 Task: Look for space in Las Palmas de Gran Canaria, Spain from 12th August, 2023 to 16th August, 2023 for 8 adults in price range Rs.10000 to Rs.16000. Place can be private room with 8 bedrooms having 8 beds and 8 bathrooms. Property type can be house, flat, guest house, hotel. Amenities needed are: wifi, TV, free parkinig on premises, gym, breakfast. Booking option can be shelf check-in. Required host language is English.
Action: Mouse moved to (534, 120)
Screenshot: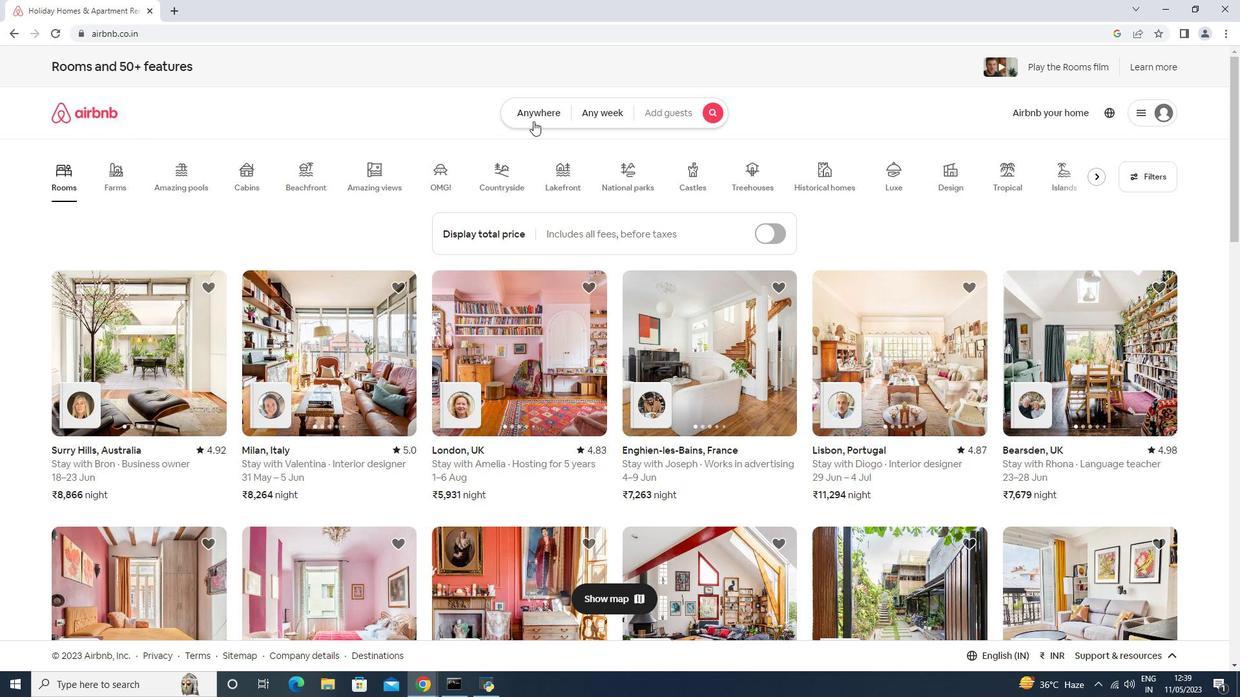 
Action: Mouse pressed left at (534, 120)
Screenshot: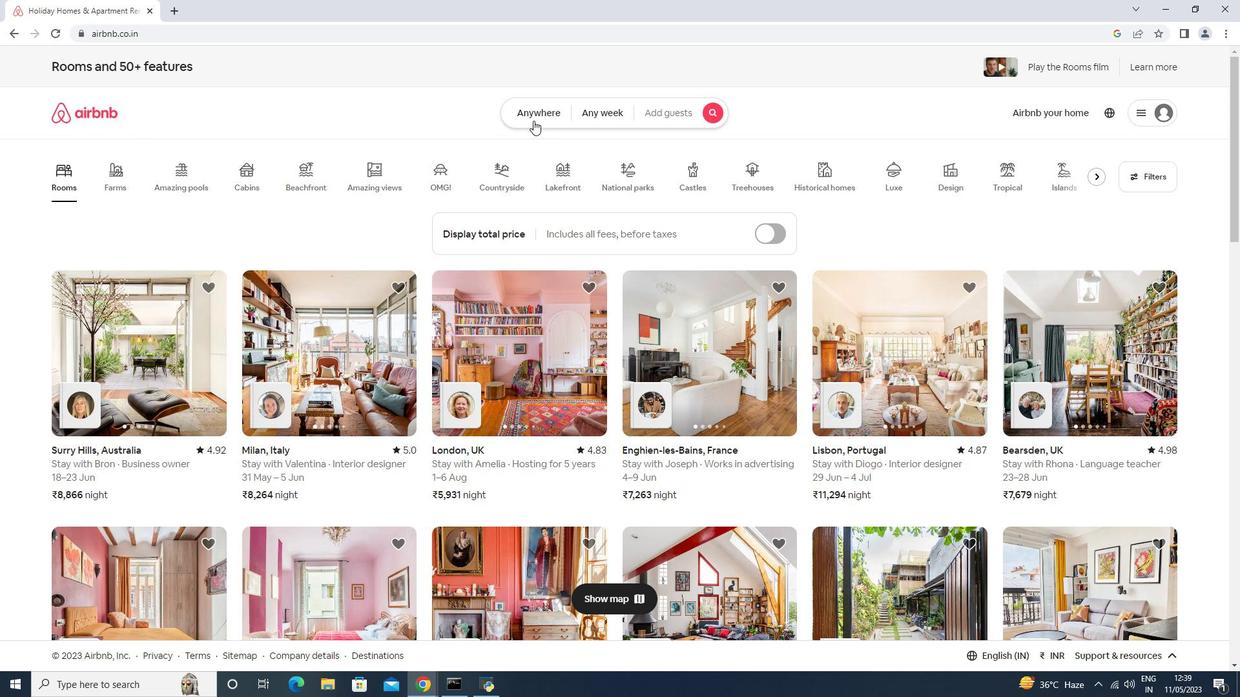 
Action: Mouse moved to (465, 158)
Screenshot: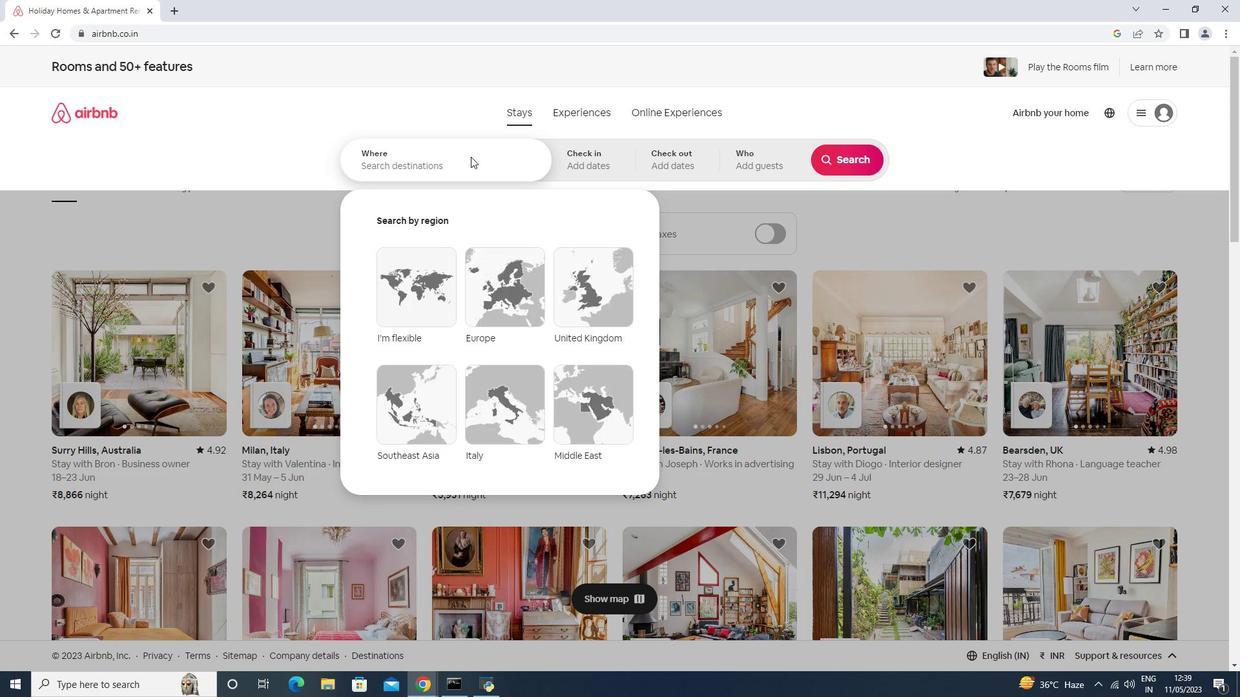 
Action: Mouse pressed left at (465, 158)
Screenshot: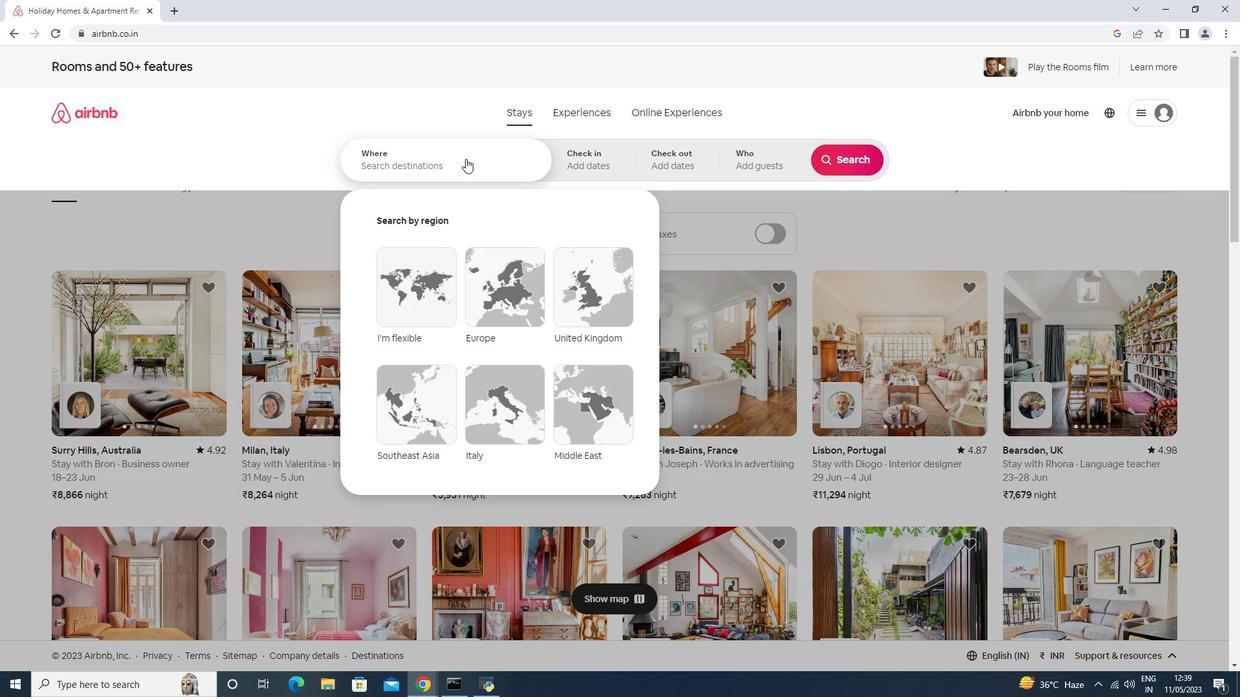 
Action: Mouse moved to (466, 143)
Screenshot: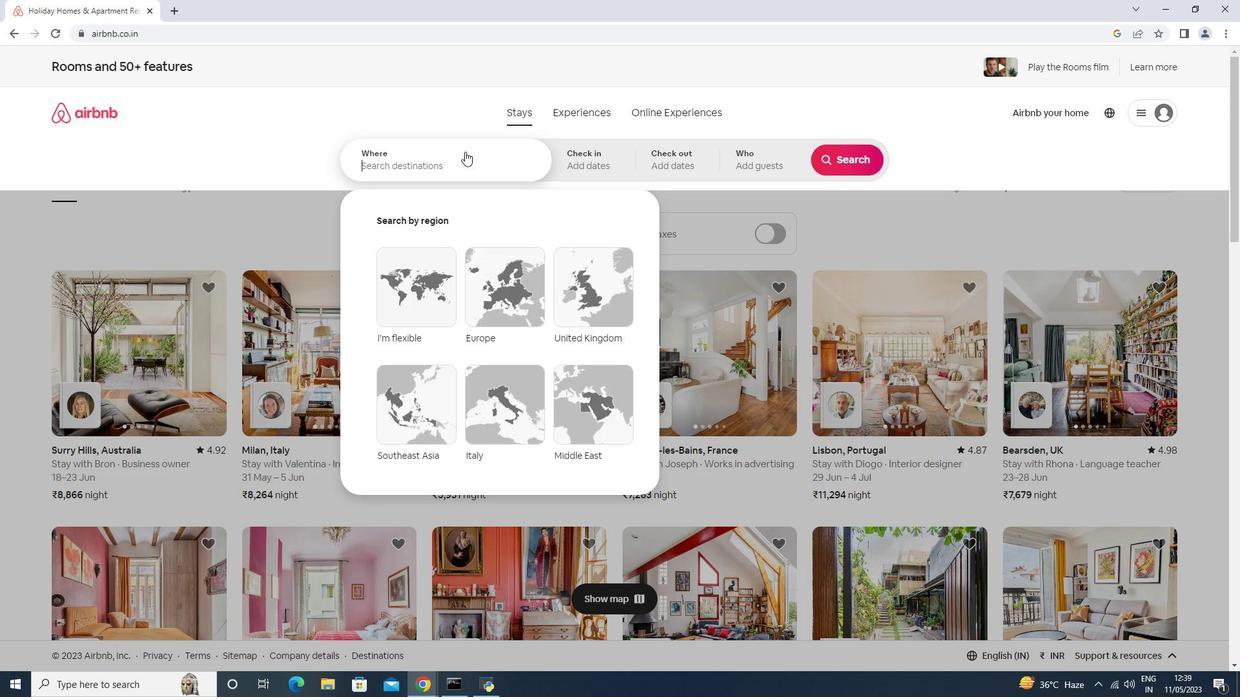 
Action: Key pressed <Key.shift>Las<Key.space><Key.shift>O<Key.backspace>palmas<Key.space><Key.shift>De<Key.space><Key.shift>Gran<Key.space><Key.shift>Canaria<Key.space><Key.enter>
Screenshot: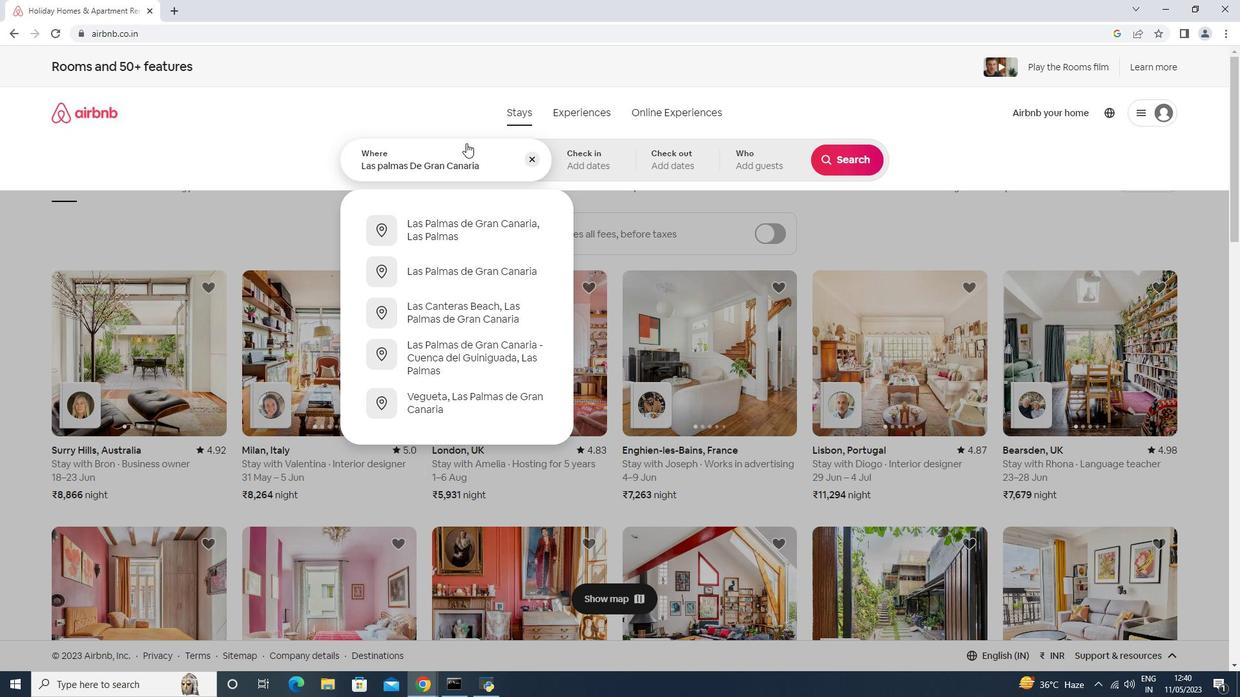 
Action: Mouse moved to (489, 152)
Screenshot: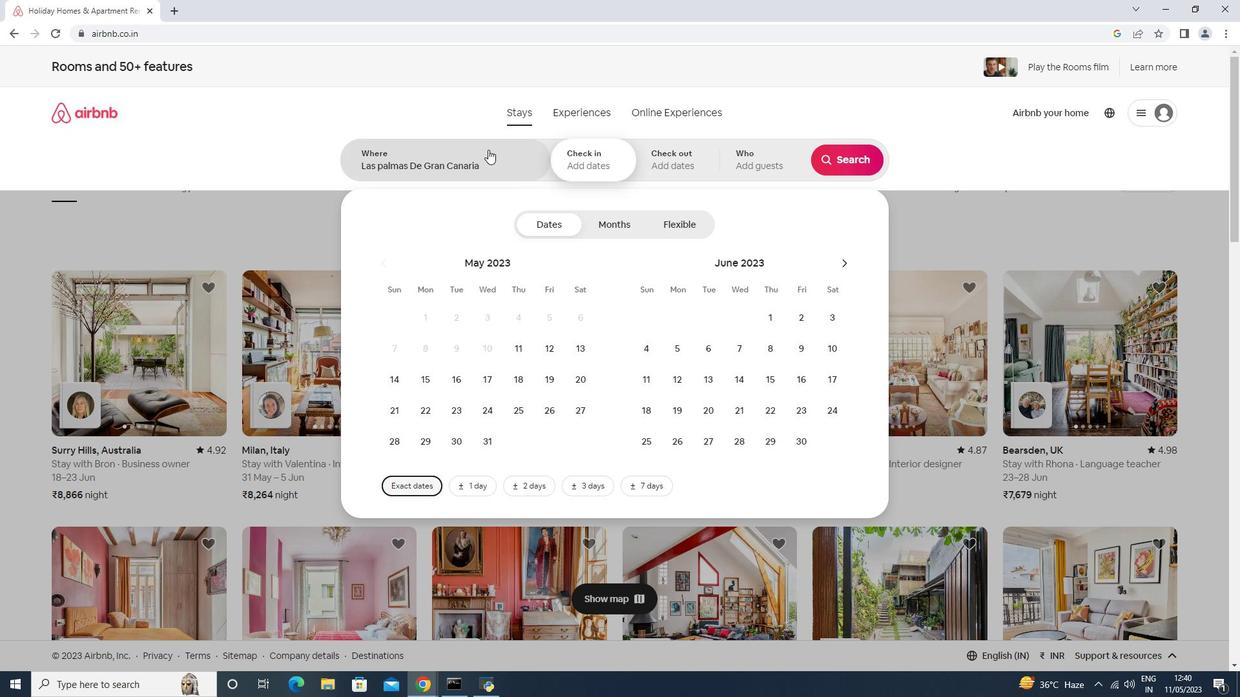 
Action: Mouse pressed left at (489, 152)
Screenshot: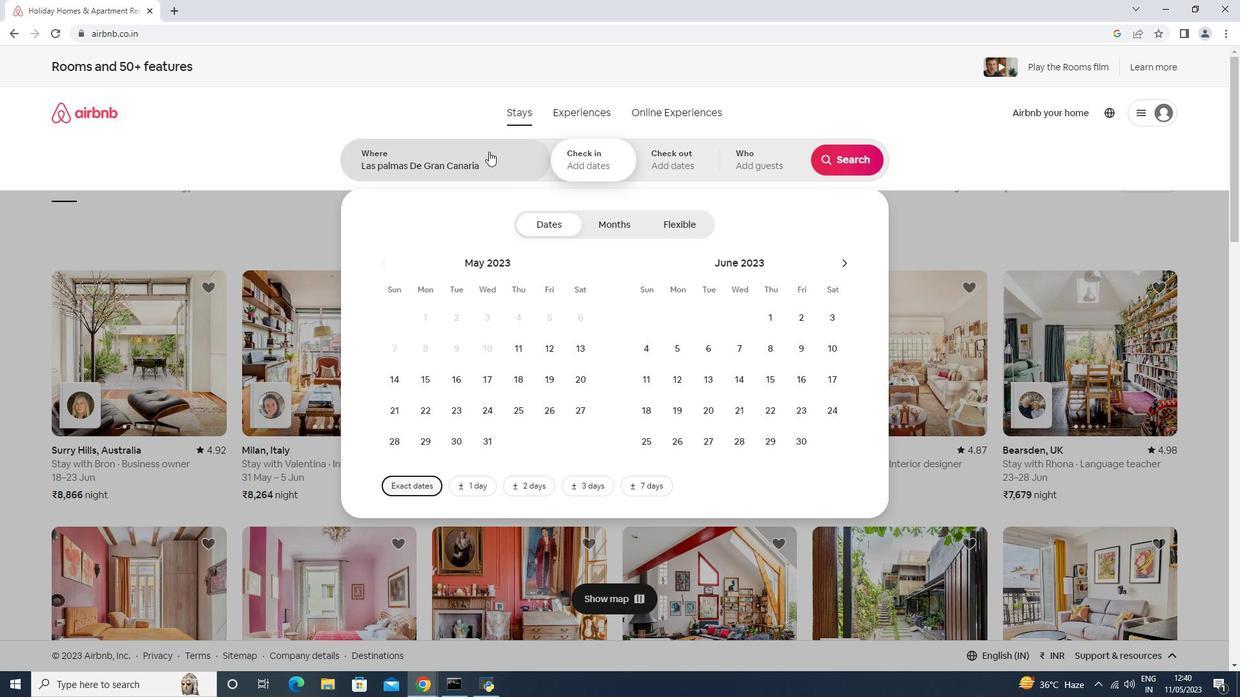 
Action: Mouse moved to (490, 152)
Screenshot: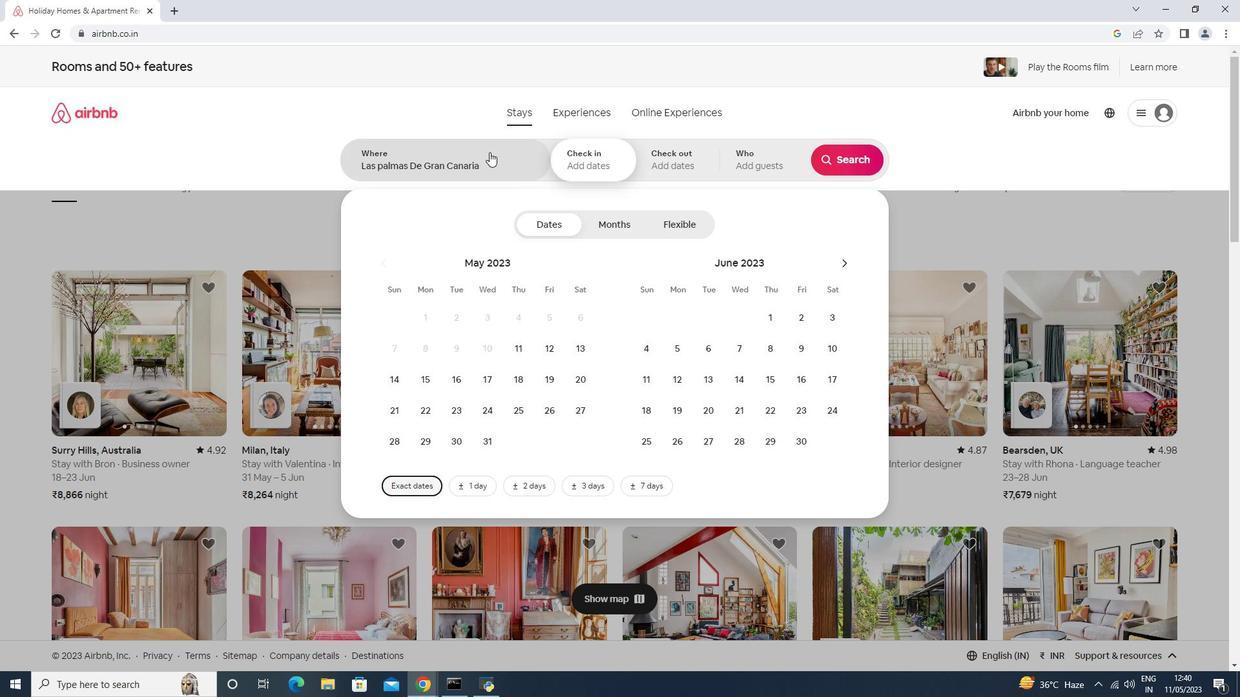 
Action: Key pressed <Key.backspace>,<Key.space><Key.shift>Spain<Key.space><Key.enter>
Screenshot: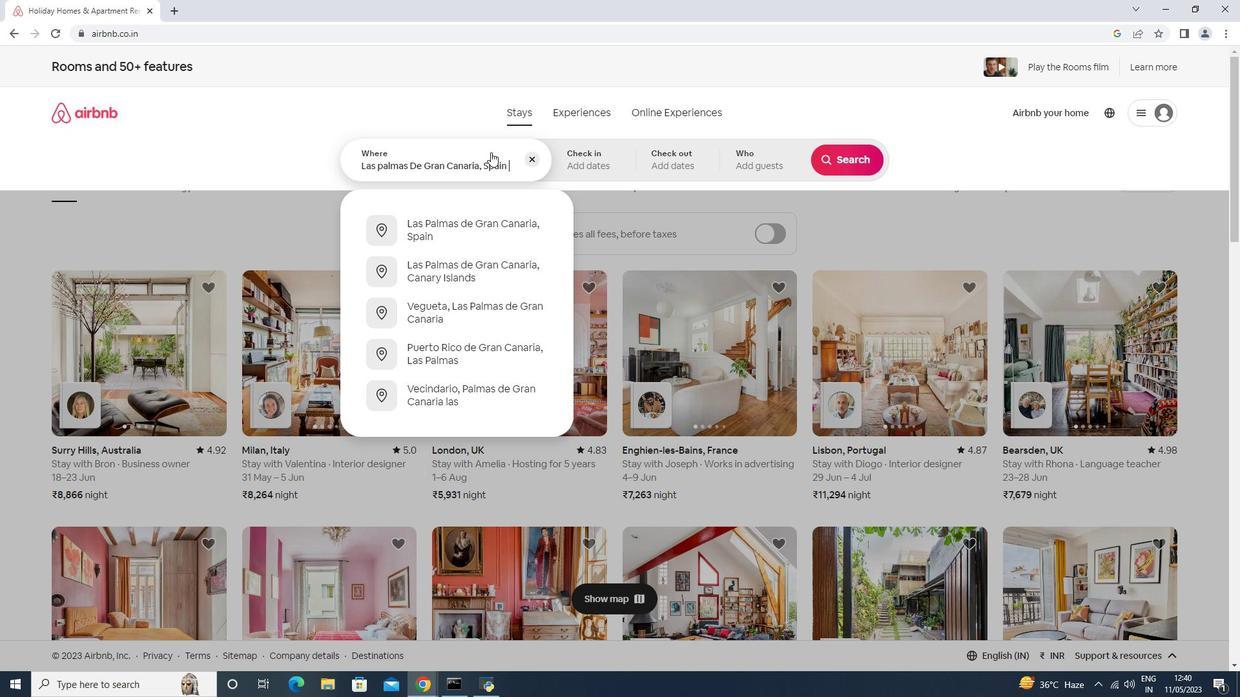 
Action: Mouse moved to (848, 269)
Screenshot: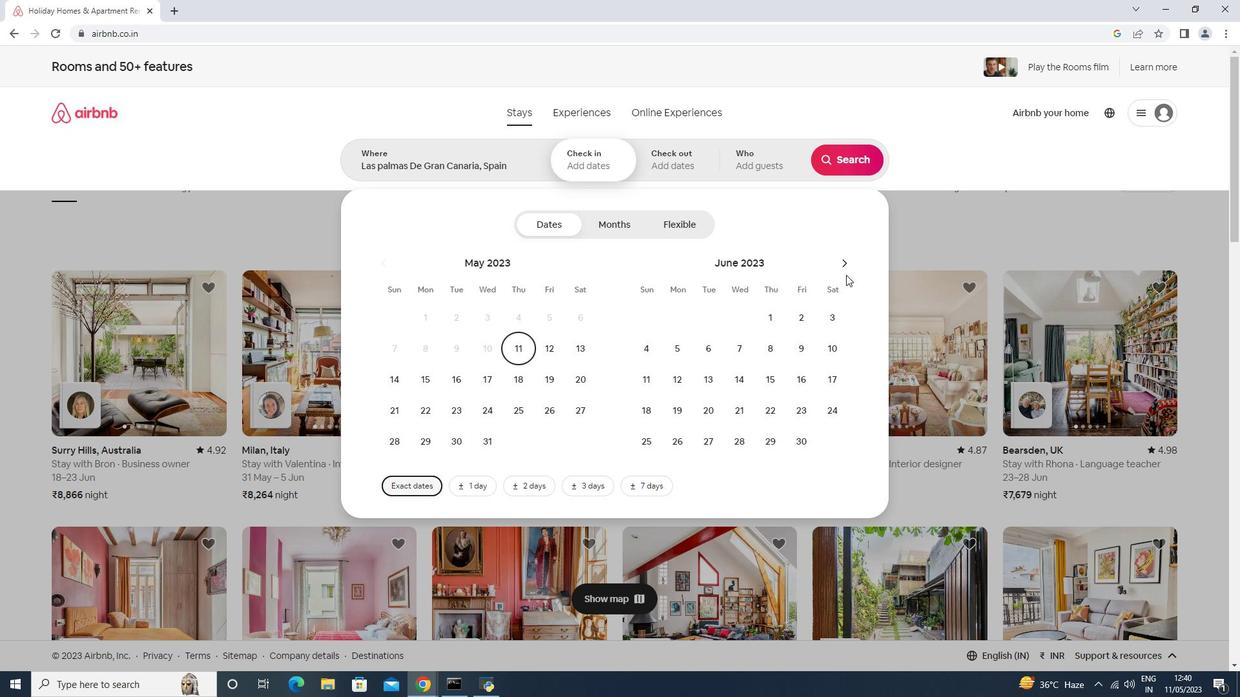 
Action: Mouse pressed left at (848, 269)
Screenshot: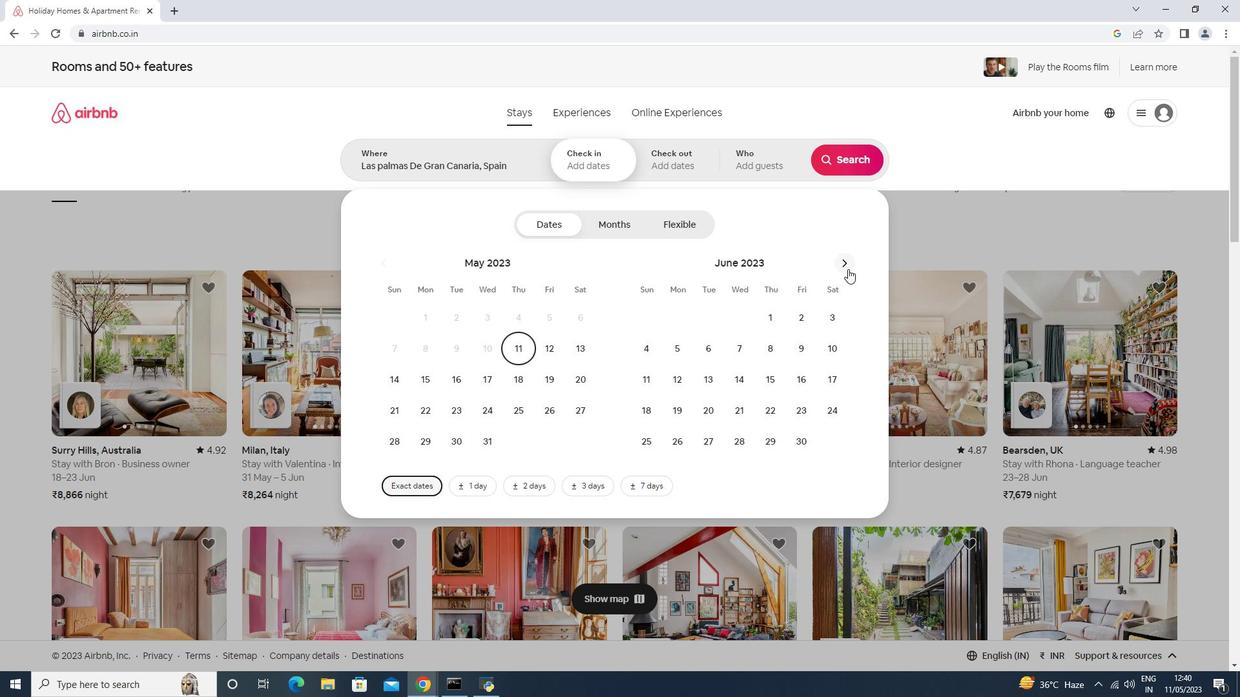 
Action: Mouse pressed left at (848, 269)
Screenshot: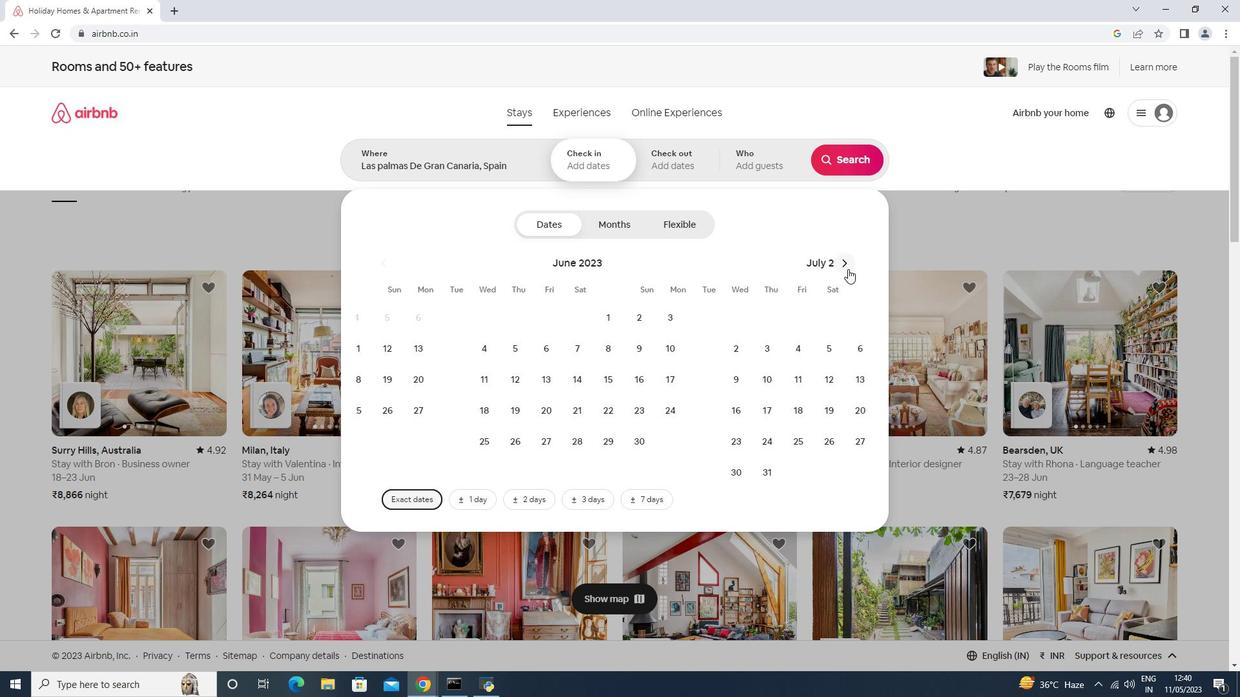 
Action: Mouse moved to (824, 350)
Screenshot: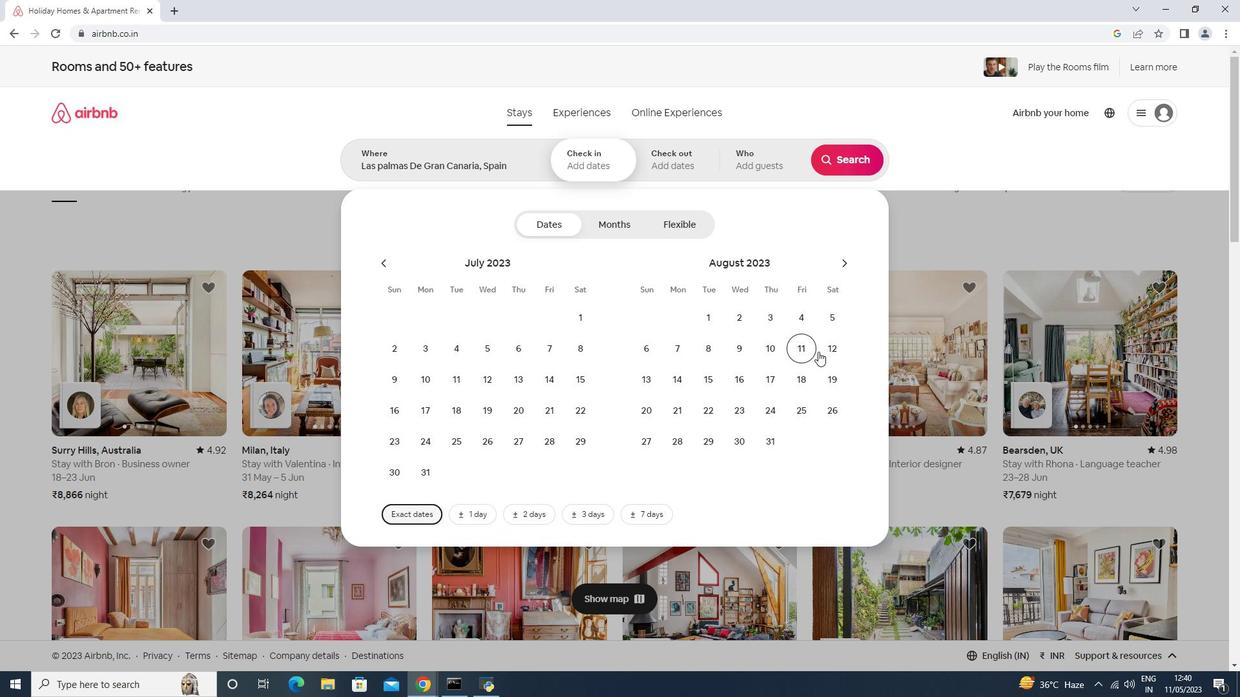 
Action: Mouse pressed left at (824, 350)
Screenshot: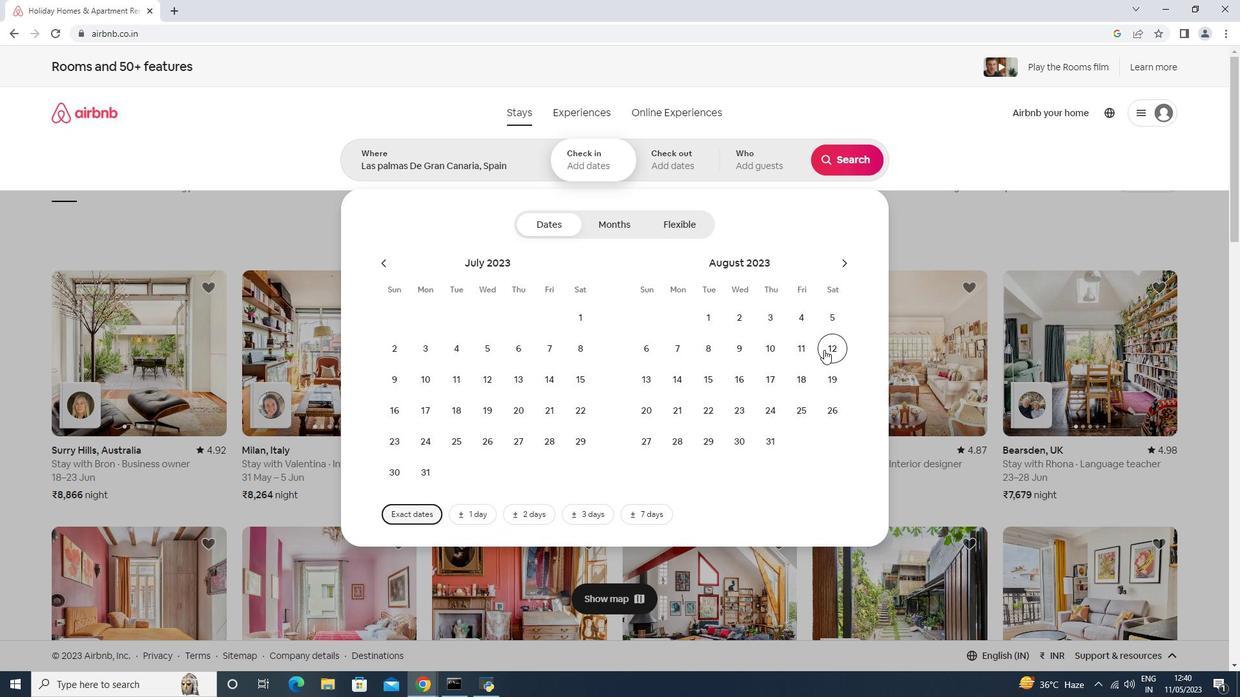 
Action: Mouse moved to (729, 386)
Screenshot: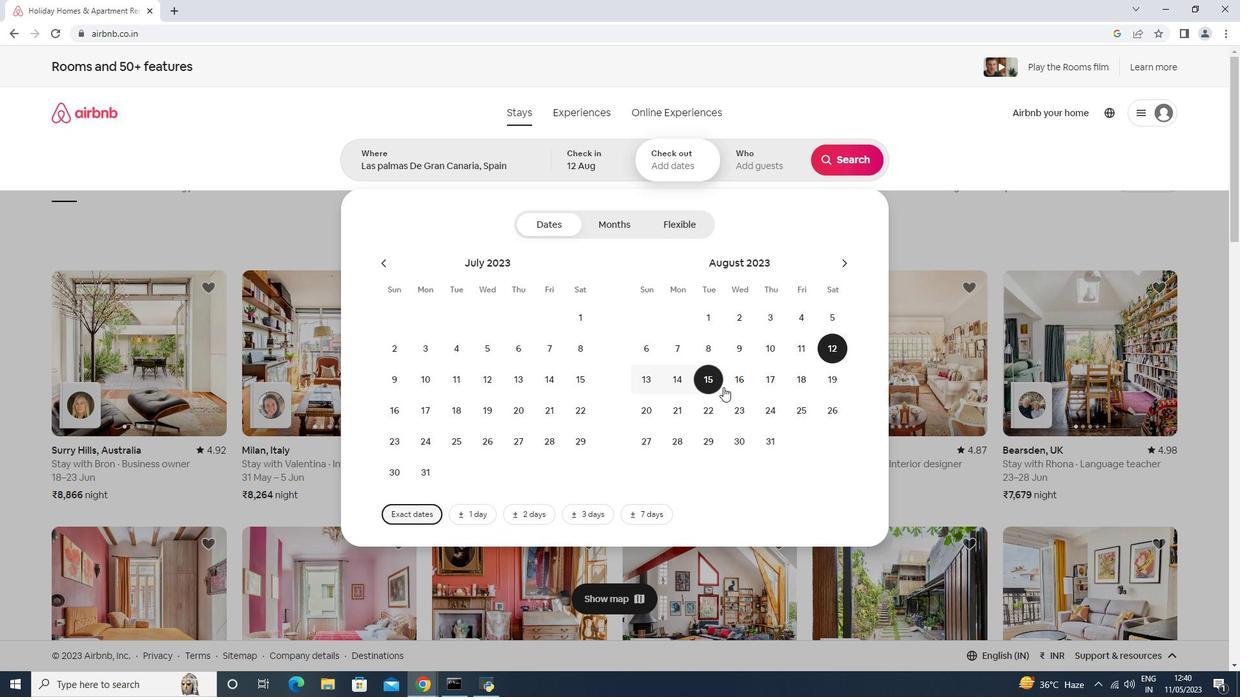 
Action: Mouse pressed left at (729, 386)
Screenshot: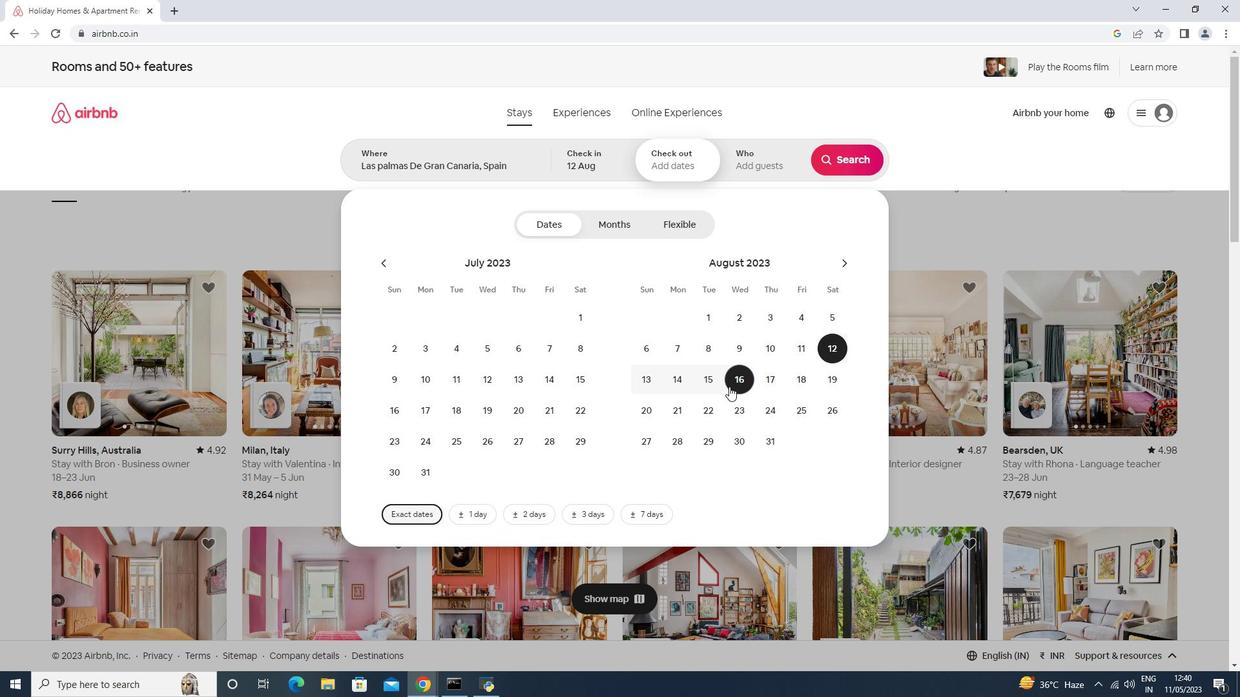 
Action: Mouse moved to (749, 176)
Screenshot: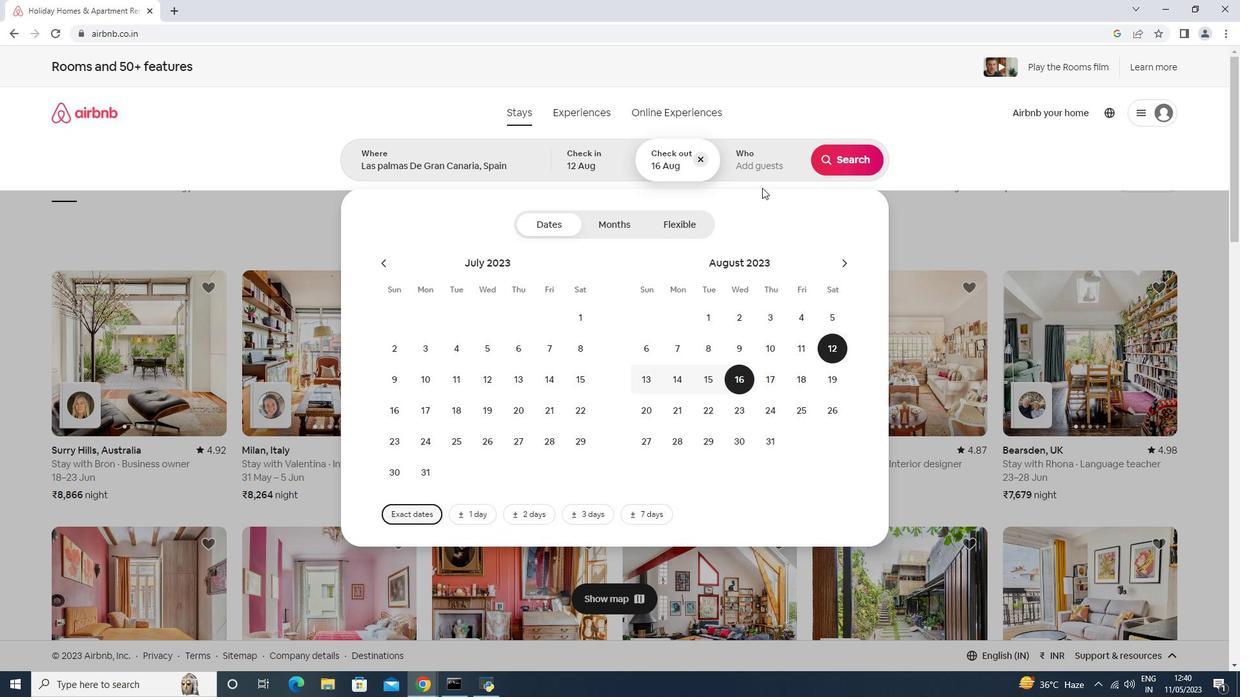 
Action: Mouse pressed left at (749, 176)
Screenshot: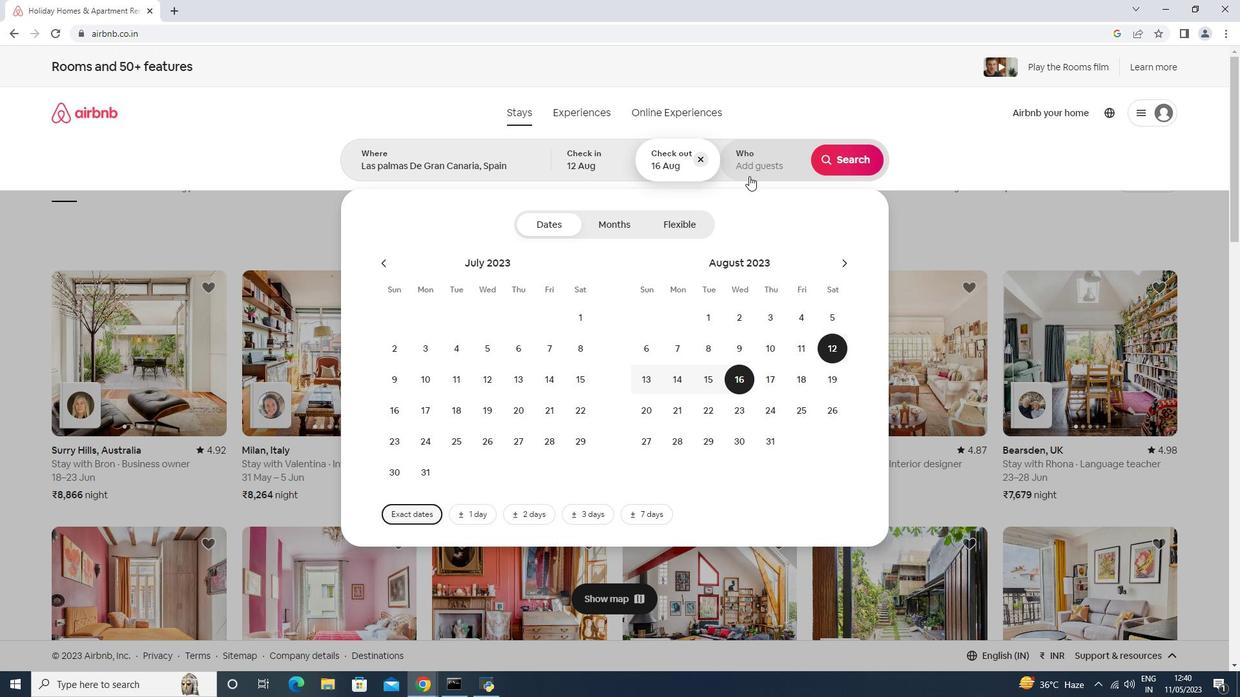 
Action: Mouse moved to (844, 229)
Screenshot: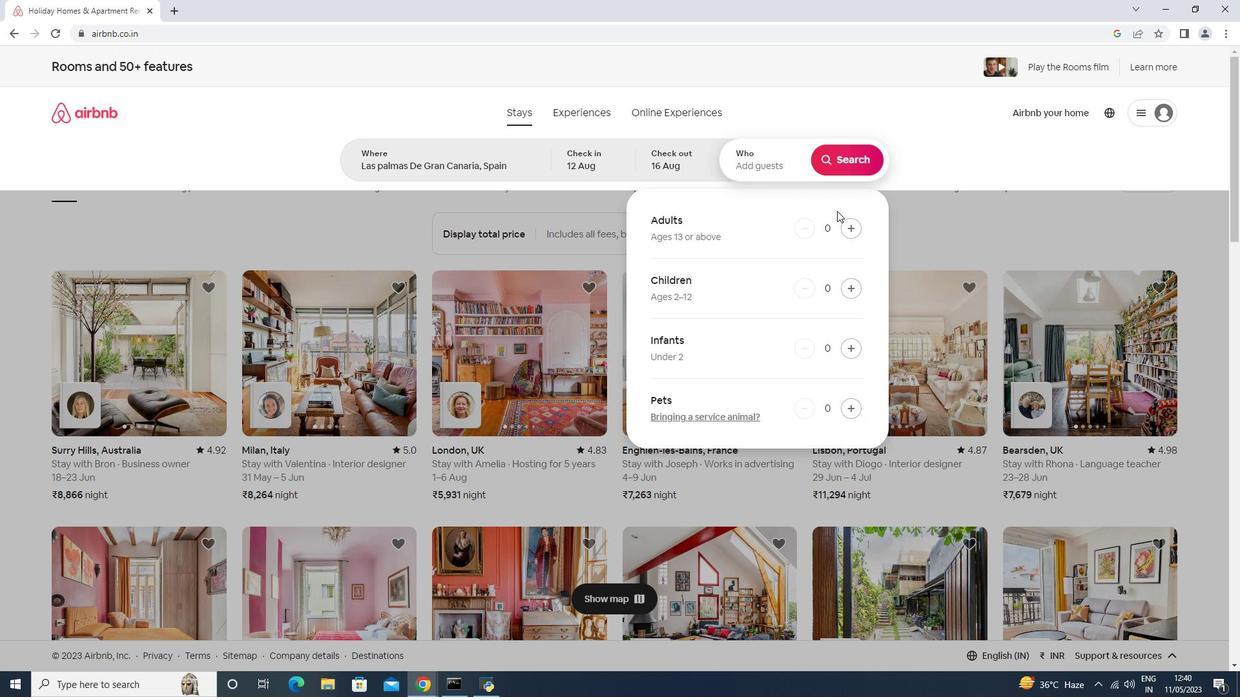 
Action: Mouse pressed left at (844, 229)
Screenshot: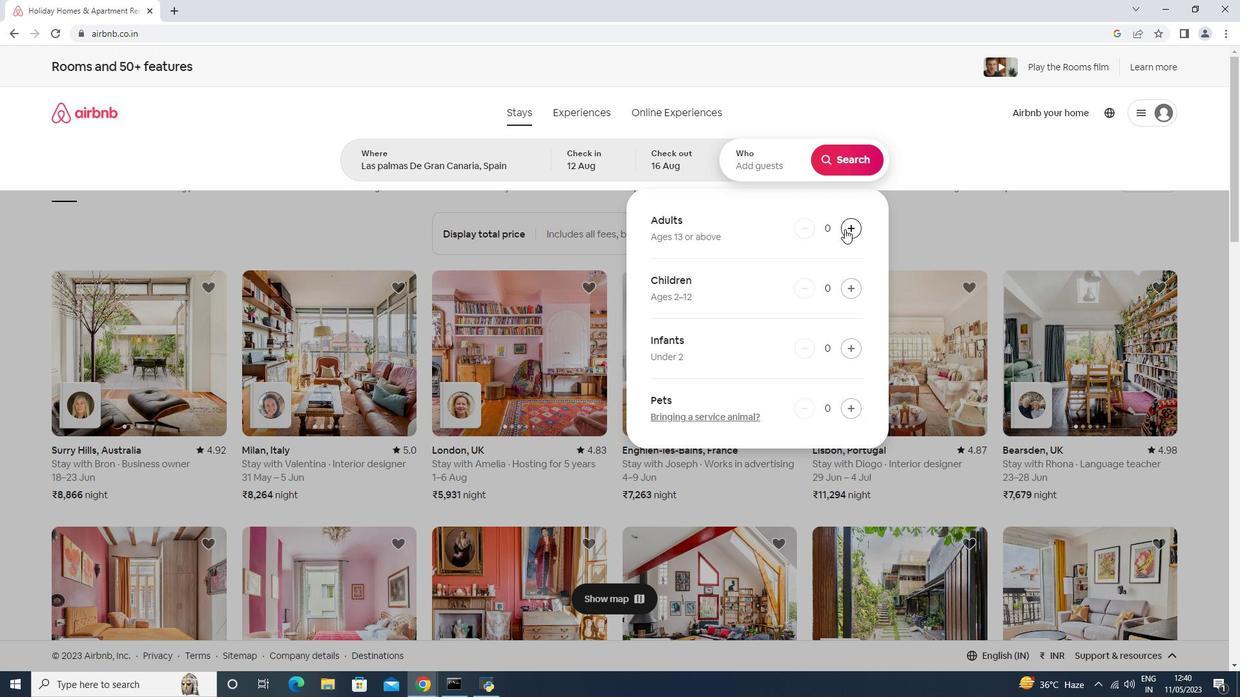 
Action: Mouse pressed left at (844, 229)
Screenshot: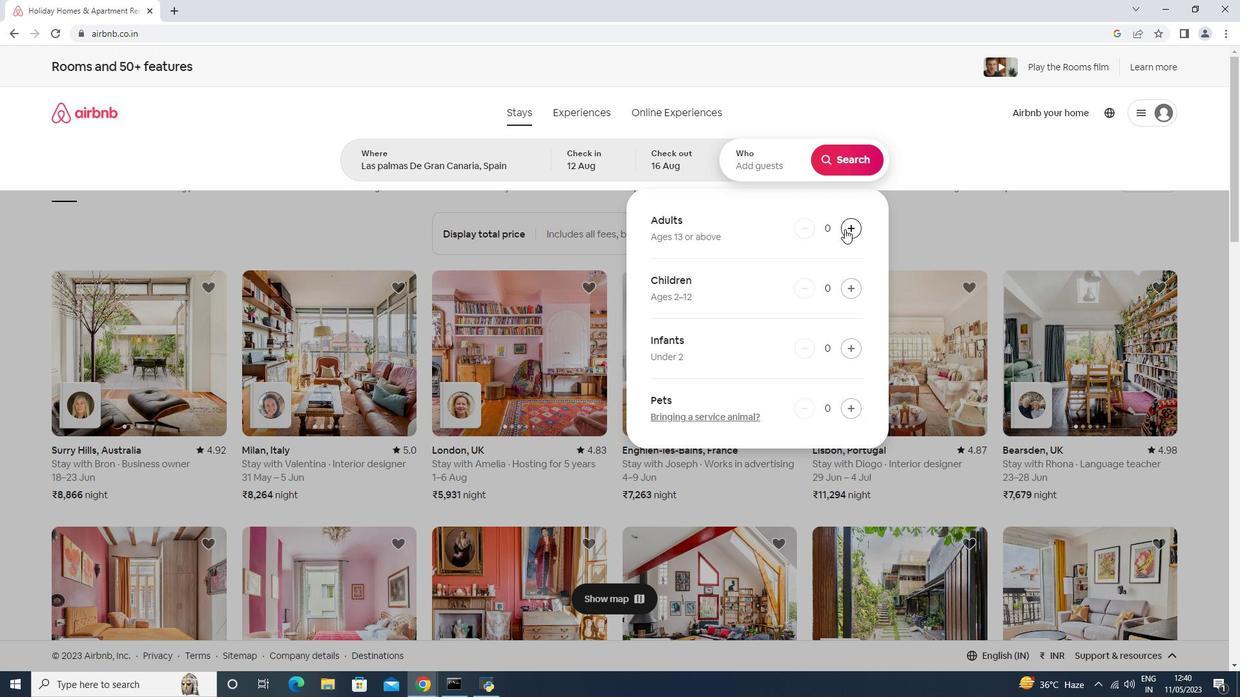 
Action: Mouse pressed left at (844, 229)
Screenshot: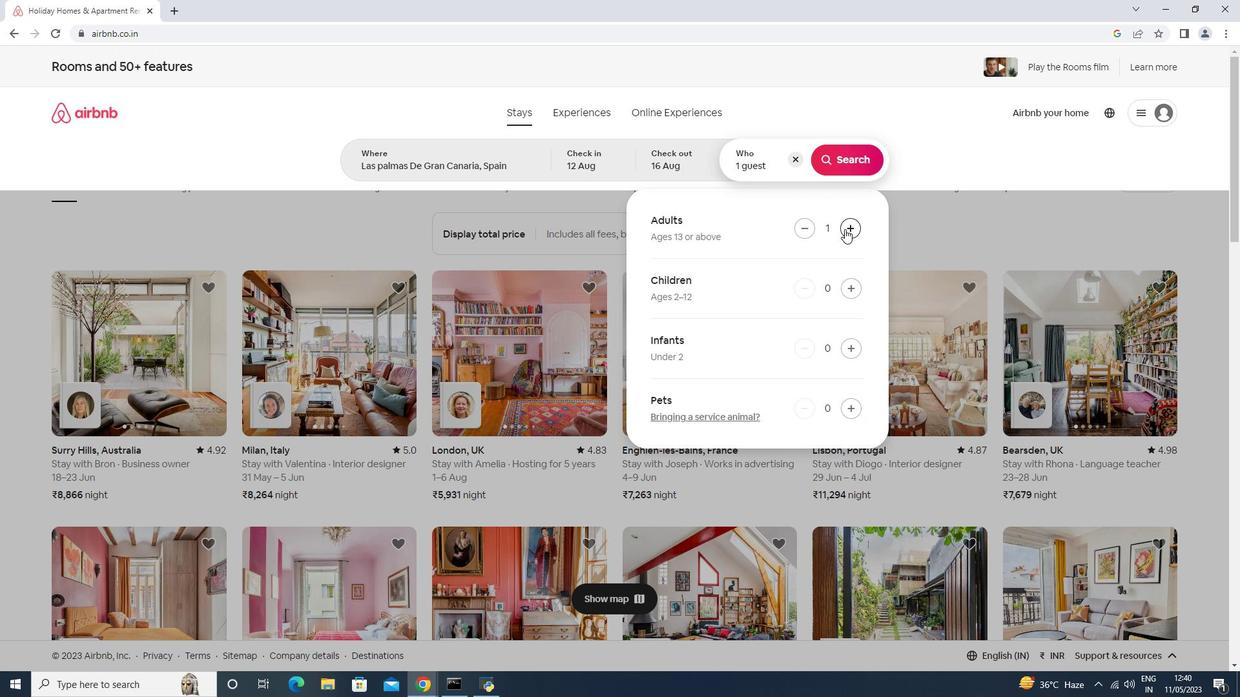 
Action: Mouse pressed left at (844, 229)
Screenshot: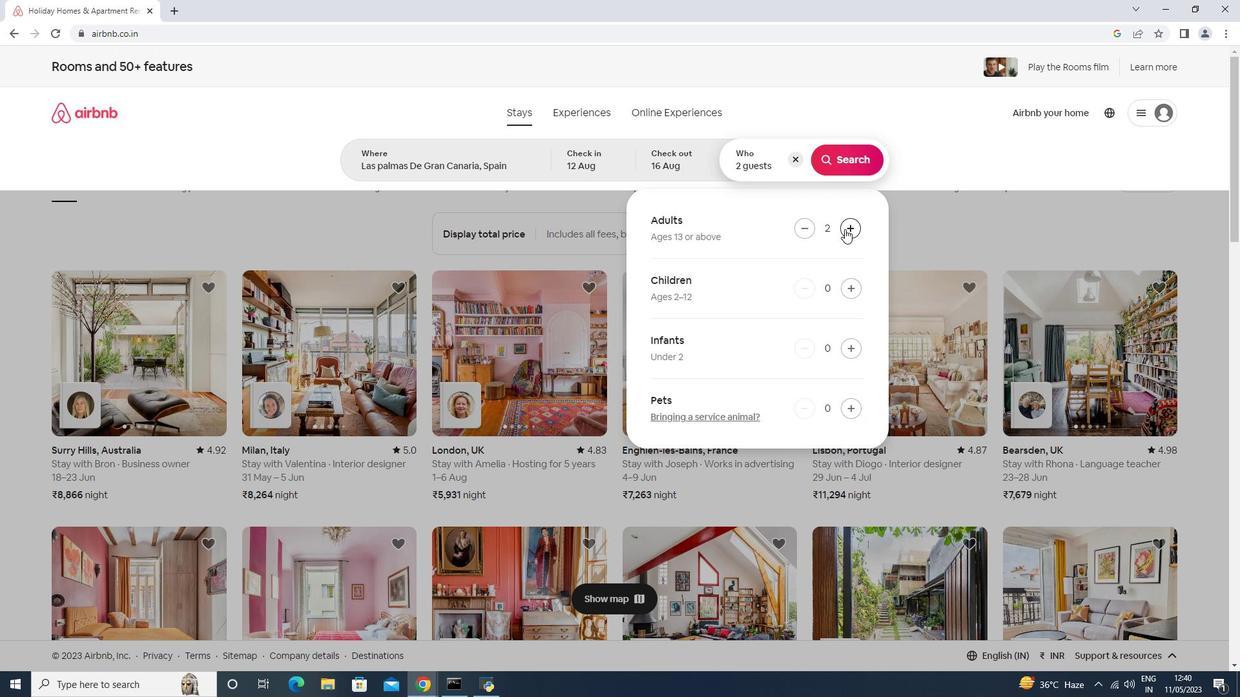 
Action: Mouse pressed left at (844, 229)
Screenshot: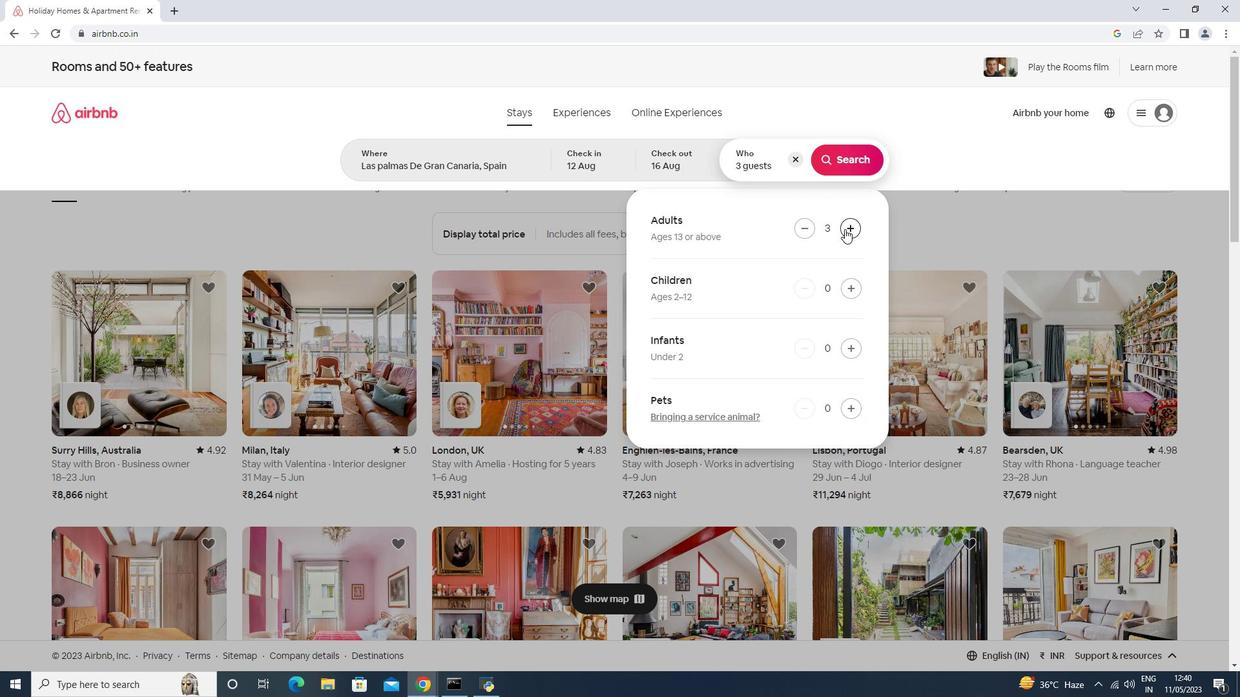 
Action: Mouse pressed left at (844, 229)
Screenshot: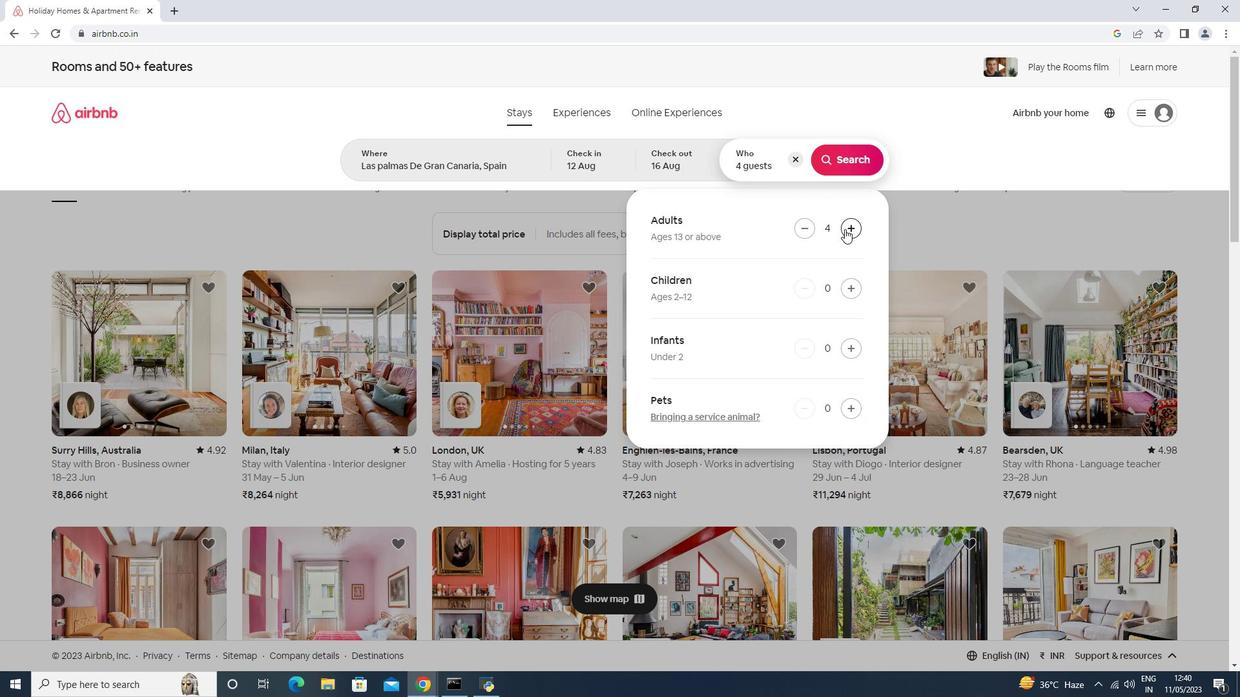 
Action: Mouse pressed left at (844, 229)
Screenshot: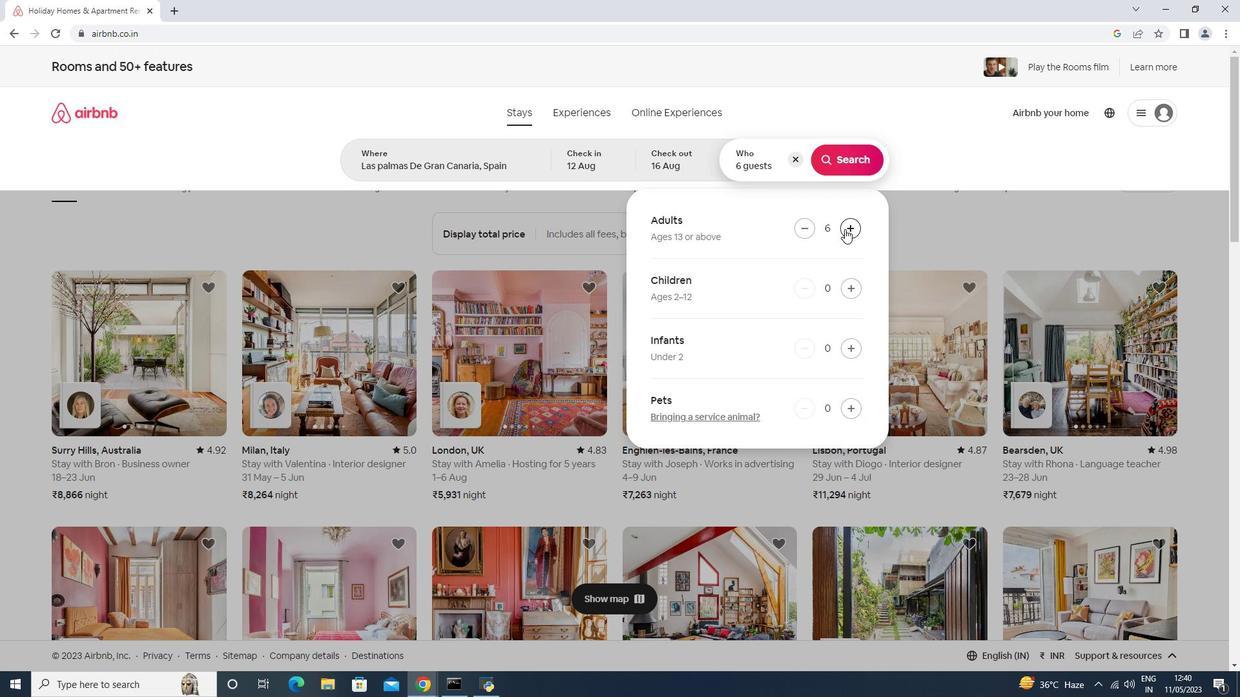 
Action: Mouse pressed left at (844, 229)
Screenshot: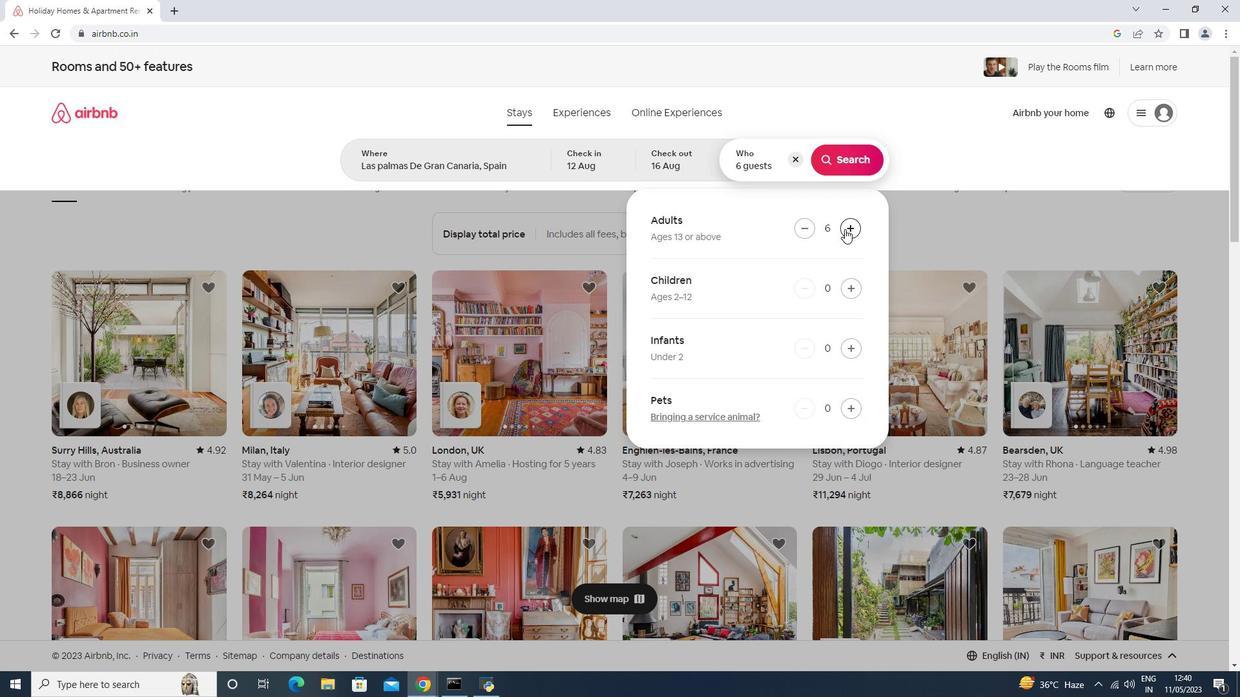 
Action: Mouse moved to (844, 166)
Screenshot: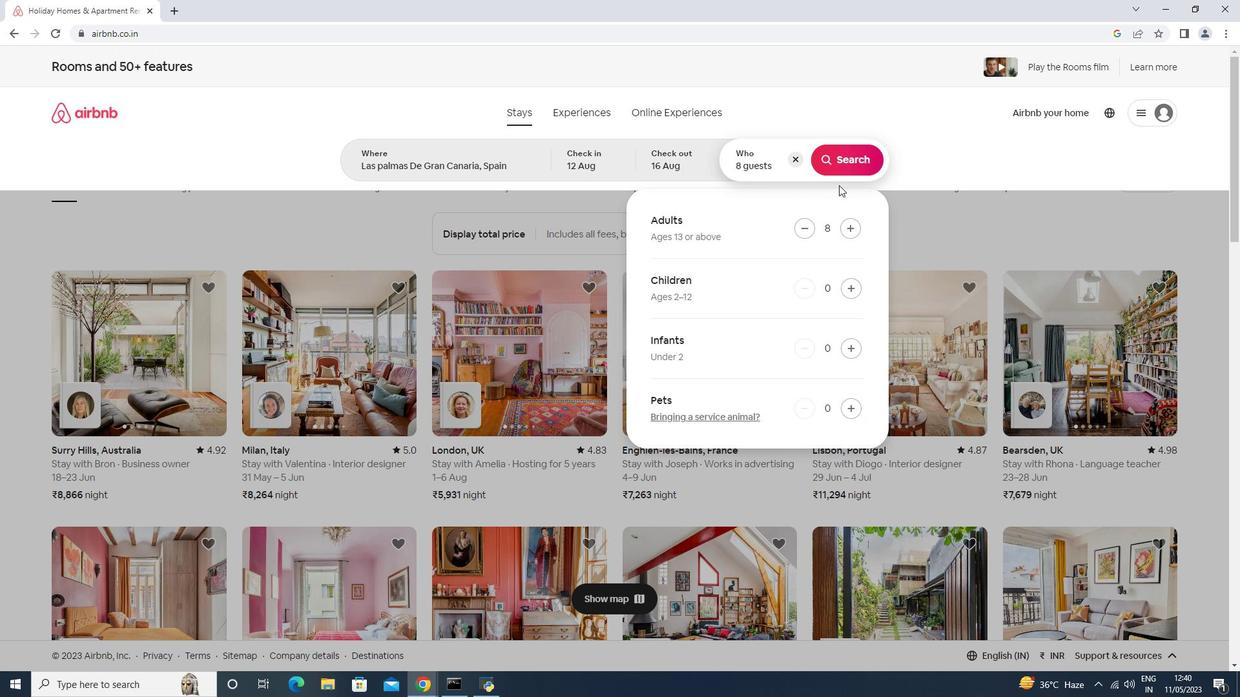 
Action: Mouse pressed left at (844, 166)
Screenshot: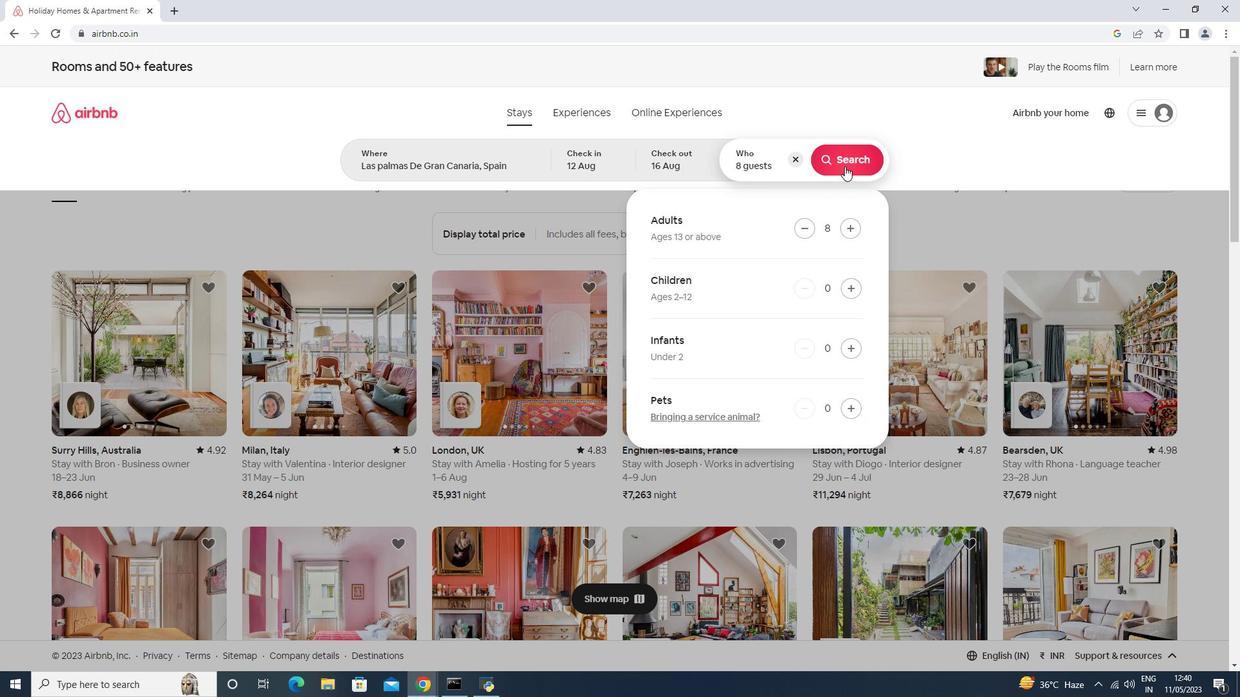 
Action: Mouse moved to (1215, 127)
Screenshot: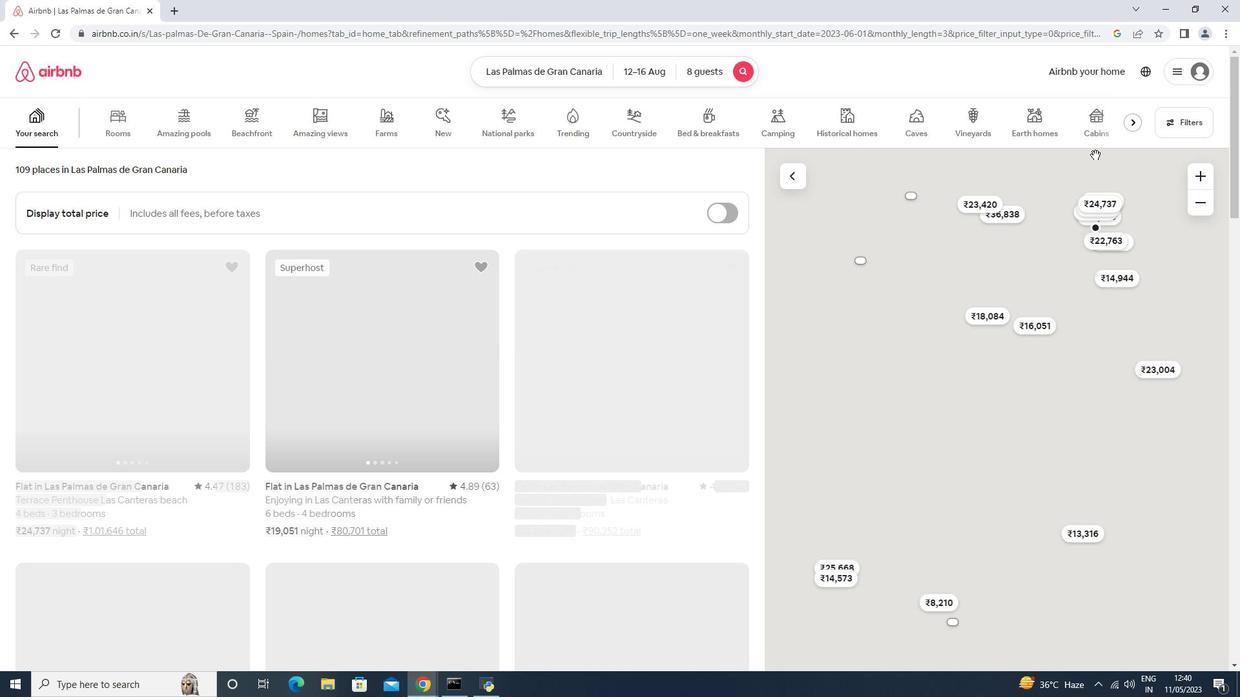 
Action: Mouse pressed left at (1222, 113)
Screenshot: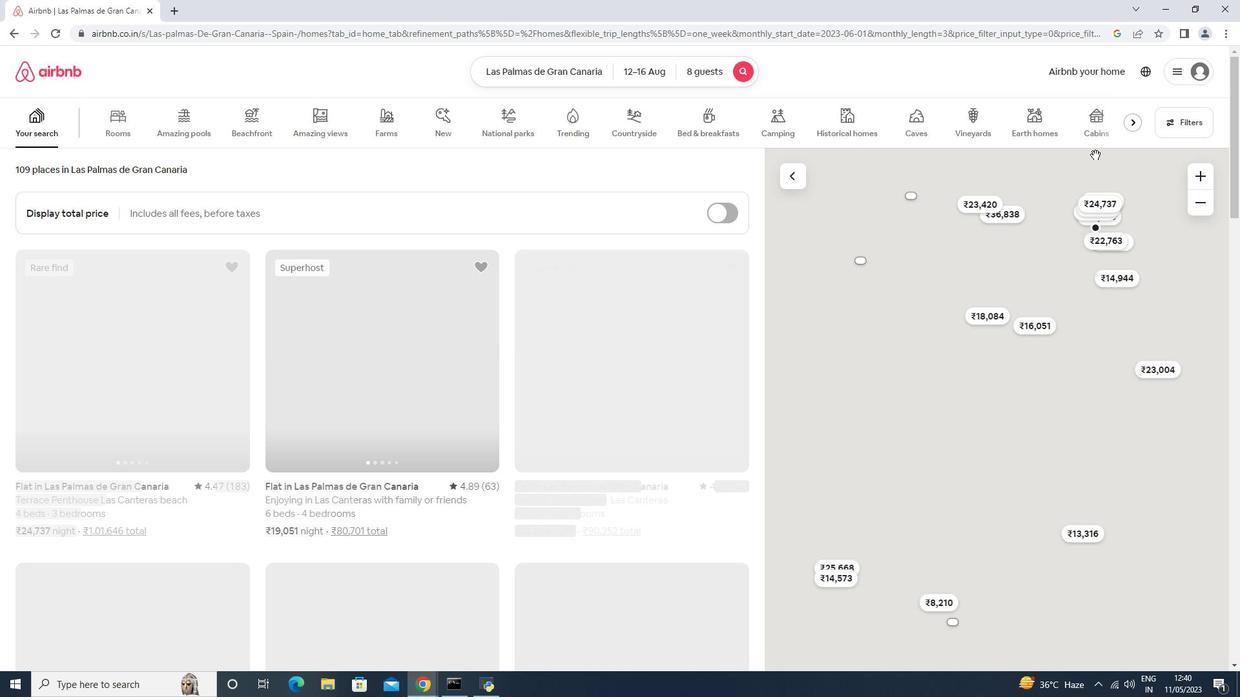 
Action: Mouse moved to (1193, 128)
Screenshot: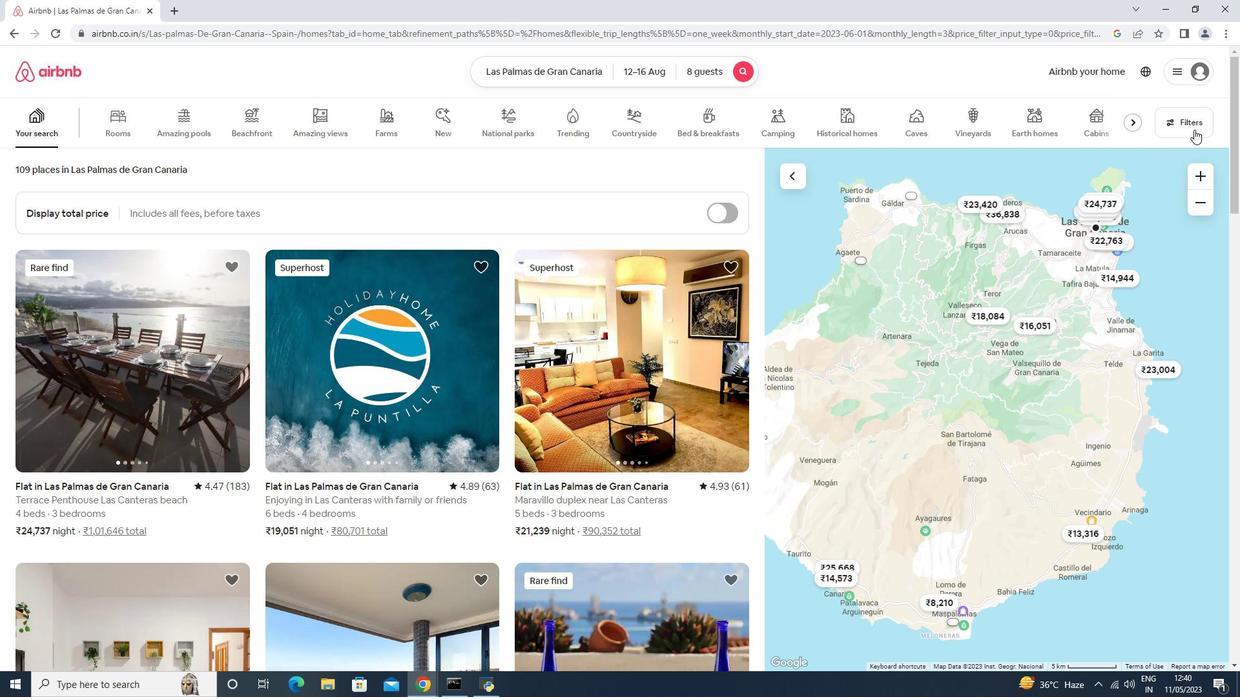 
Action: Mouse pressed left at (1193, 128)
Screenshot: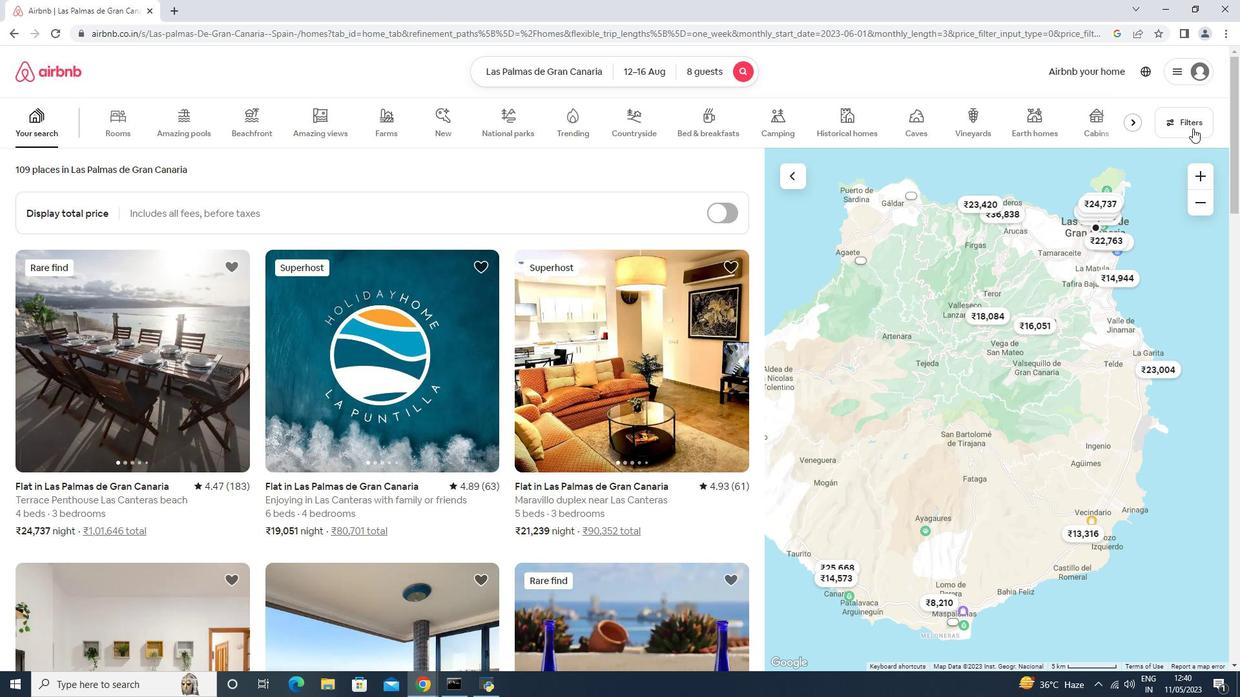 
Action: Mouse moved to (549, 428)
Screenshot: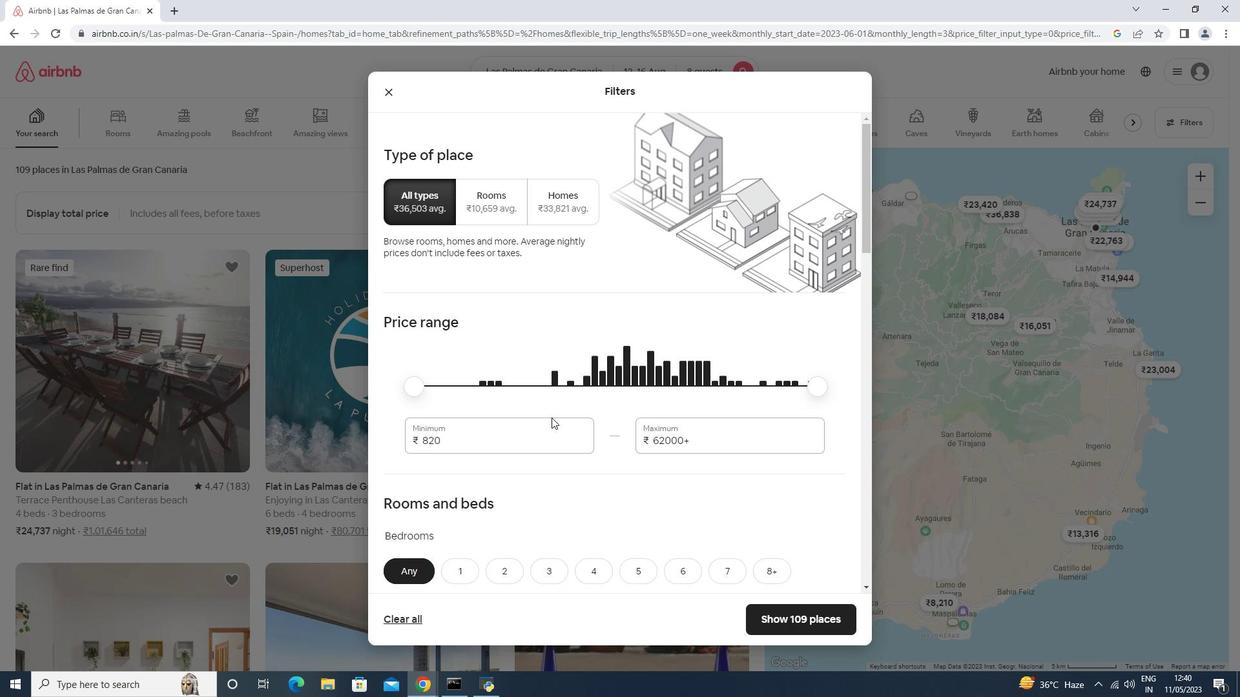 
Action: Mouse pressed left at (549, 428)
Screenshot: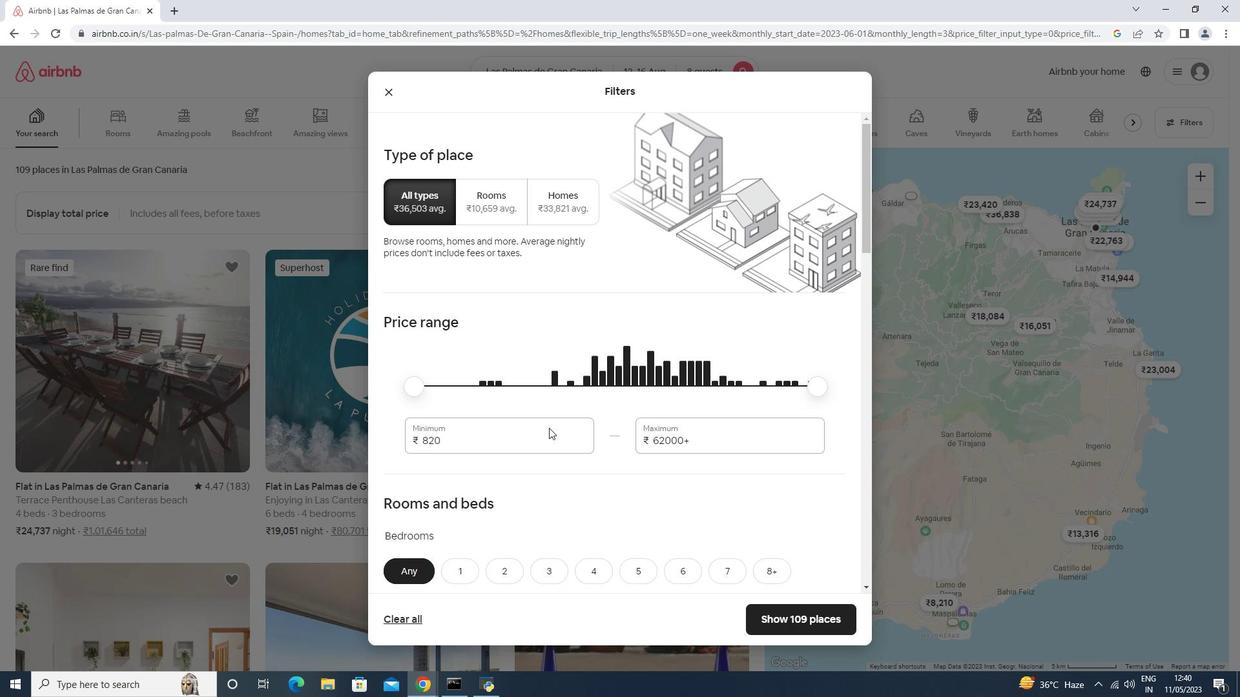 
Action: Key pressed <Key.backspace><Key.backspace><Key.backspace>10000<Key.tab>16000
Screenshot: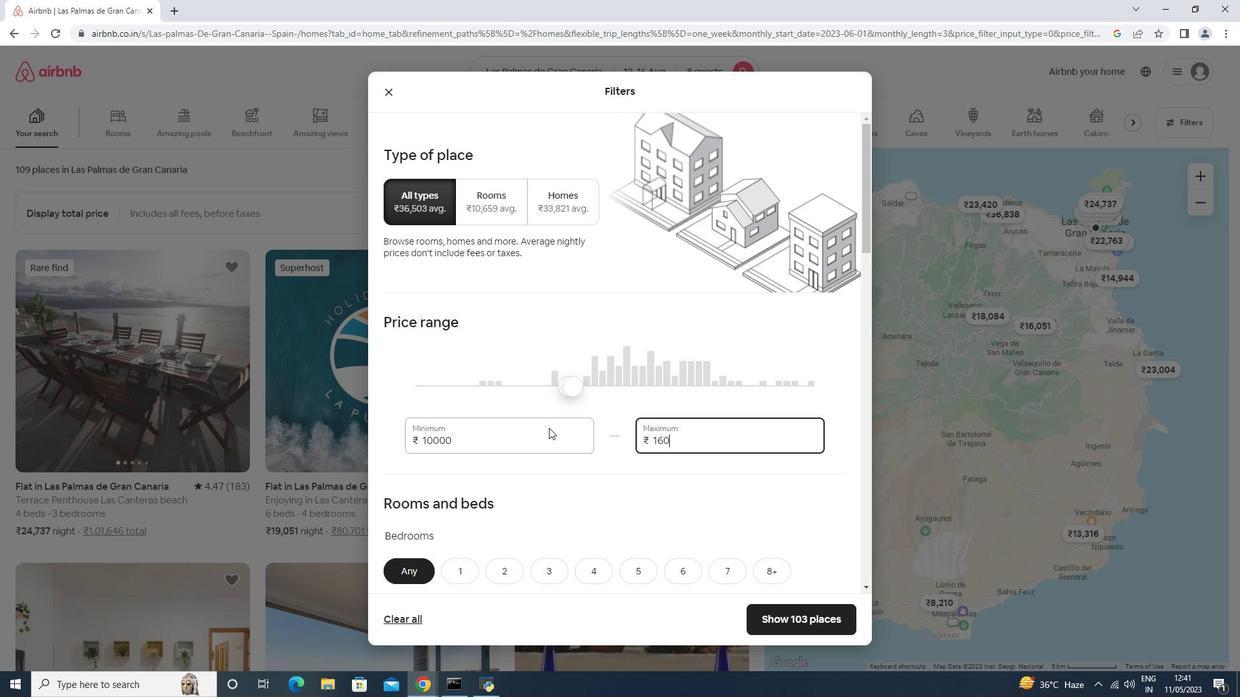 
Action: Mouse moved to (549, 428)
Screenshot: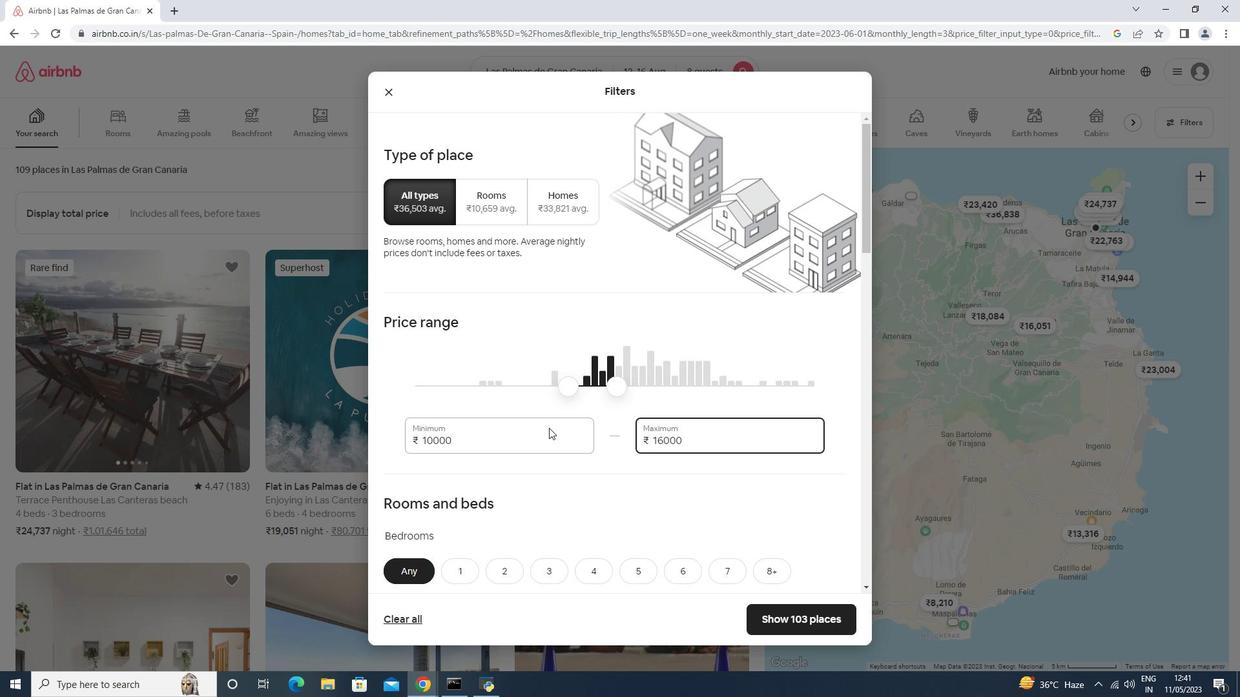 
Action: Mouse scrolled (549, 428) with delta (0, 0)
Screenshot: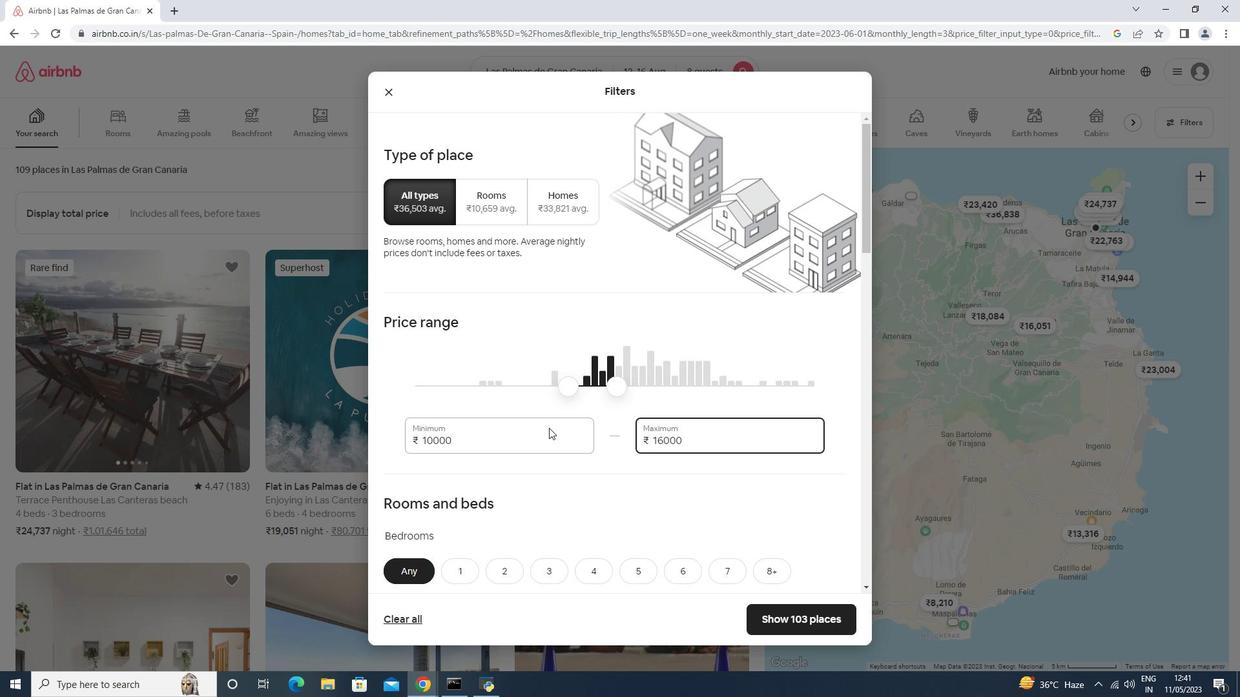 
Action: Mouse moved to (550, 428)
Screenshot: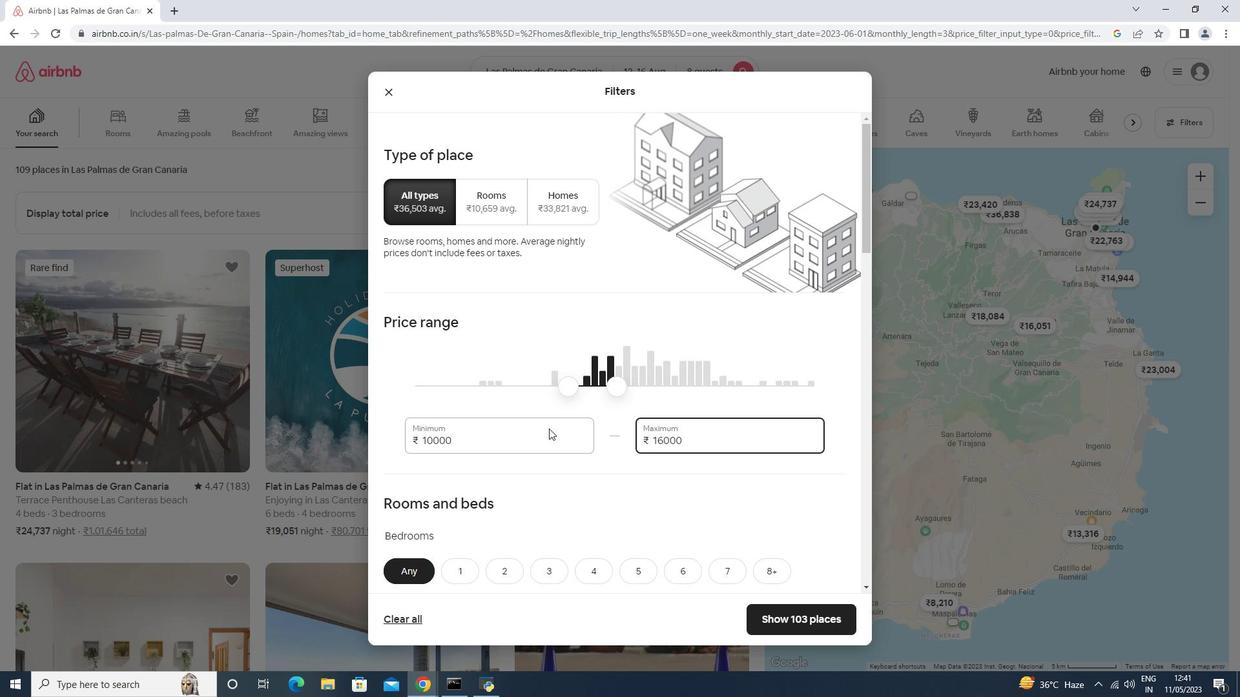 
Action: Mouse scrolled (550, 428) with delta (0, 0)
Screenshot: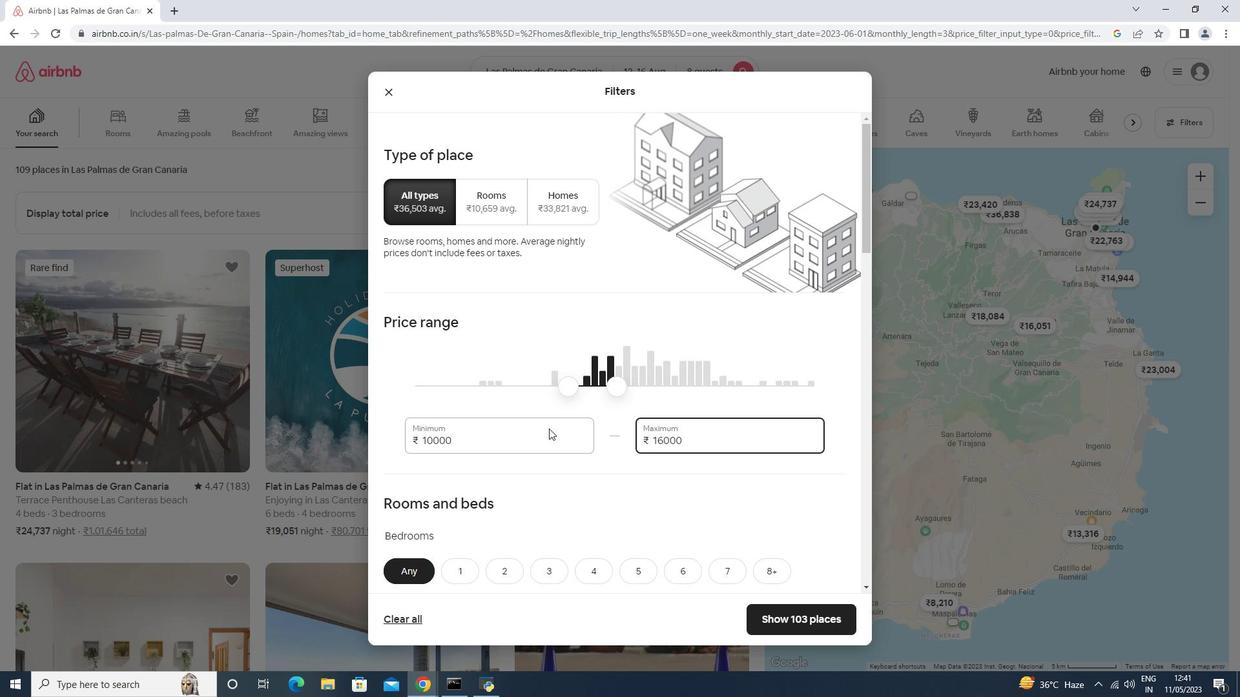 
Action: Mouse moved to (551, 428)
Screenshot: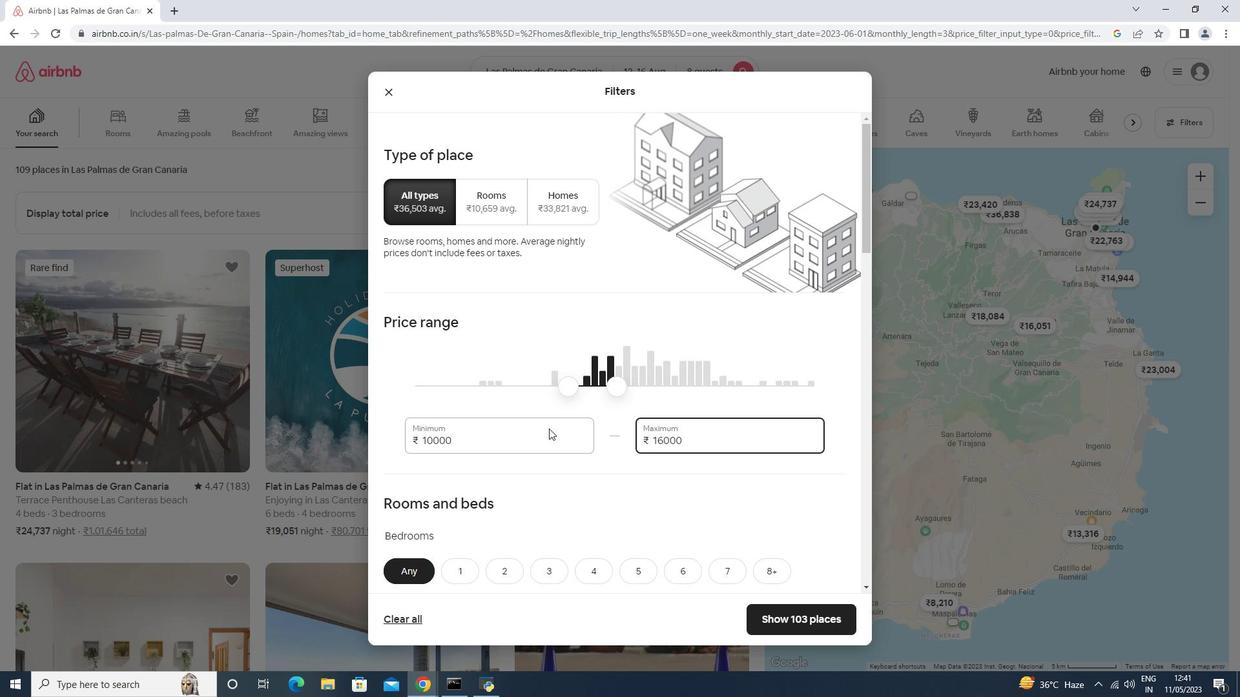 
Action: Mouse scrolled (550, 428) with delta (0, 0)
Screenshot: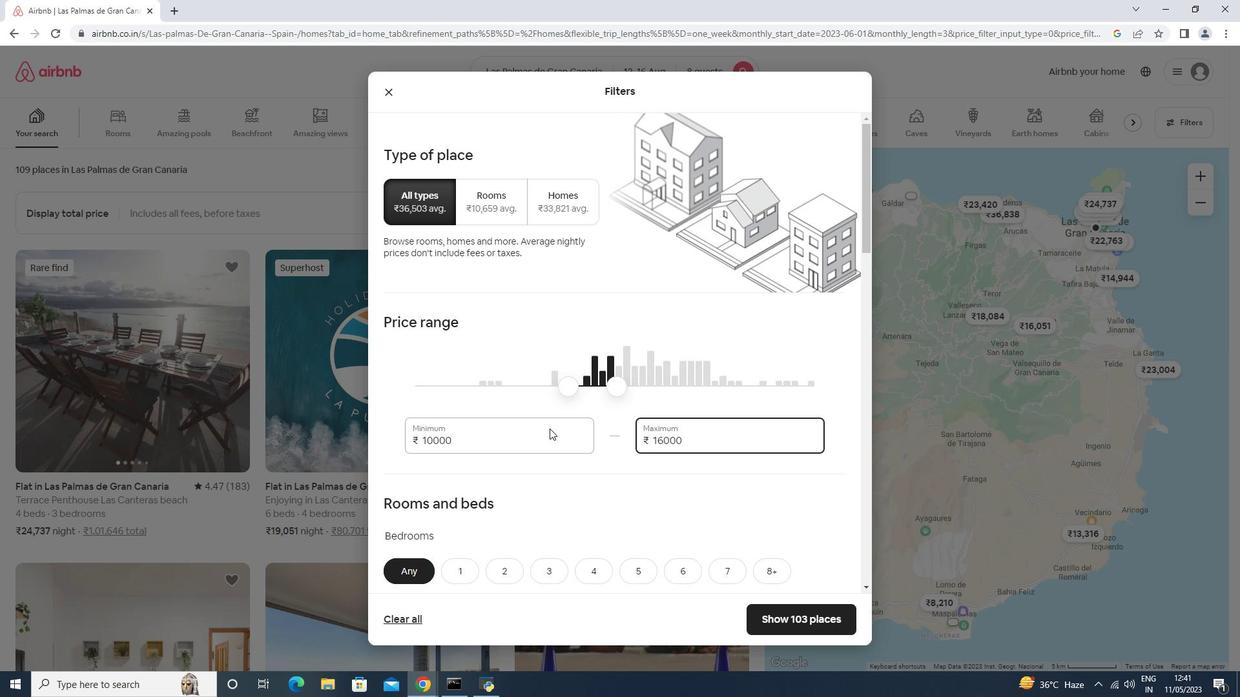 
Action: Mouse moved to (551, 428)
Screenshot: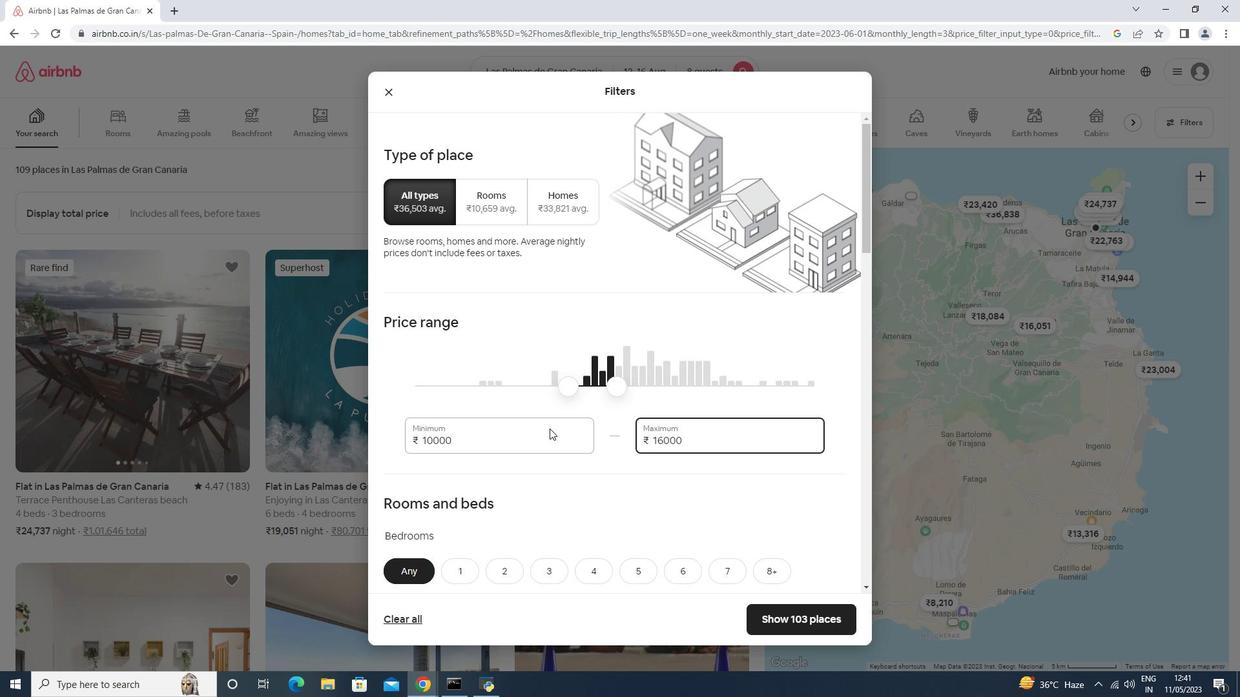 
Action: Mouse scrolled (551, 428) with delta (0, 0)
Screenshot: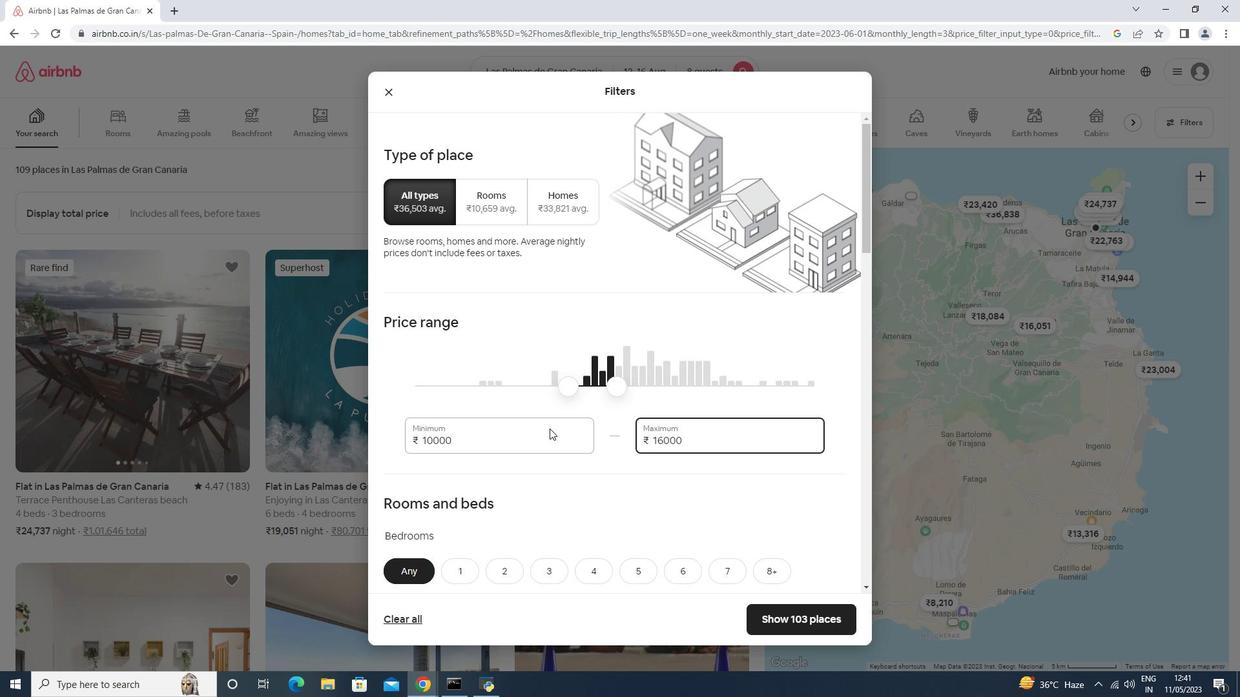 
Action: Mouse scrolled (551, 428) with delta (0, 0)
Screenshot: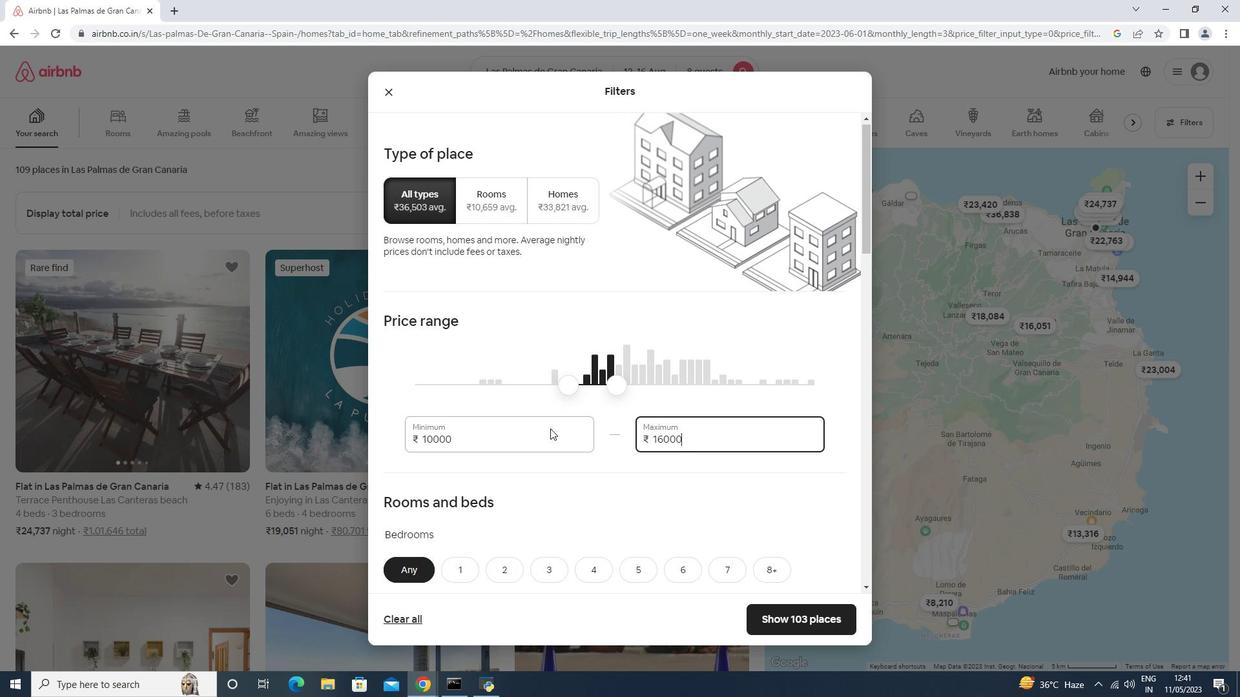 
Action: Mouse moved to (761, 244)
Screenshot: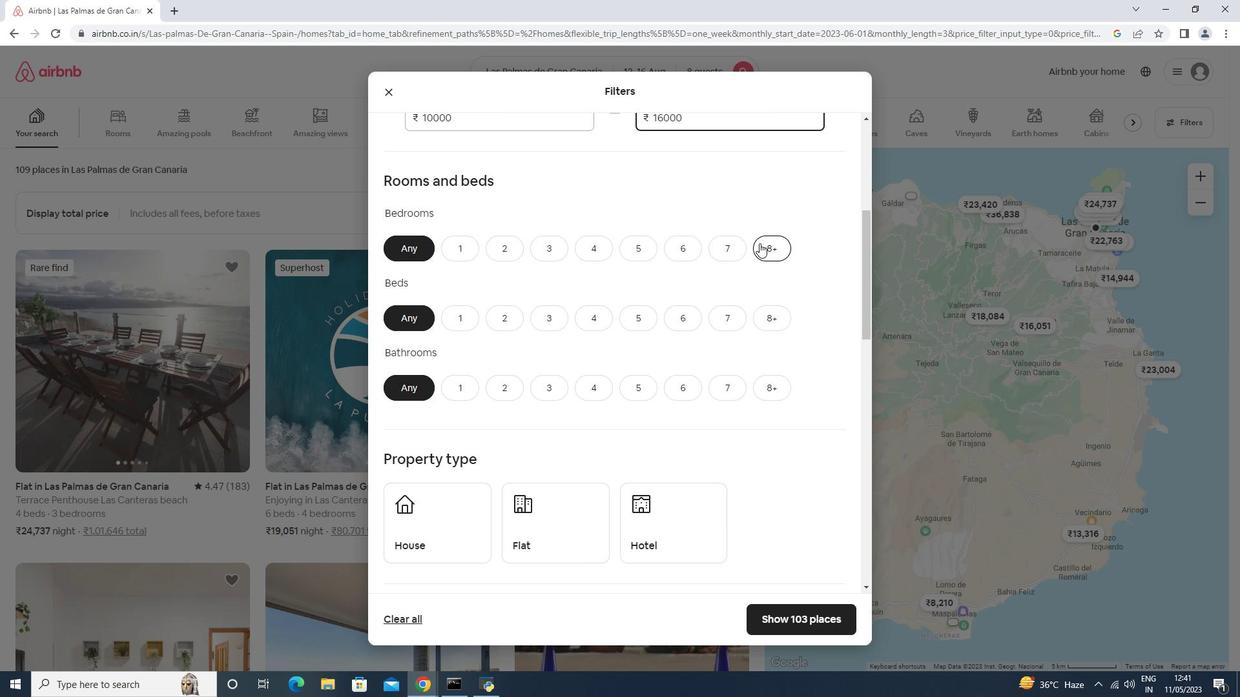 
Action: Mouse pressed left at (761, 244)
Screenshot: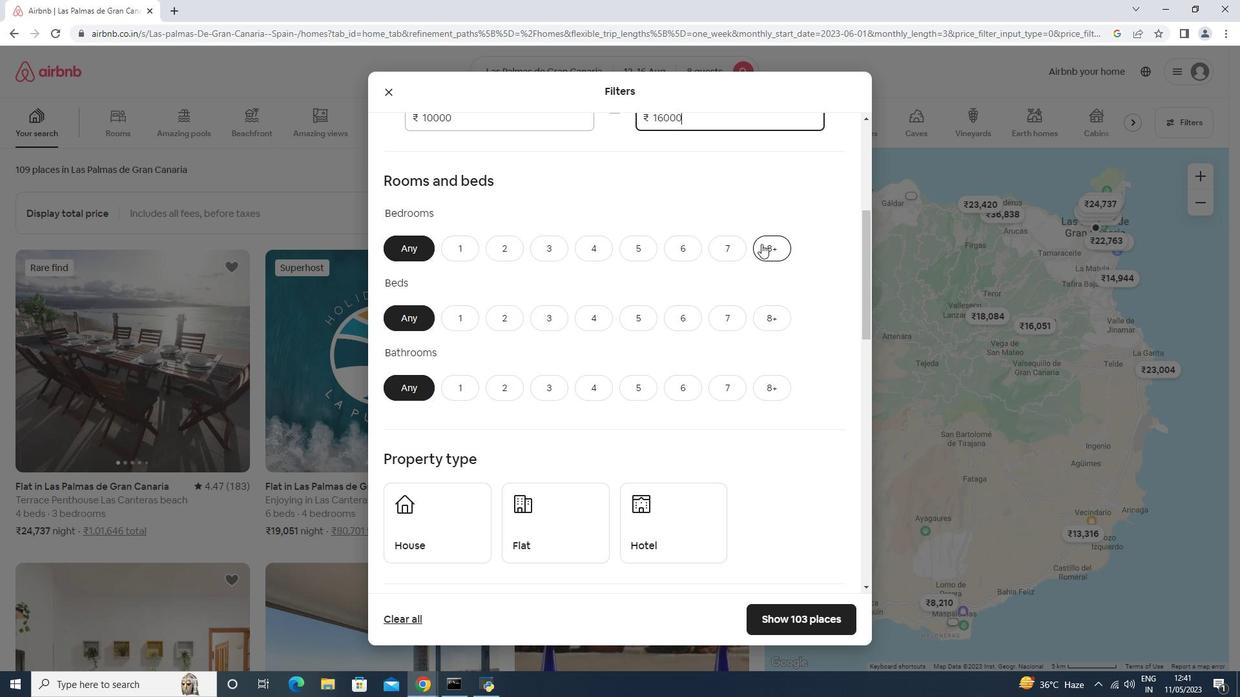 
Action: Mouse moved to (766, 314)
Screenshot: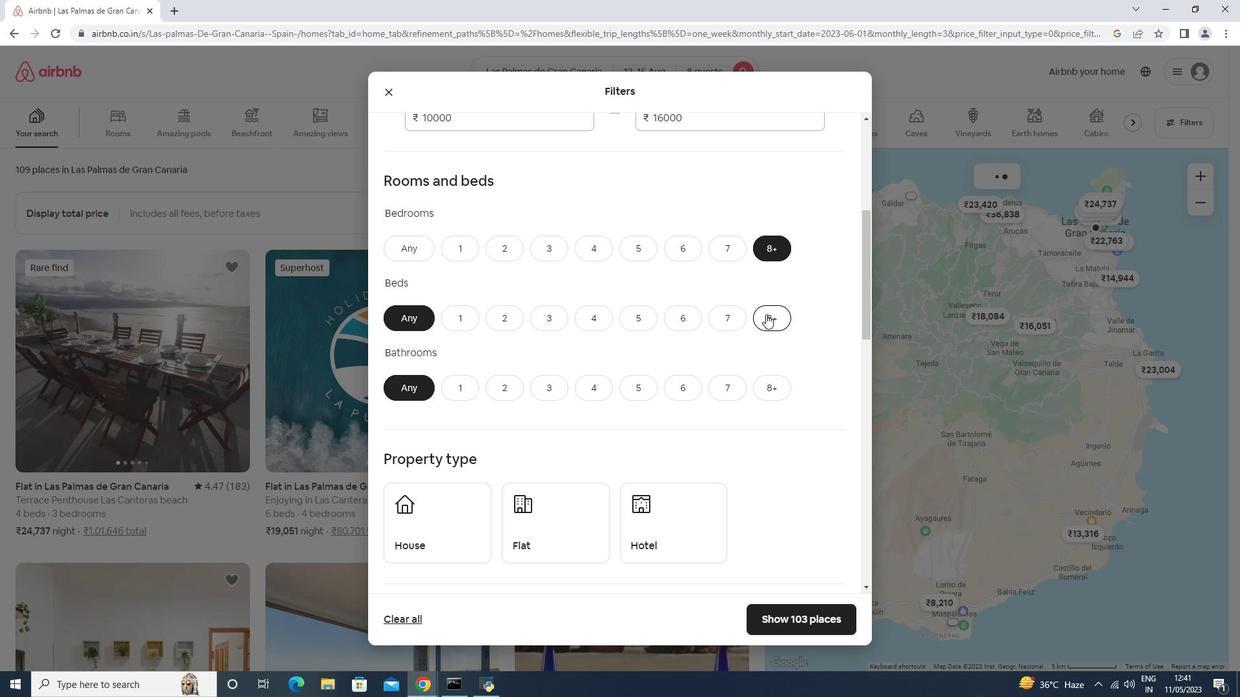
Action: Mouse pressed left at (766, 314)
Screenshot: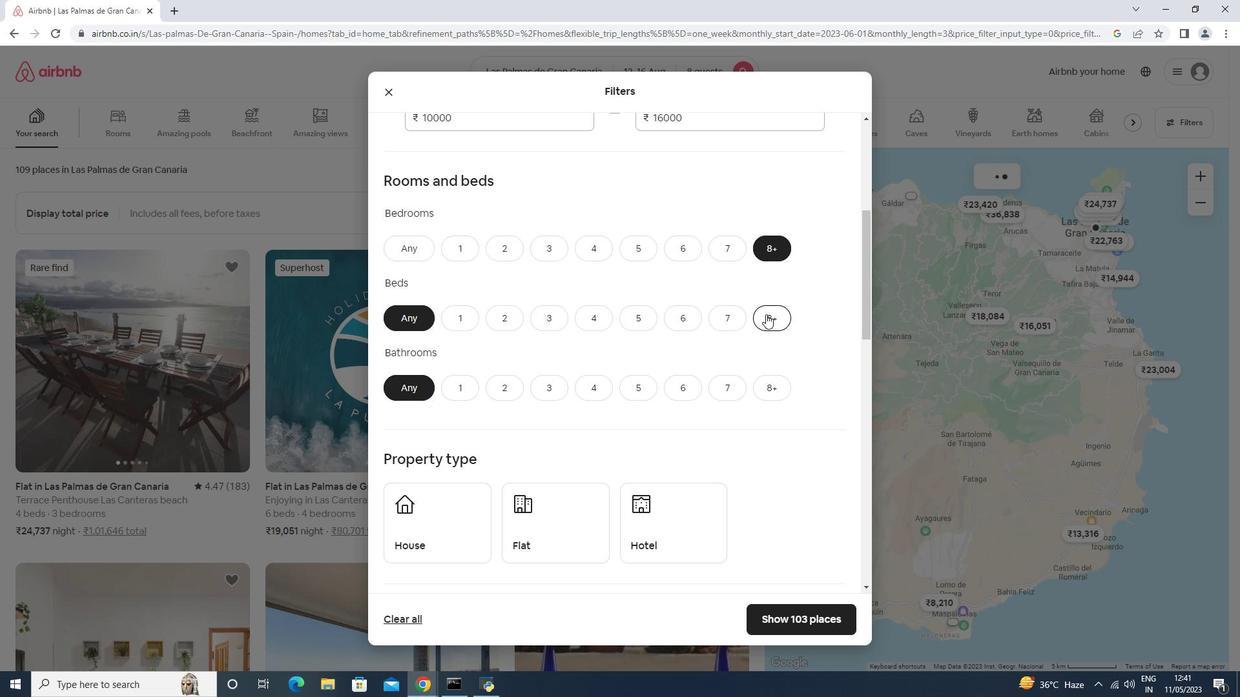 
Action: Mouse moved to (770, 378)
Screenshot: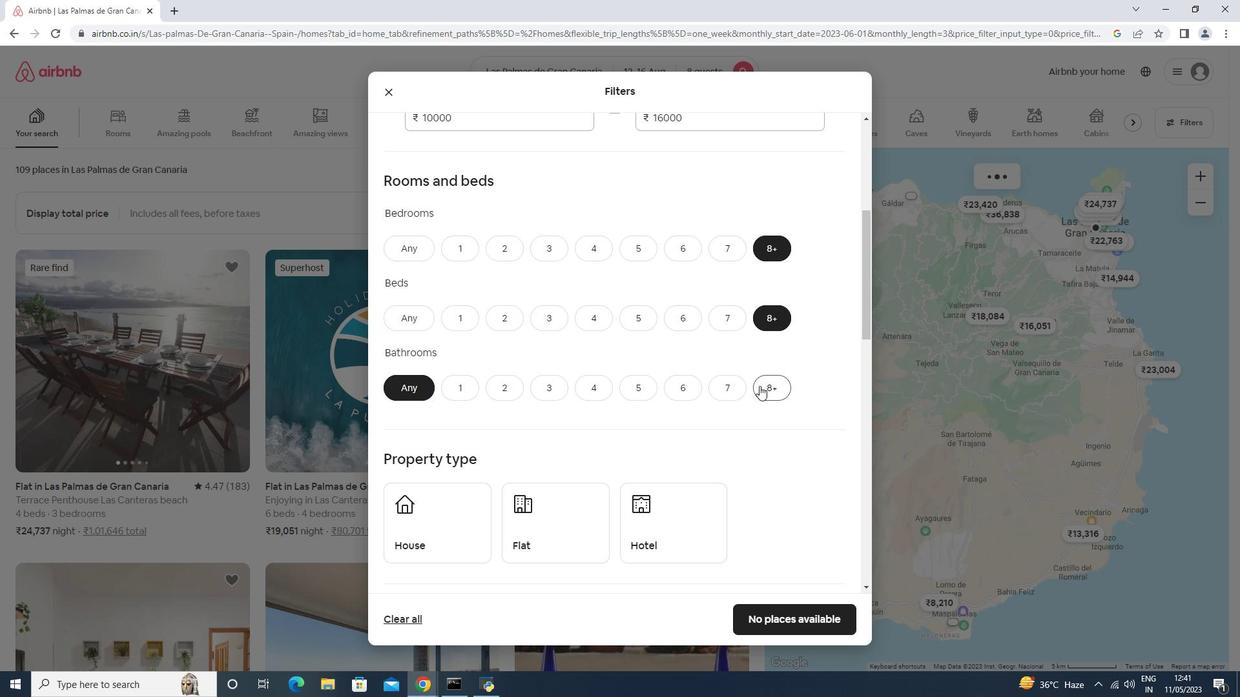 
Action: Mouse pressed left at (770, 378)
Screenshot: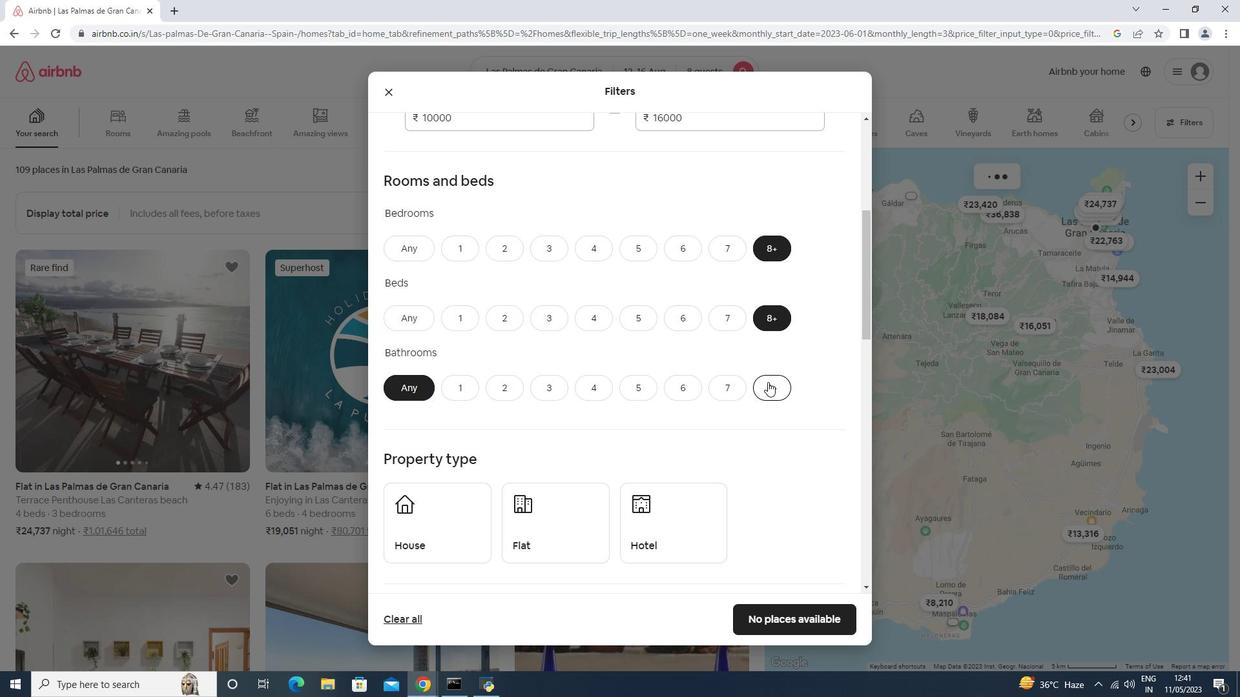 
Action: Mouse moved to (769, 378)
Screenshot: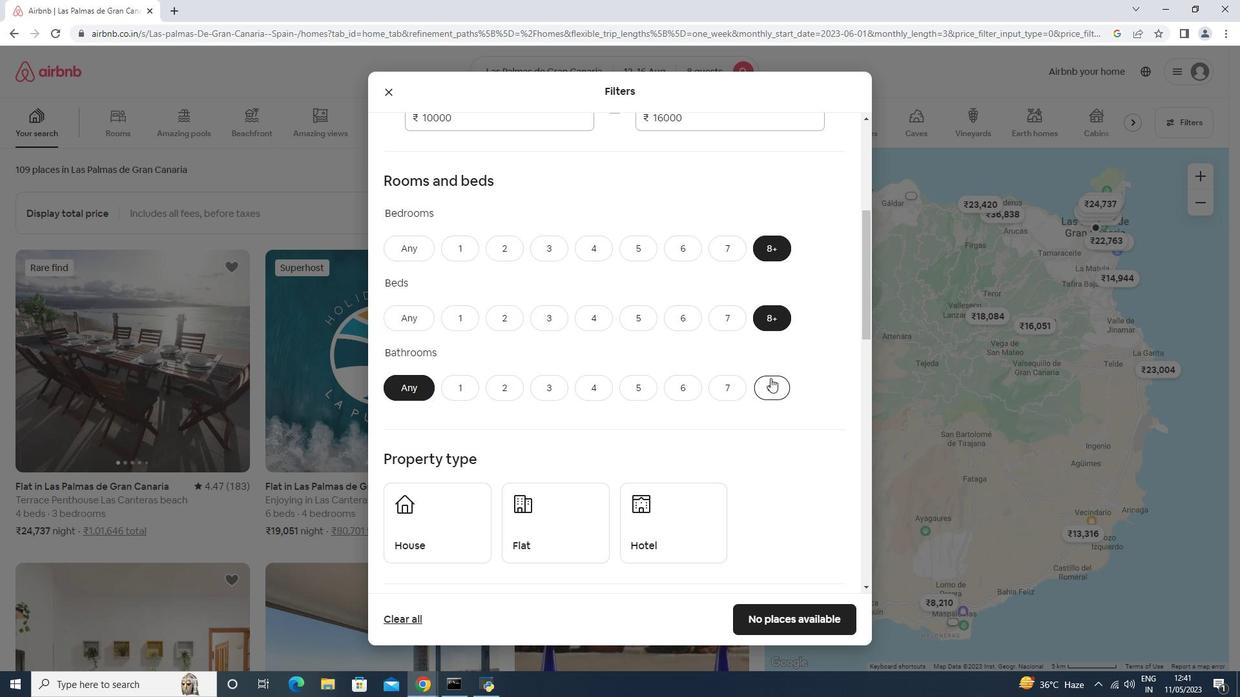 
Action: Mouse scrolled (769, 377) with delta (0, 0)
Screenshot: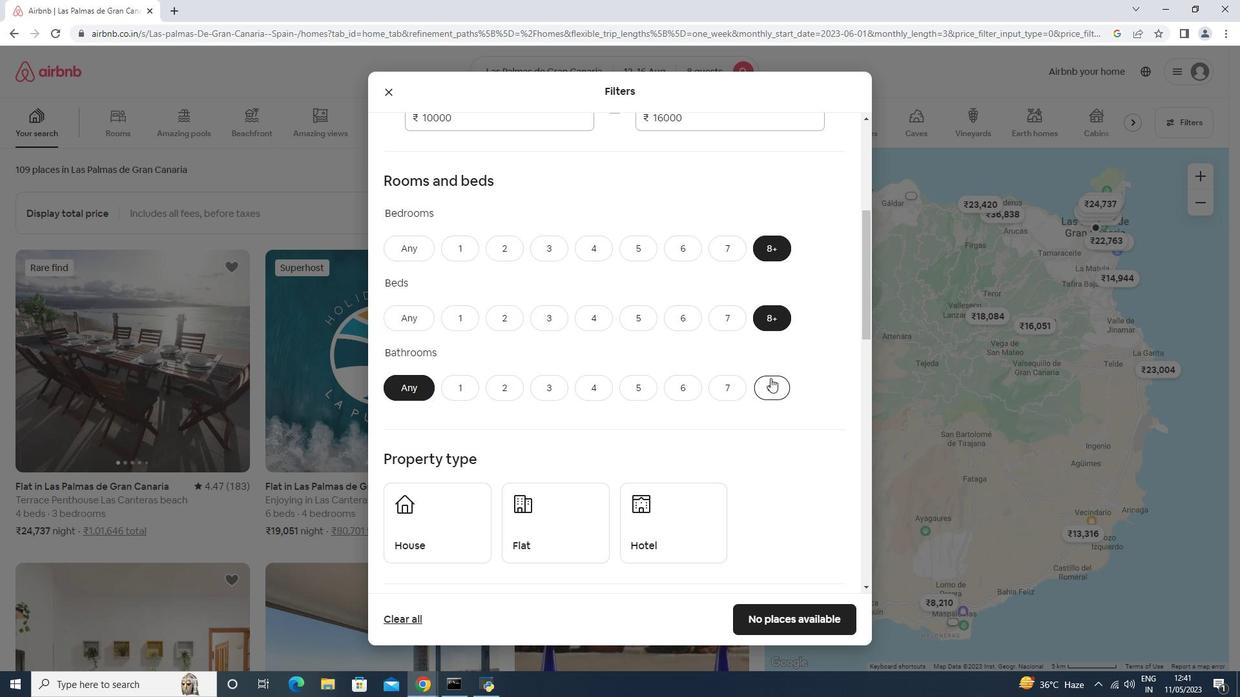 
Action: Mouse moved to (768, 378)
Screenshot: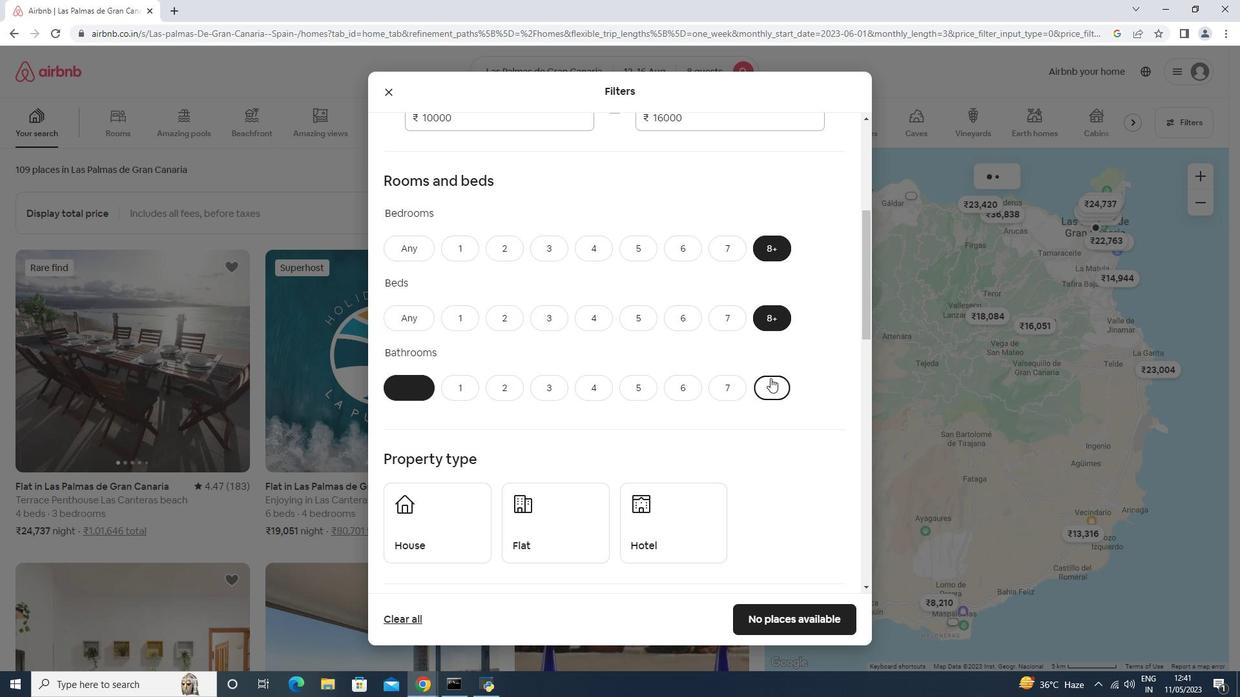 
Action: Mouse scrolled (768, 377) with delta (0, 0)
Screenshot: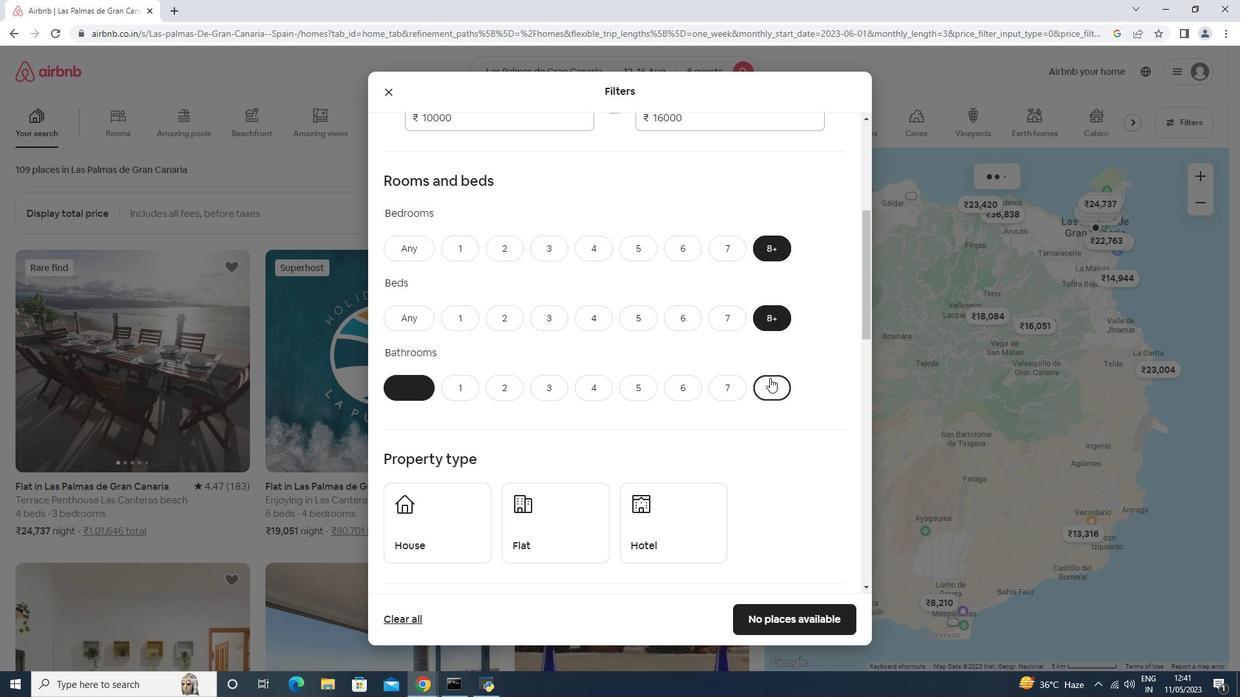 
Action: Mouse scrolled (768, 377) with delta (0, 0)
Screenshot: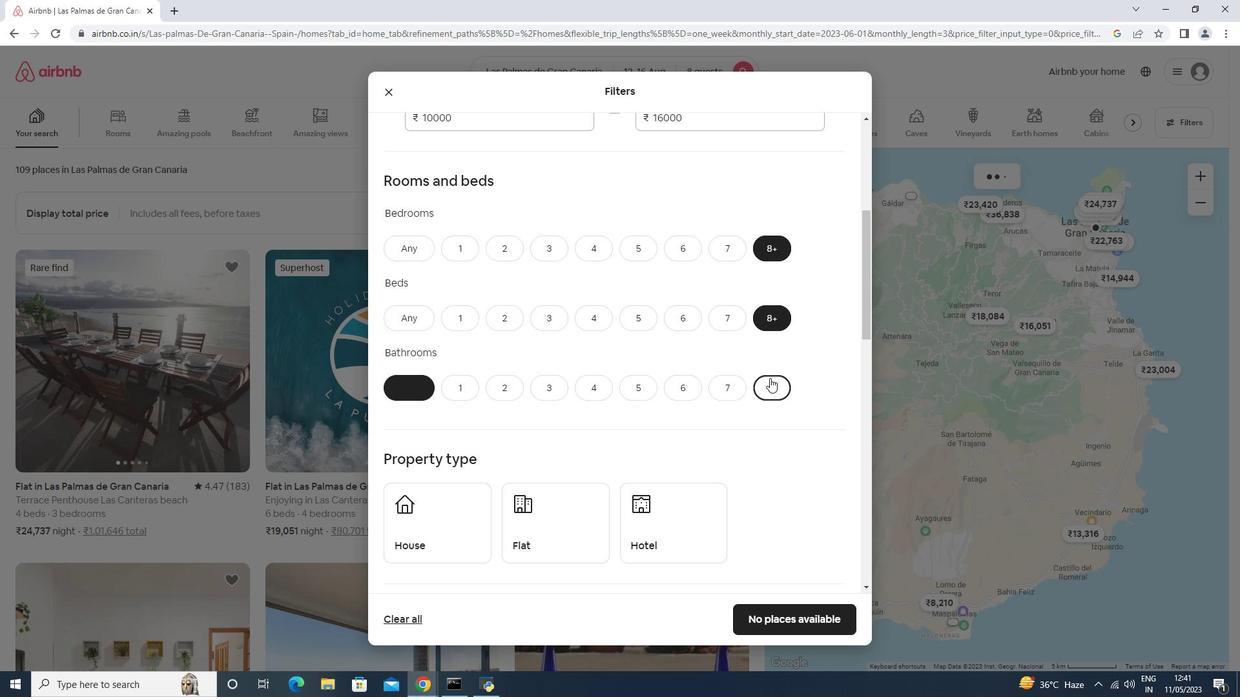 
Action: Mouse scrolled (768, 377) with delta (0, 0)
Screenshot: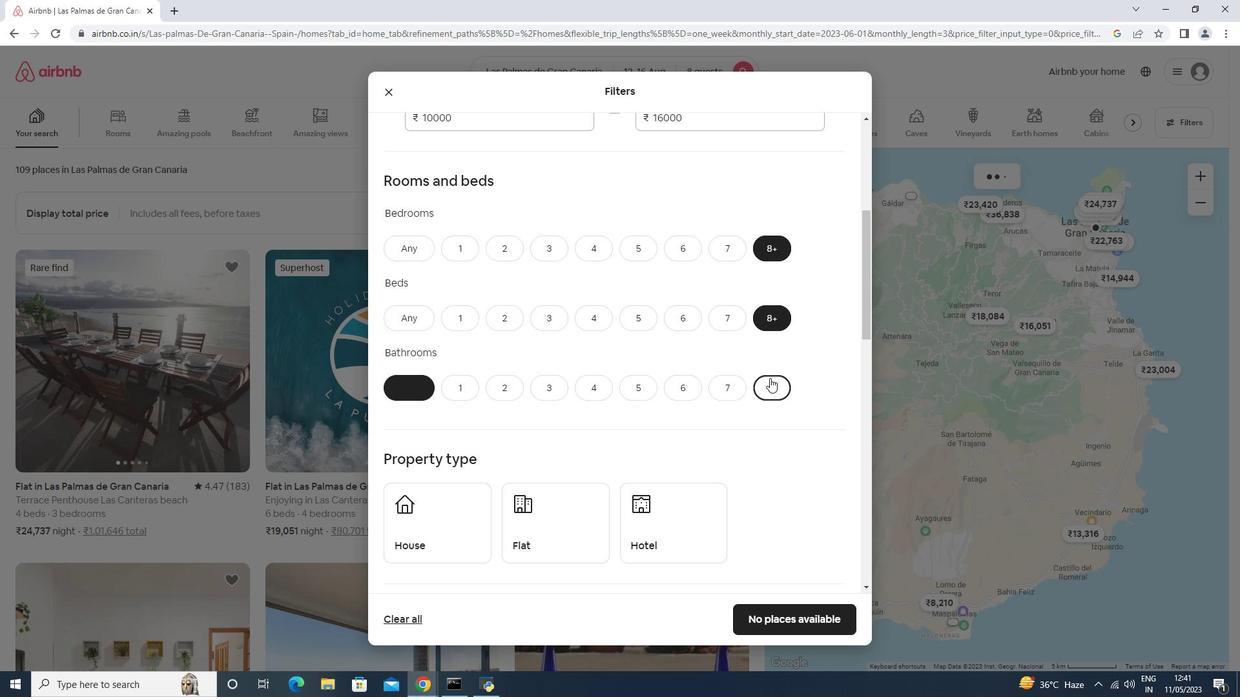
Action: Mouse moved to (476, 291)
Screenshot: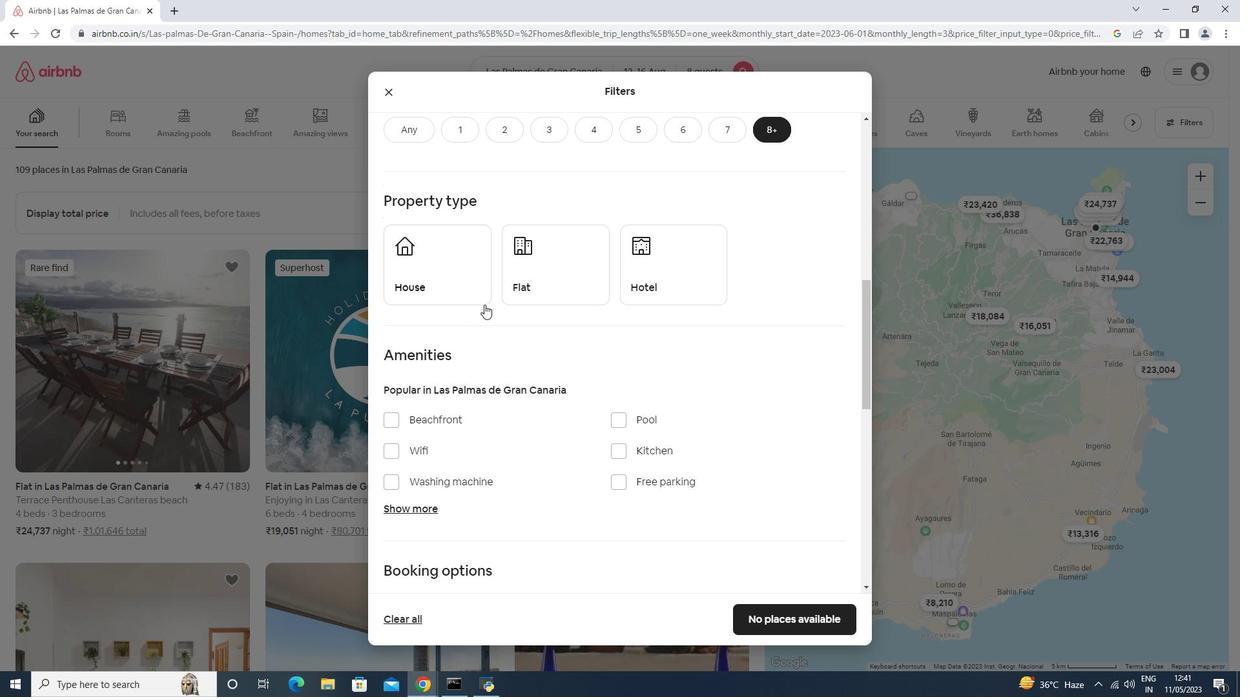 
Action: Mouse pressed left at (476, 291)
Screenshot: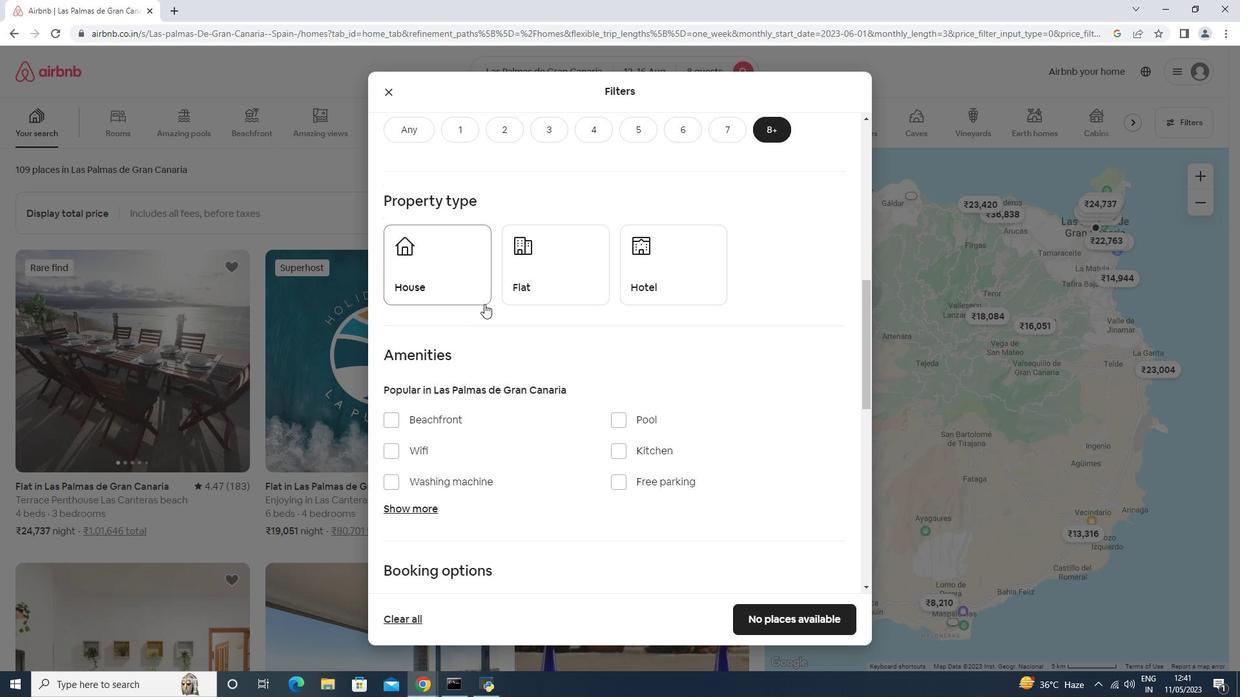 
Action: Mouse moved to (590, 284)
Screenshot: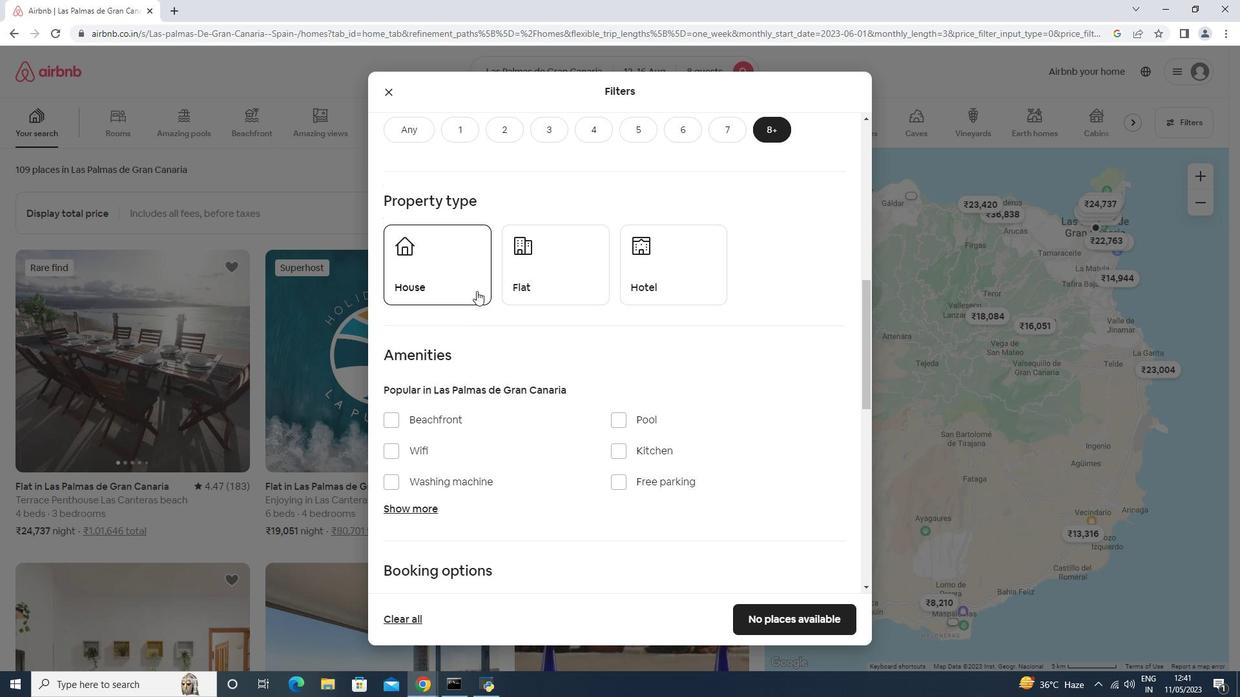 
Action: Mouse pressed left at (590, 284)
Screenshot: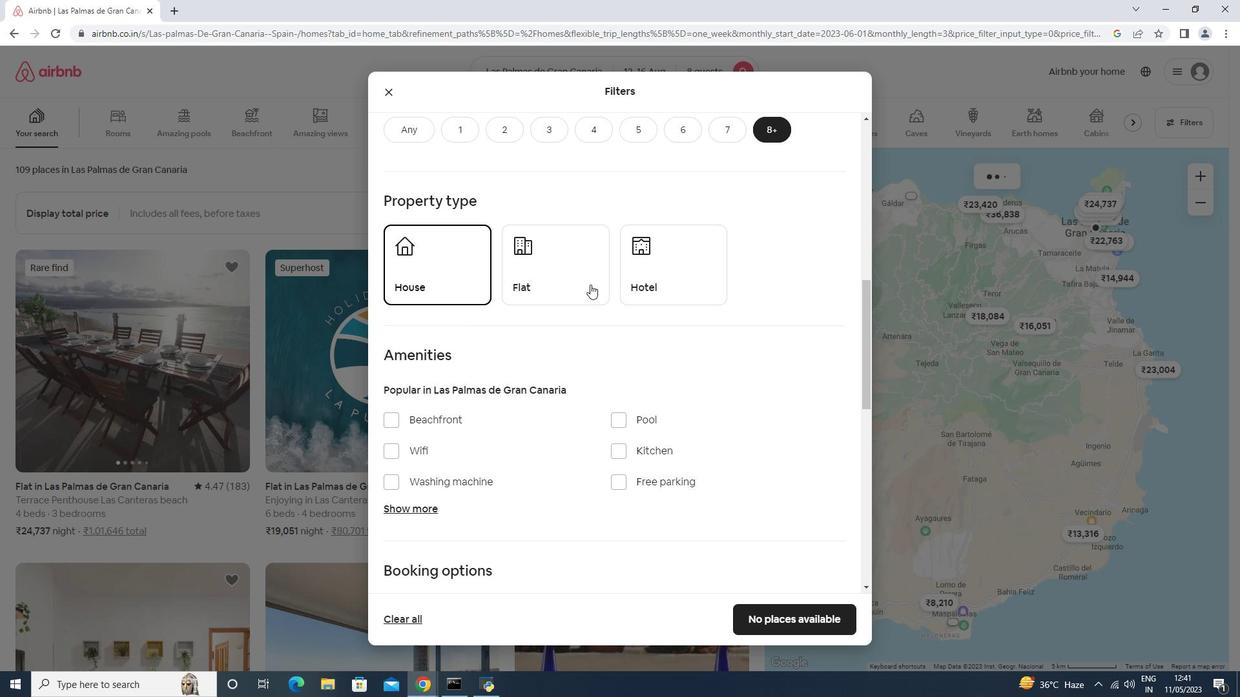 
Action: Mouse moved to (591, 313)
Screenshot: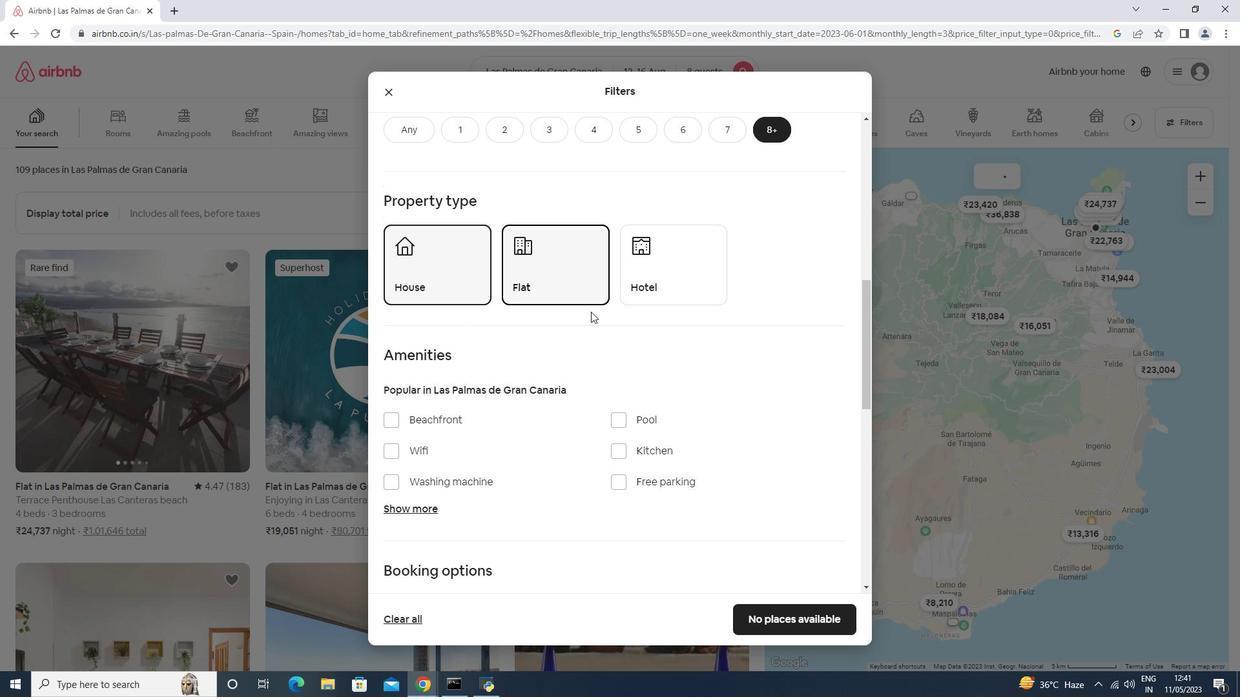 
Action: Mouse scrolled (591, 312) with delta (0, 0)
Screenshot: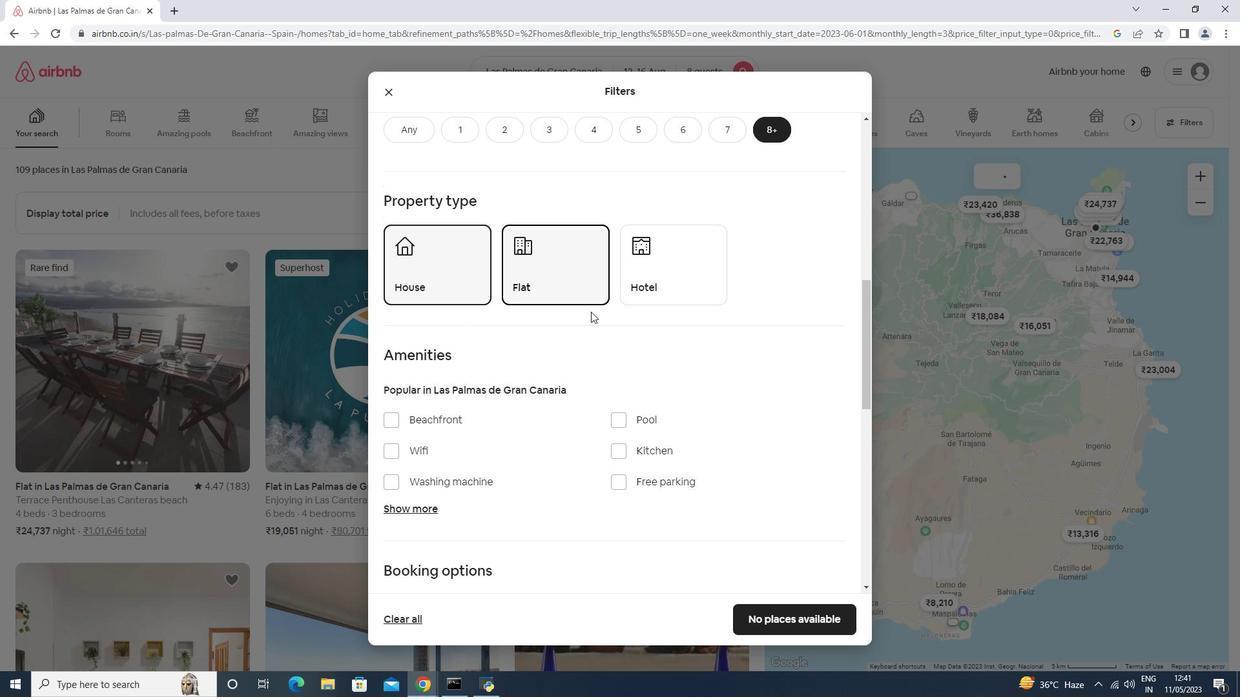 
Action: Mouse scrolled (591, 313) with delta (0, 0)
Screenshot: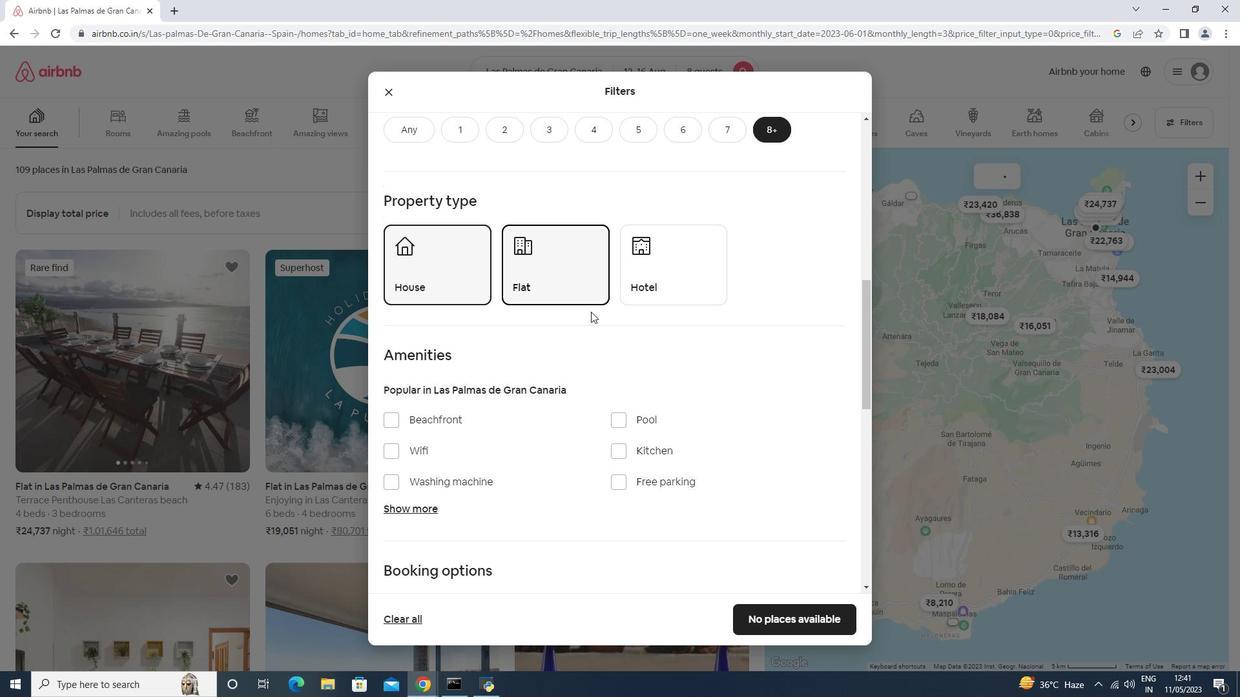 
Action: Mouse scrolled (591, 313) with delta (0, 0)
Screenshot: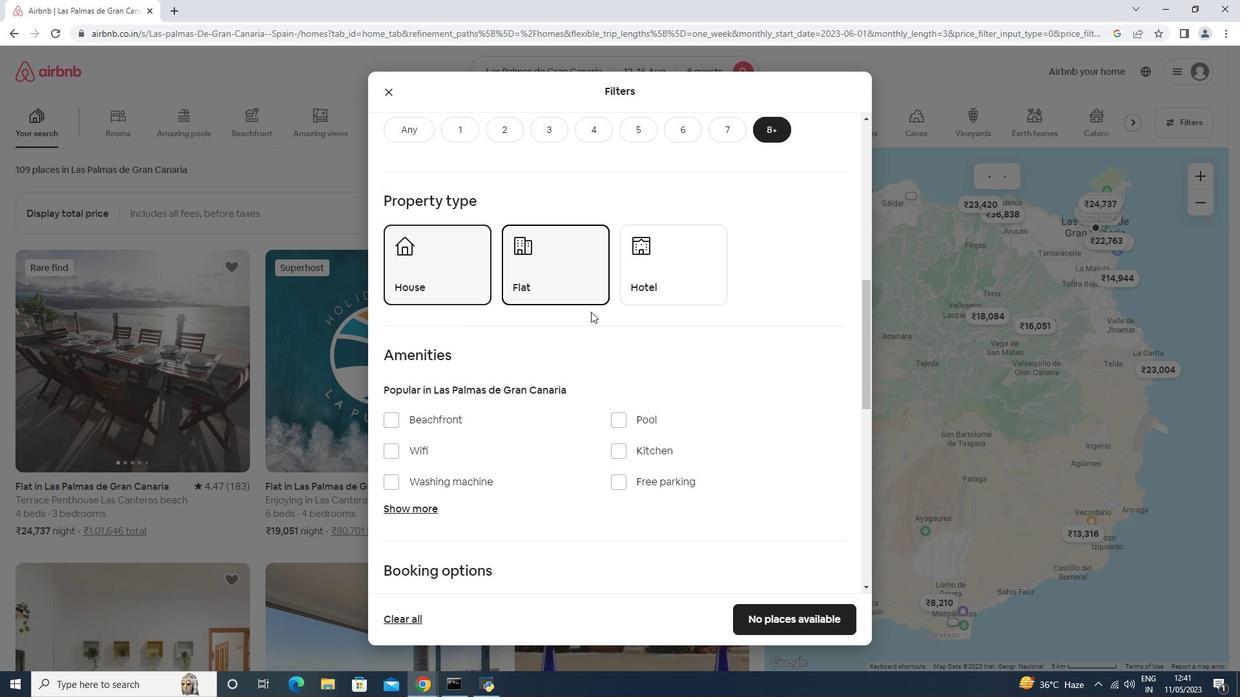 
Action: Mouse moved to (580, 344)
Screenshot: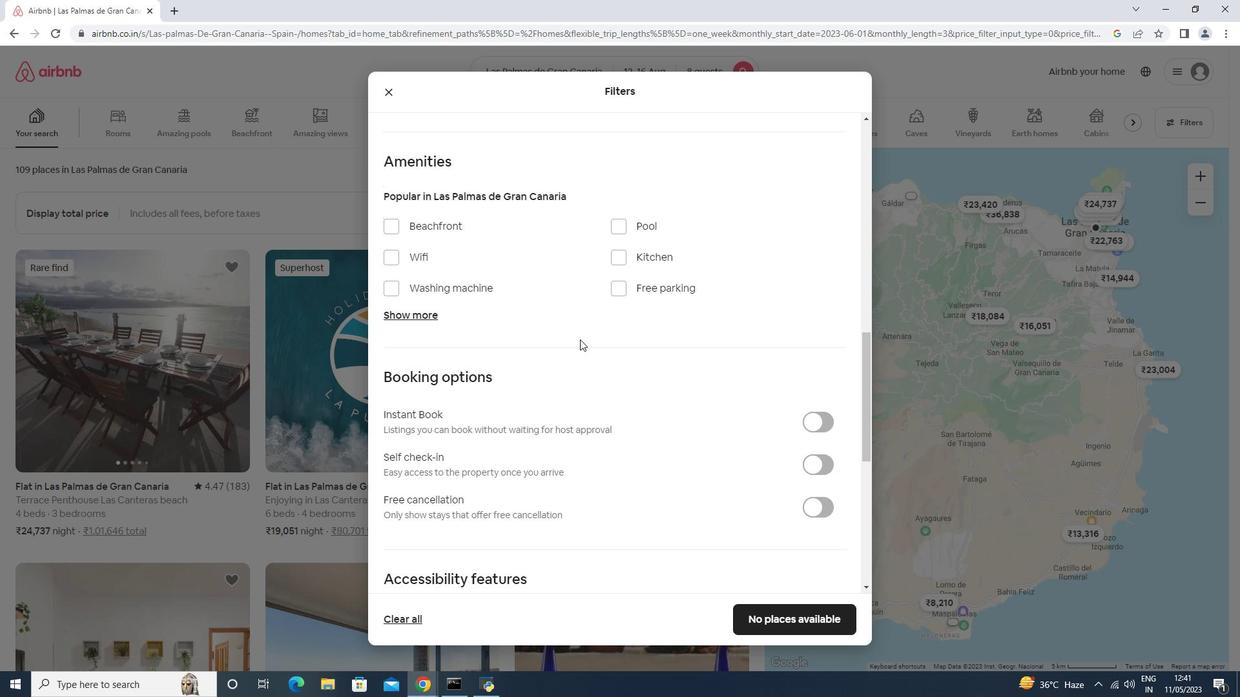 
Action: Mouse scrolled (580, 344) with delta (0, 0)
Screenshot: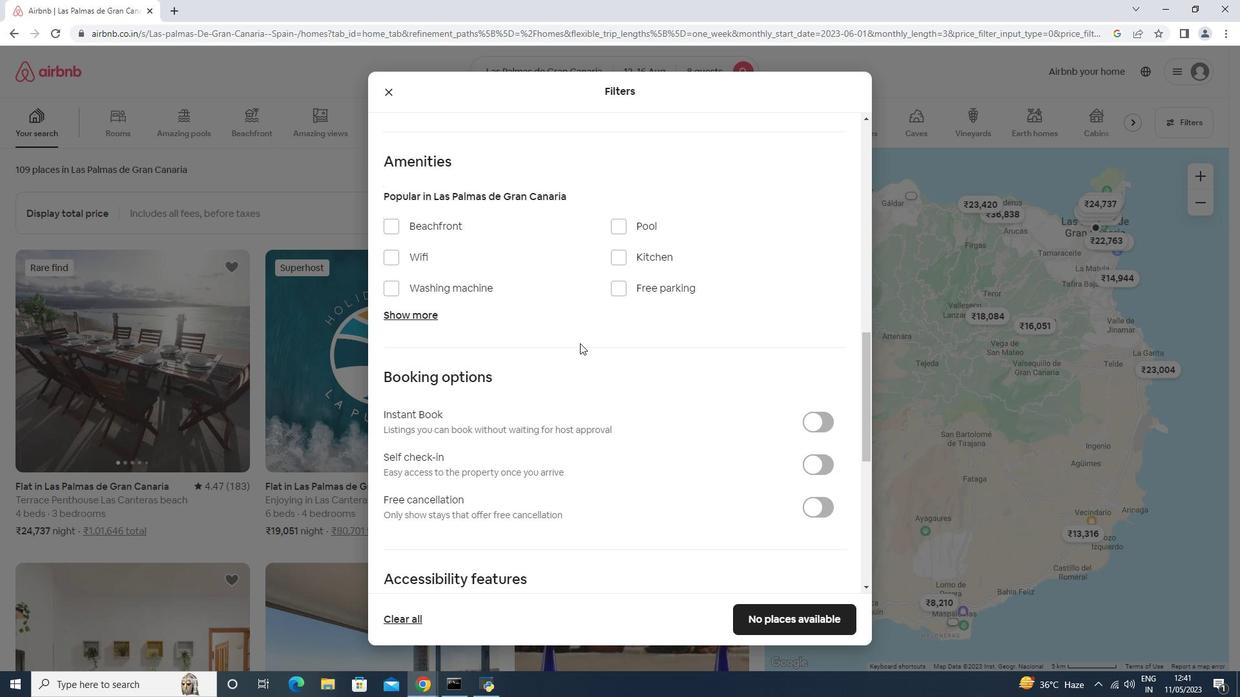 
Action: Mouse scrolled (580, 344) with delta (0, 0)
Screenshot: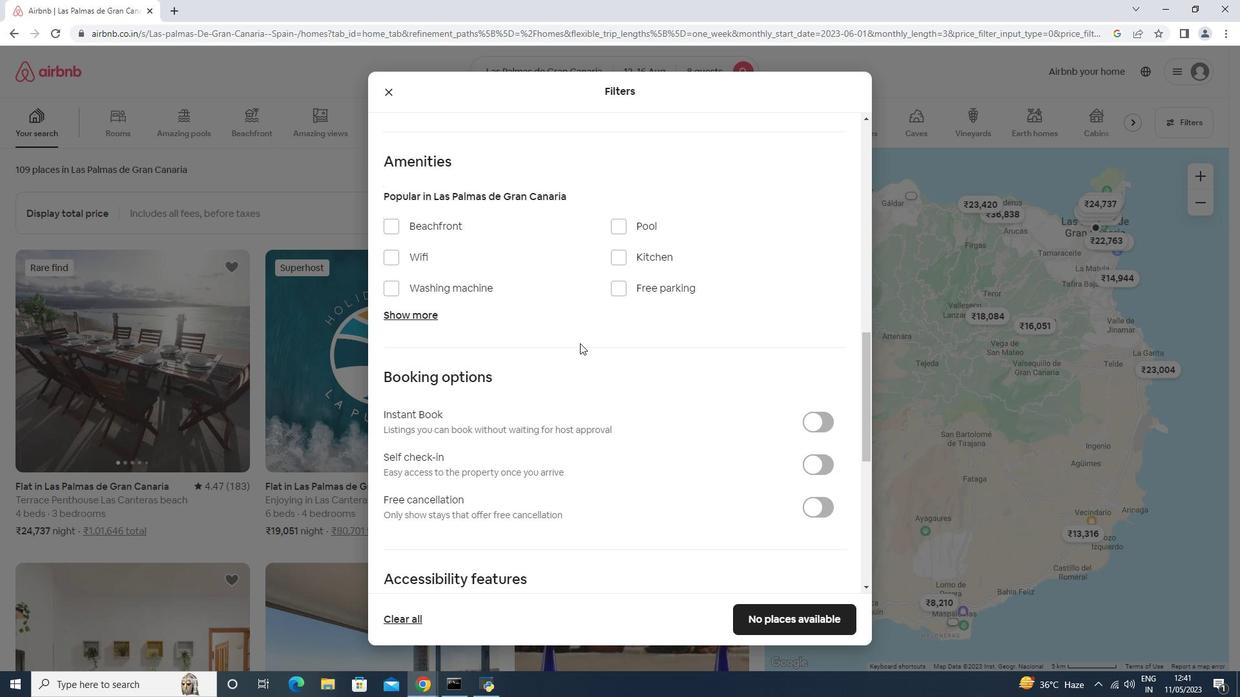 
Action: Mouse moved to (678, 231)
Screenshot: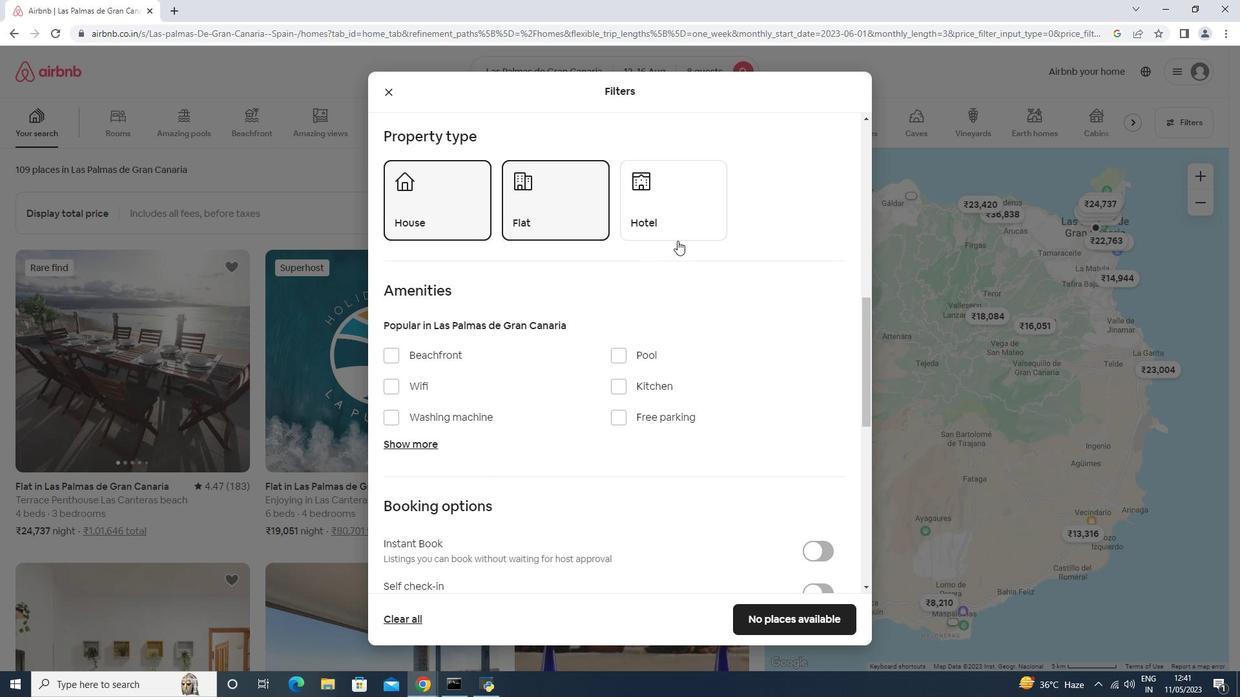 
Action: Mouse pressed left at (678, 231)
Screenshot: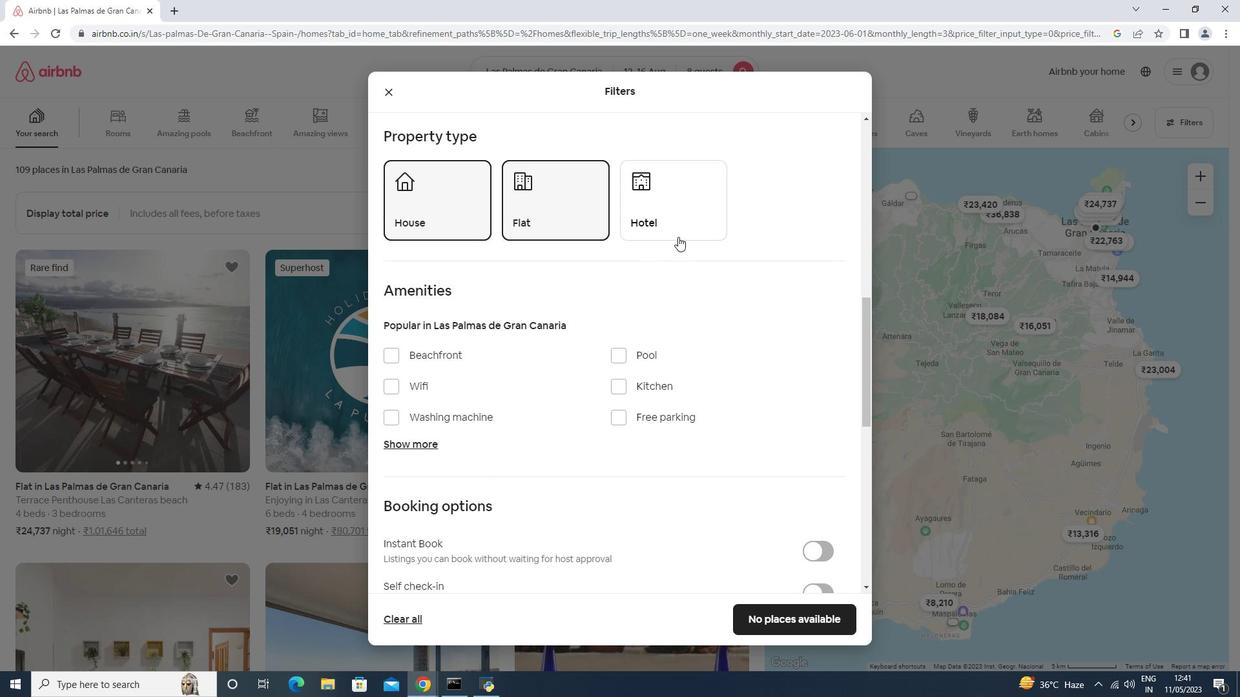 
Action: Mouse moved to (401, 446)
Screenshot: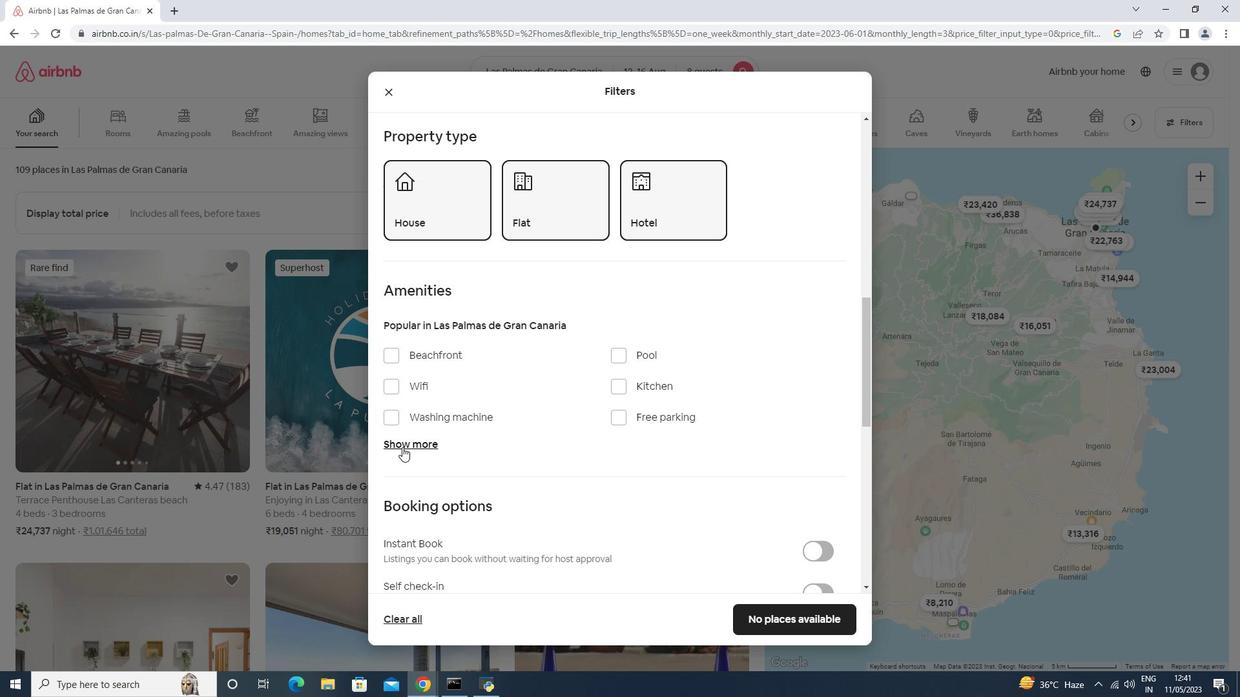 
Action: Mouse pressed left at (401, 446)
Screenshot: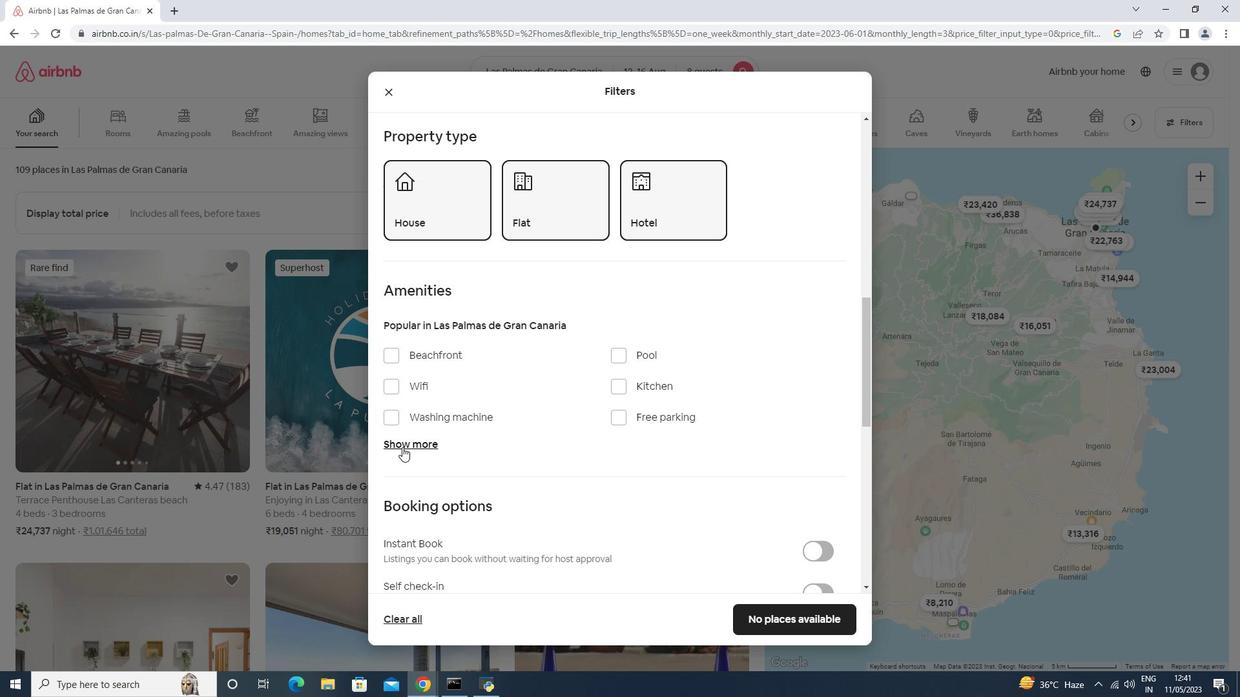 
Action: Mouse moved to (442, 381)
Screenshot: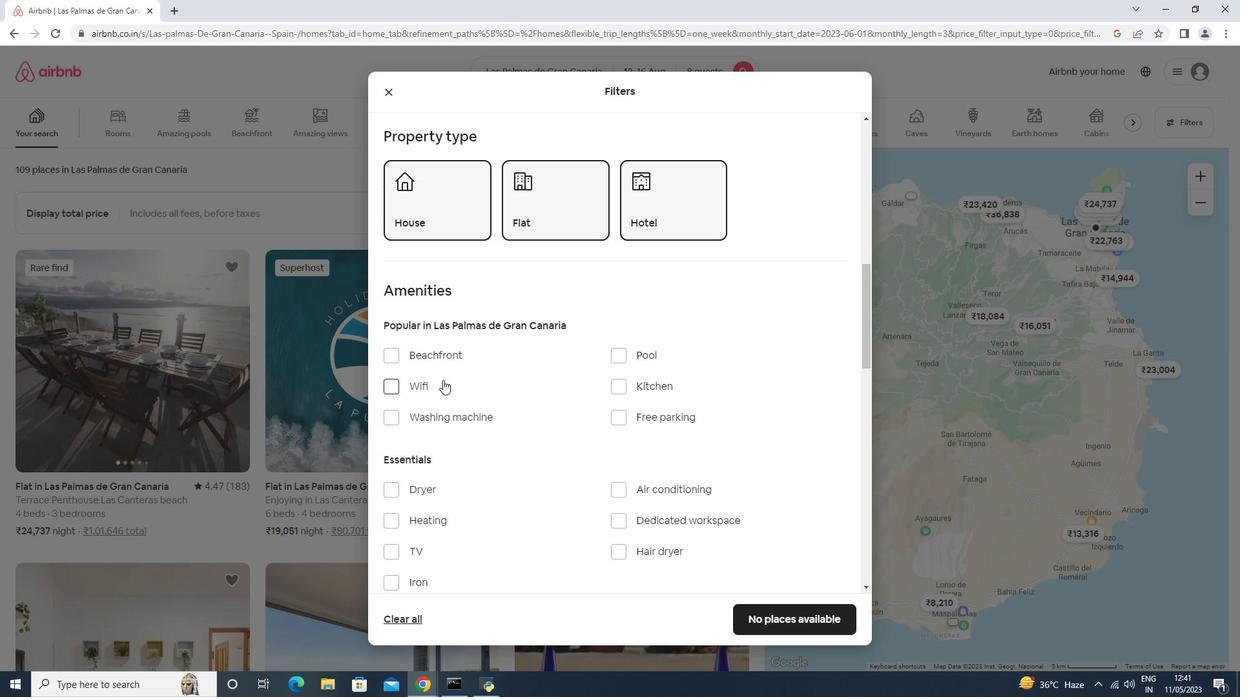 
Action: Mouse pressed left at (442, 381)
Screenshot: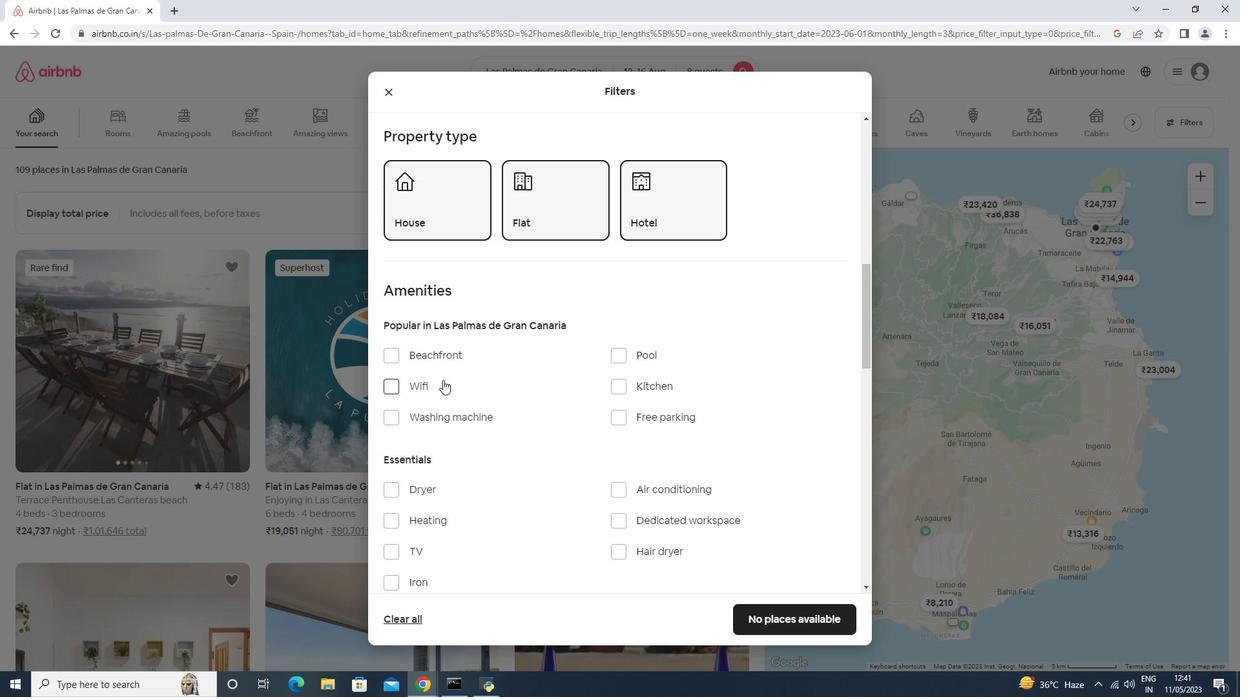 
Action: Mouse moved to (428, 390)
Screenshot: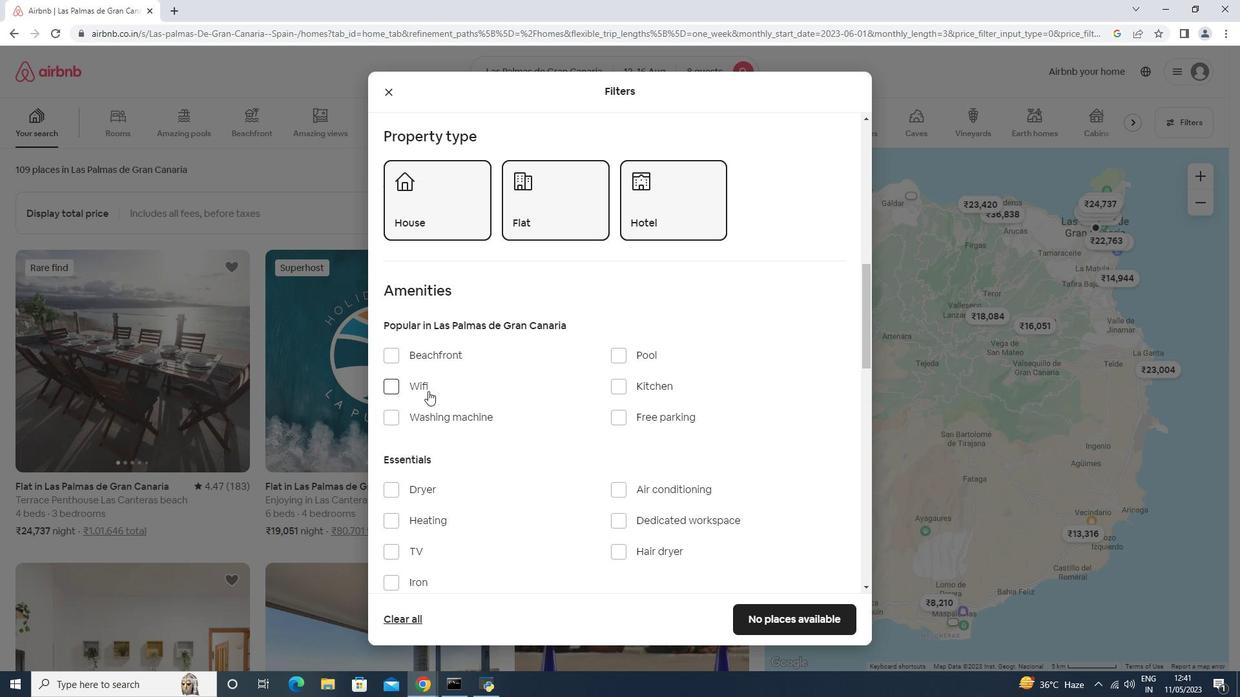 
Action: Mouse pressed left at (428, 390)
Screenshot: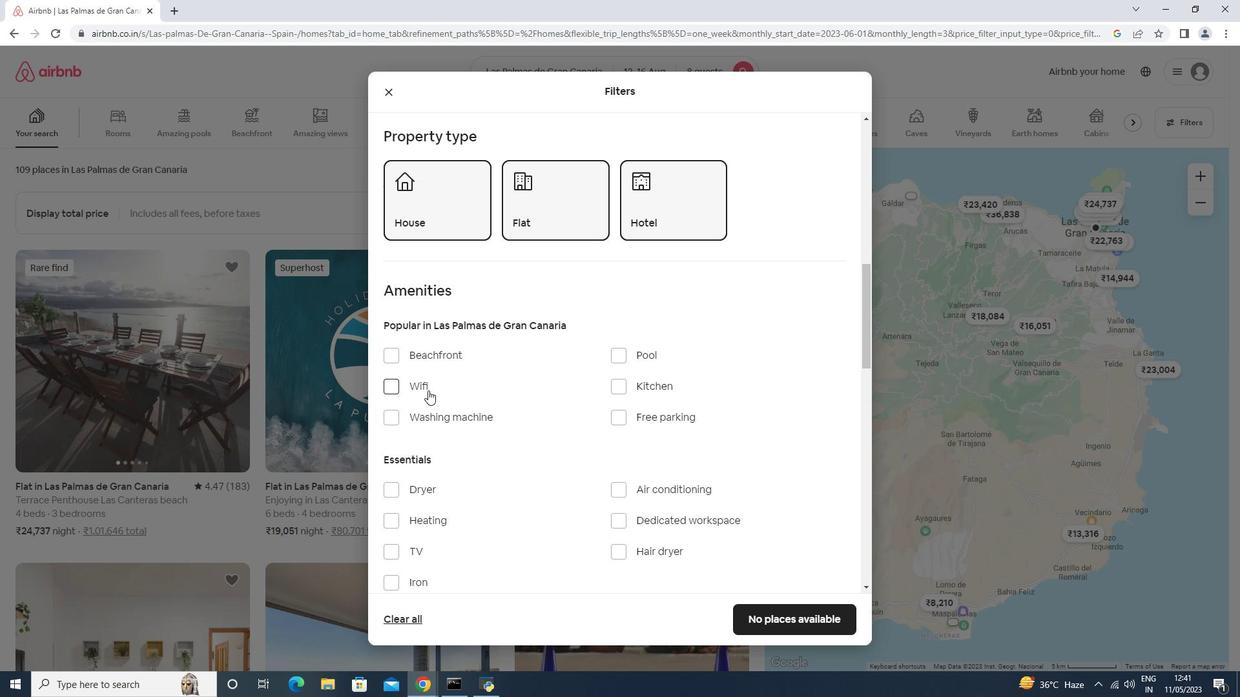 
Action: Mouse moved to (630, 495)
Screenshot: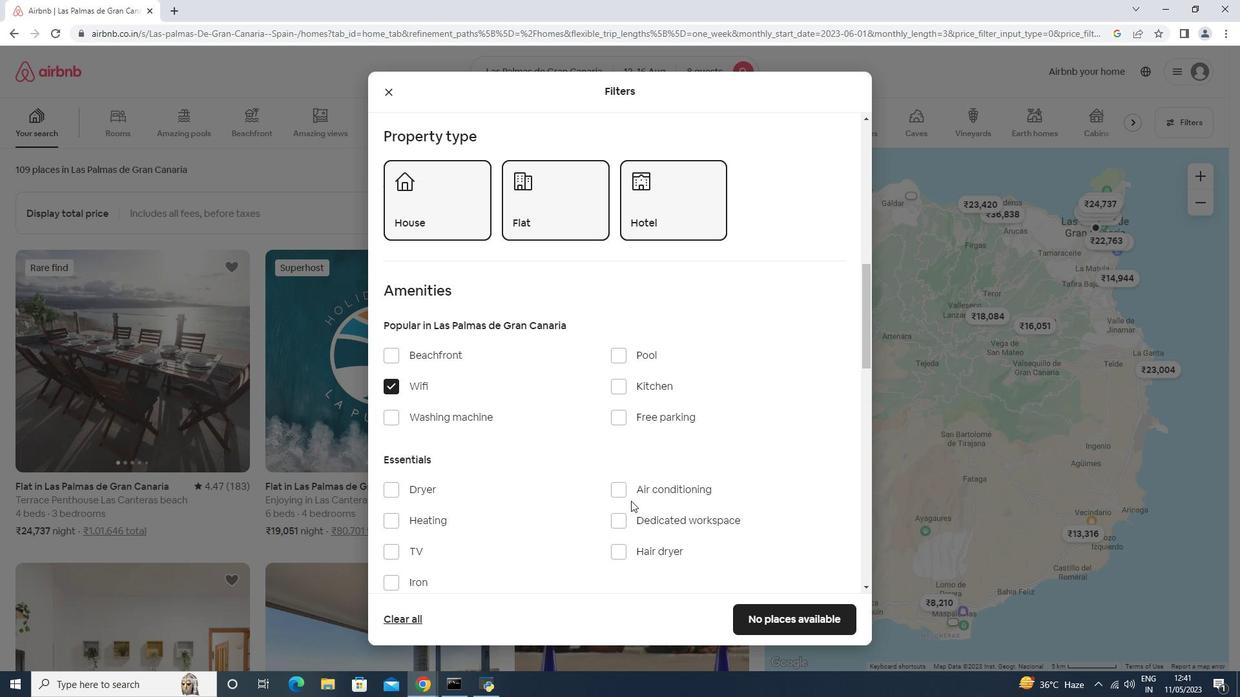 
Action: Mouse scrolled (630, 494) with delta (0, 0)
Screenshot: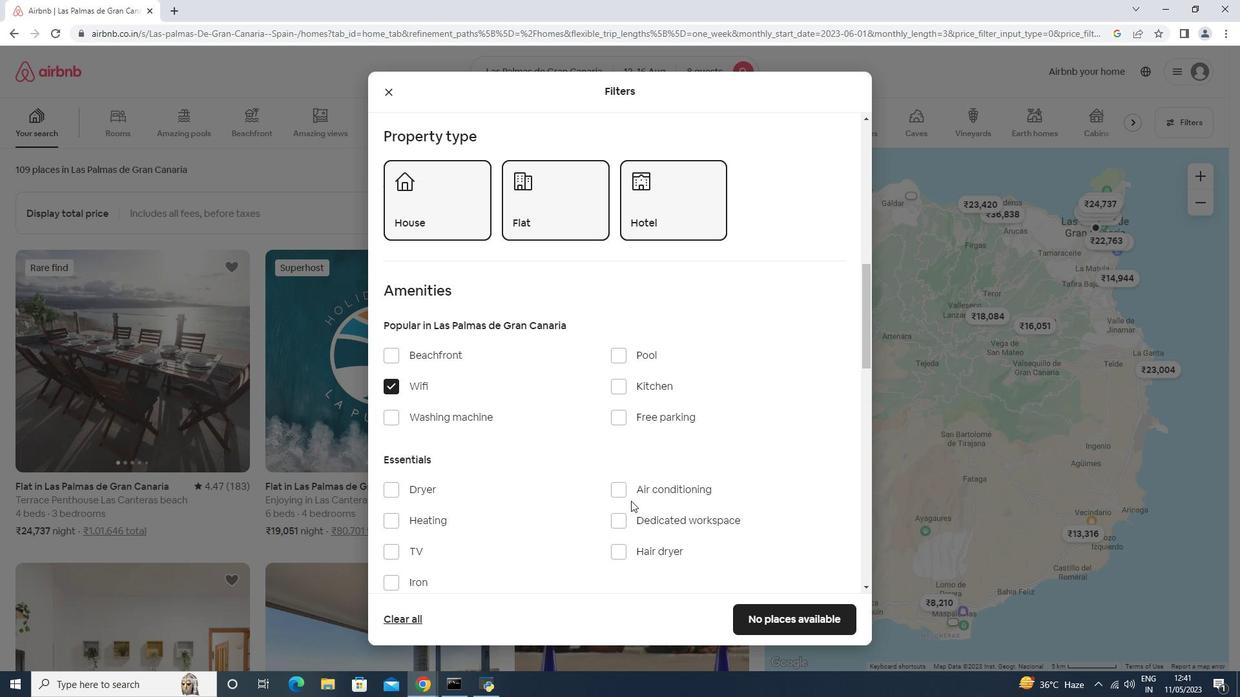 
Action: Mouse scrolled (630, 494) with delta (0, 0)
Screenshot: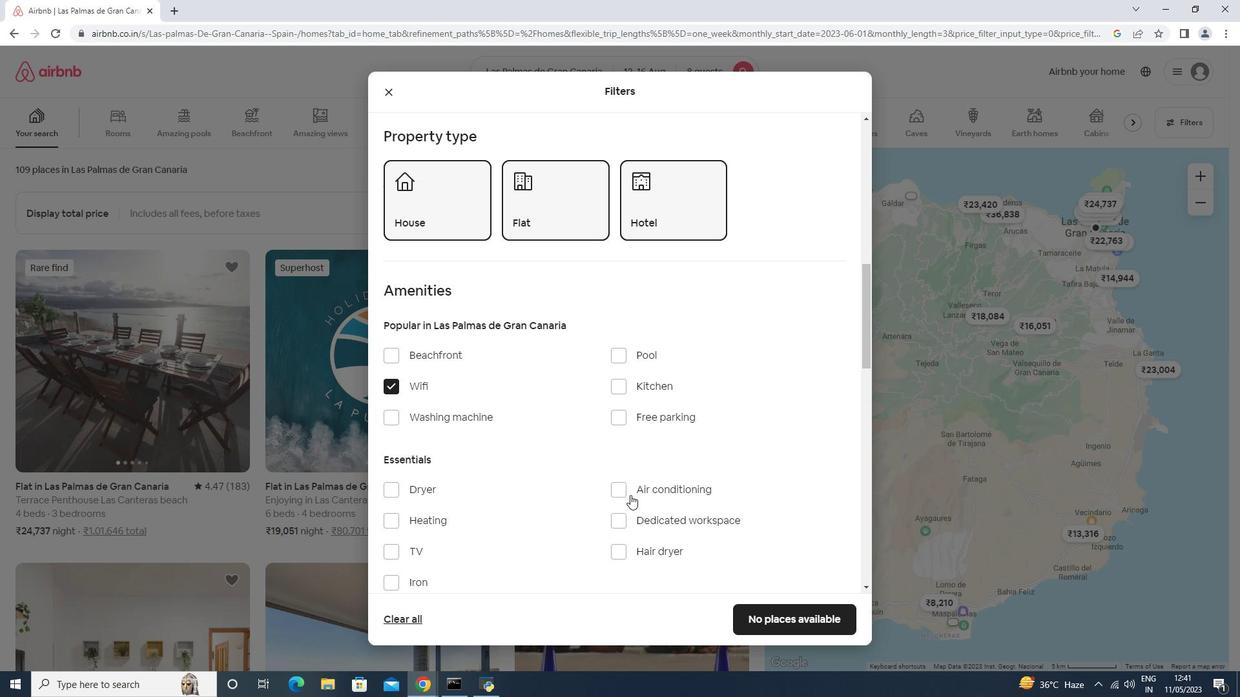 
Action: Mouse scrolled (630, 494) with delta (0, 0)
Screenshot: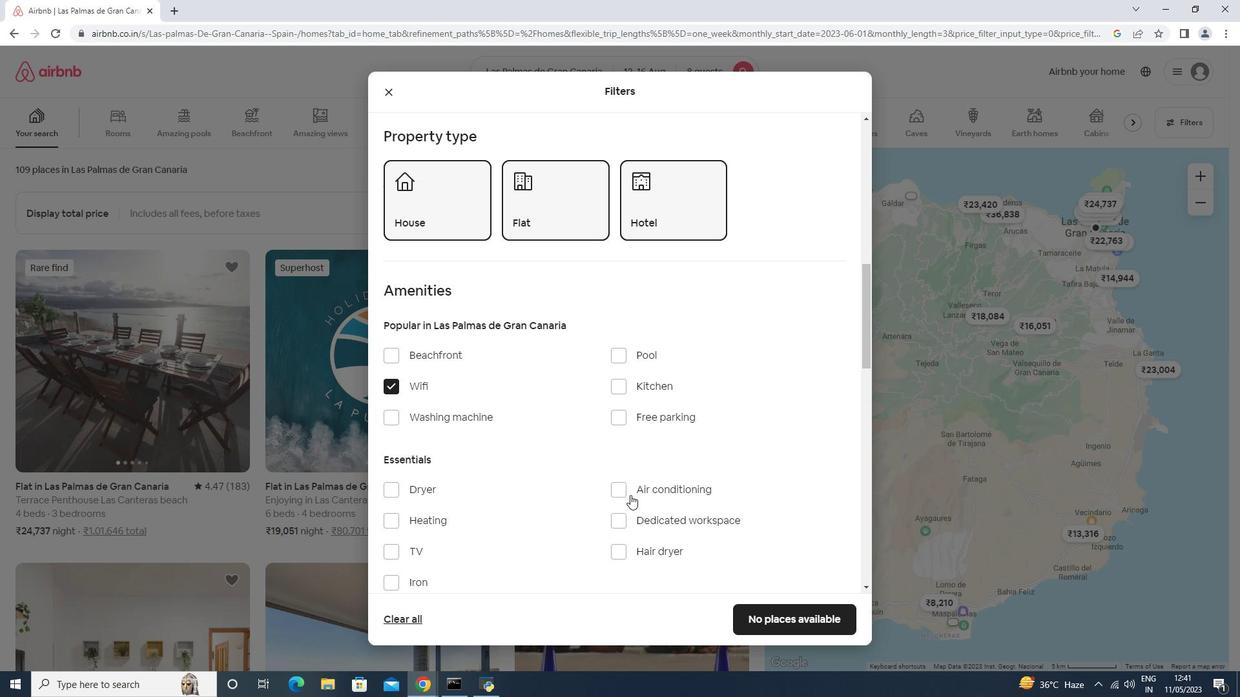
Action: Mouse moved to (441, 352)
Screenshot: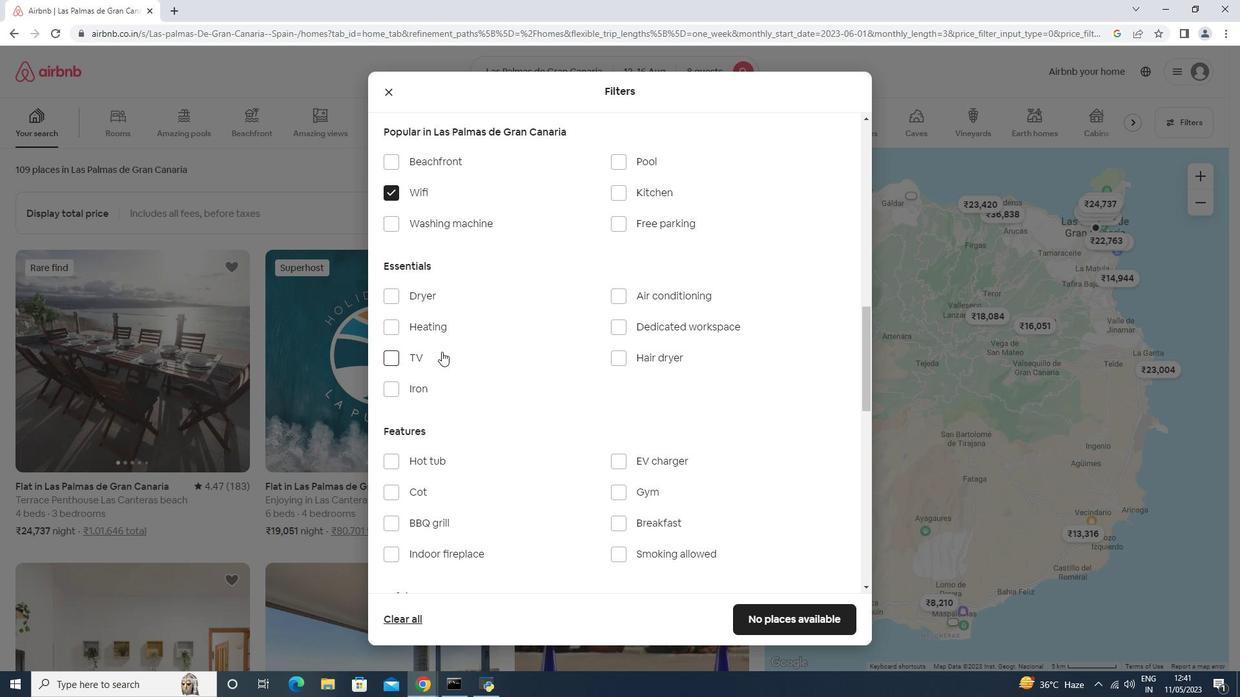 
Action: Mouse pressed left at (441, 352)
Screenshot: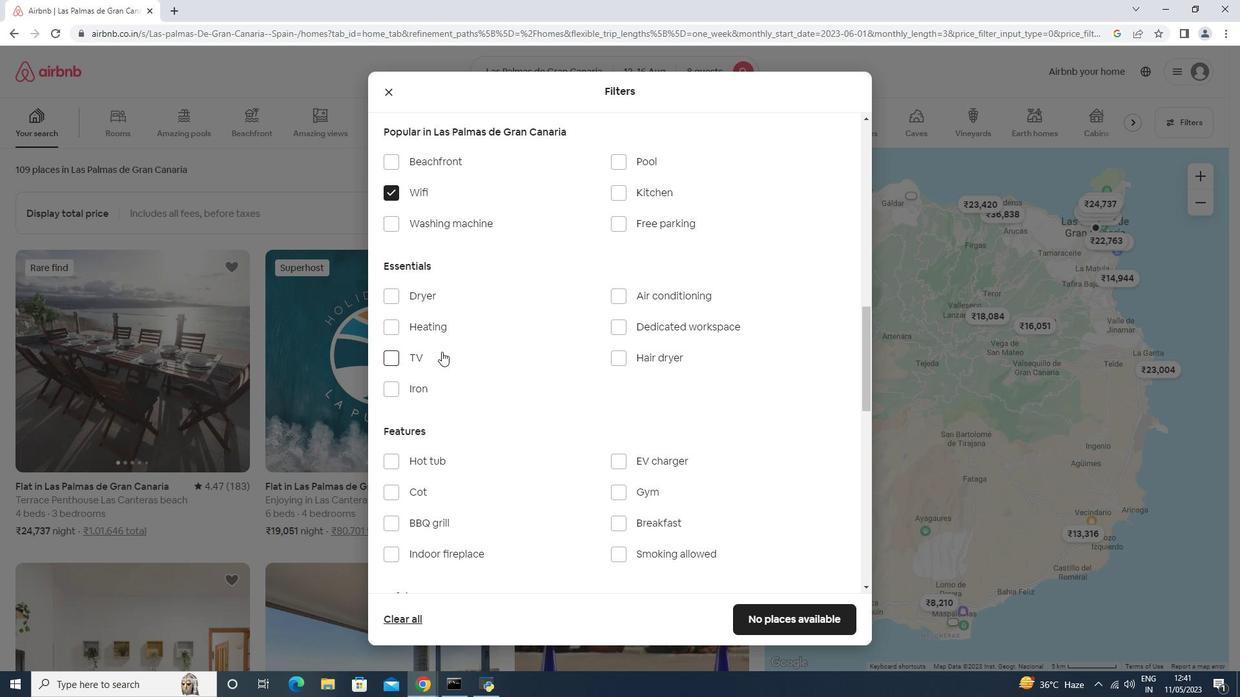
Action: Mouse moved to (637, 519)
Screenshot: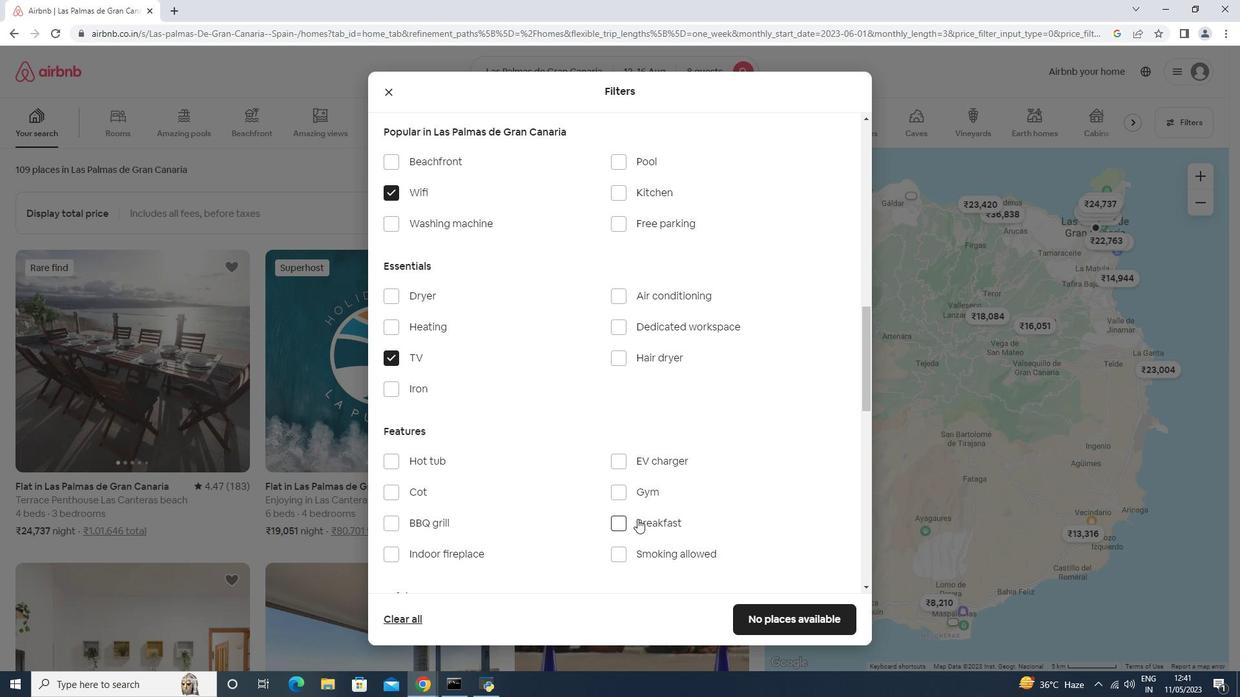 
Action: Mouse pressed left at (637, 519)
Screenshot: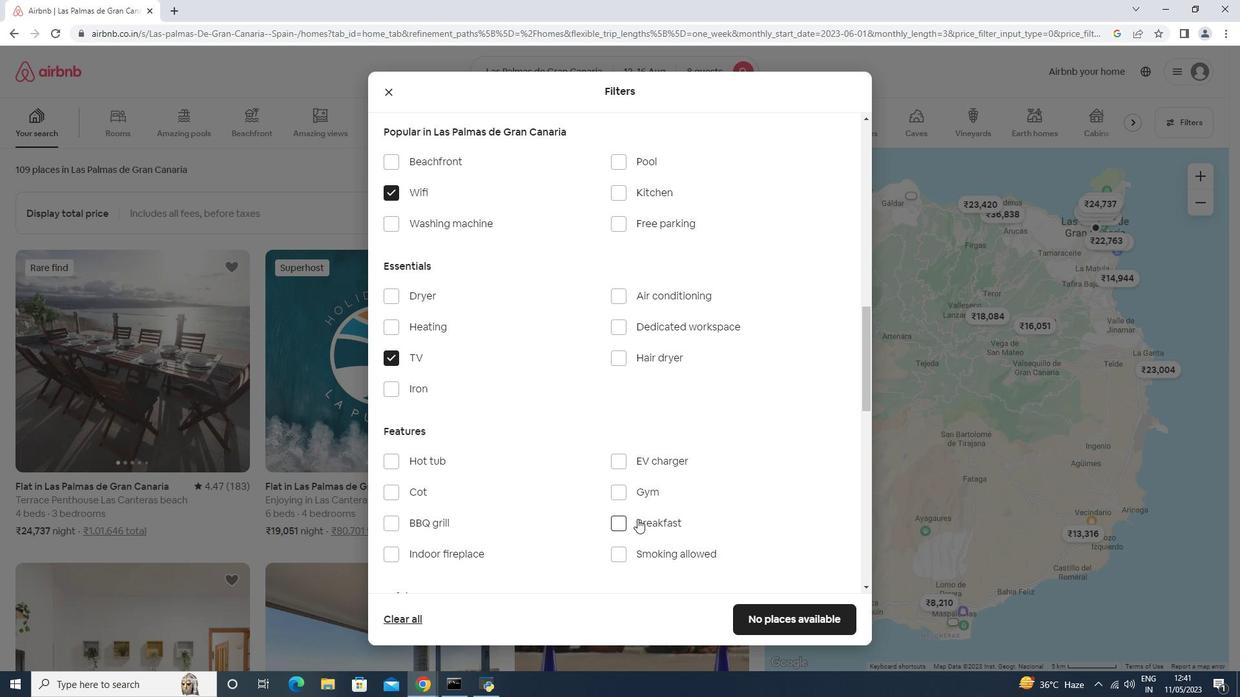
Action: Mouse moved to (648, 492)
Screenshot: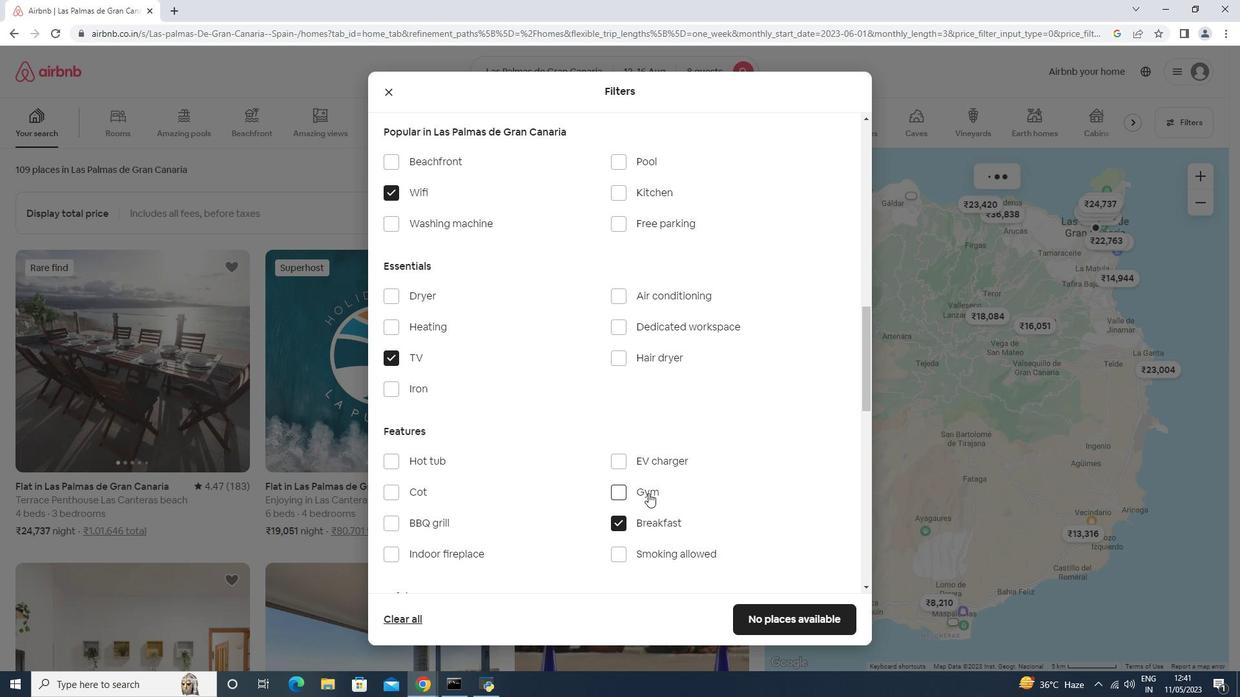 
Action: Mouse pressed left at (648, 492)
Screenshot: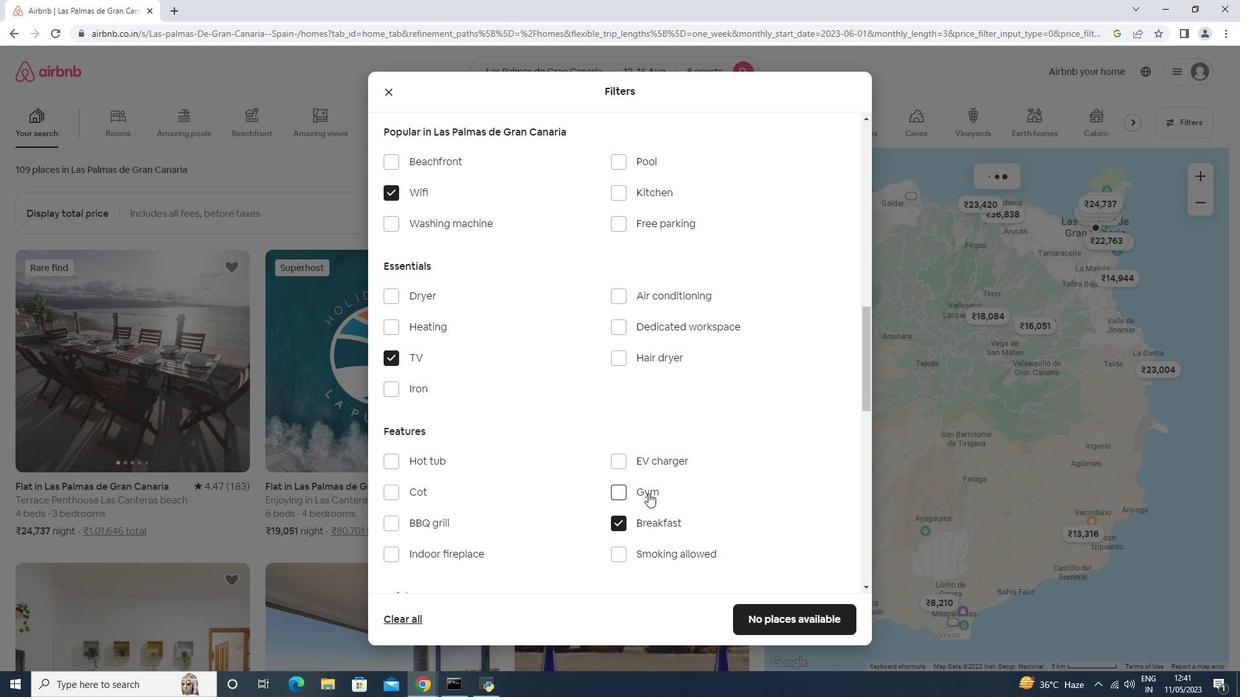 
Action: Mouse moved to (647, 484)
Screenshot: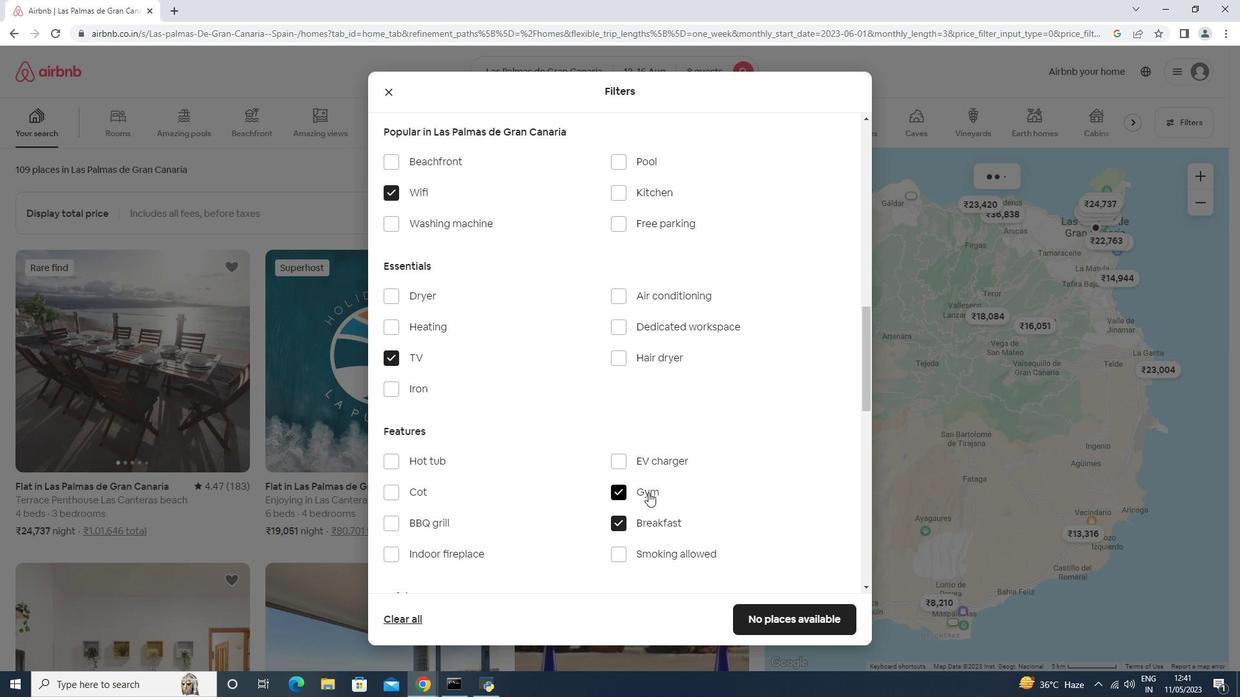 
Action: Mouse scrolled (647, 483) with delta (0, 0)
Screenshot: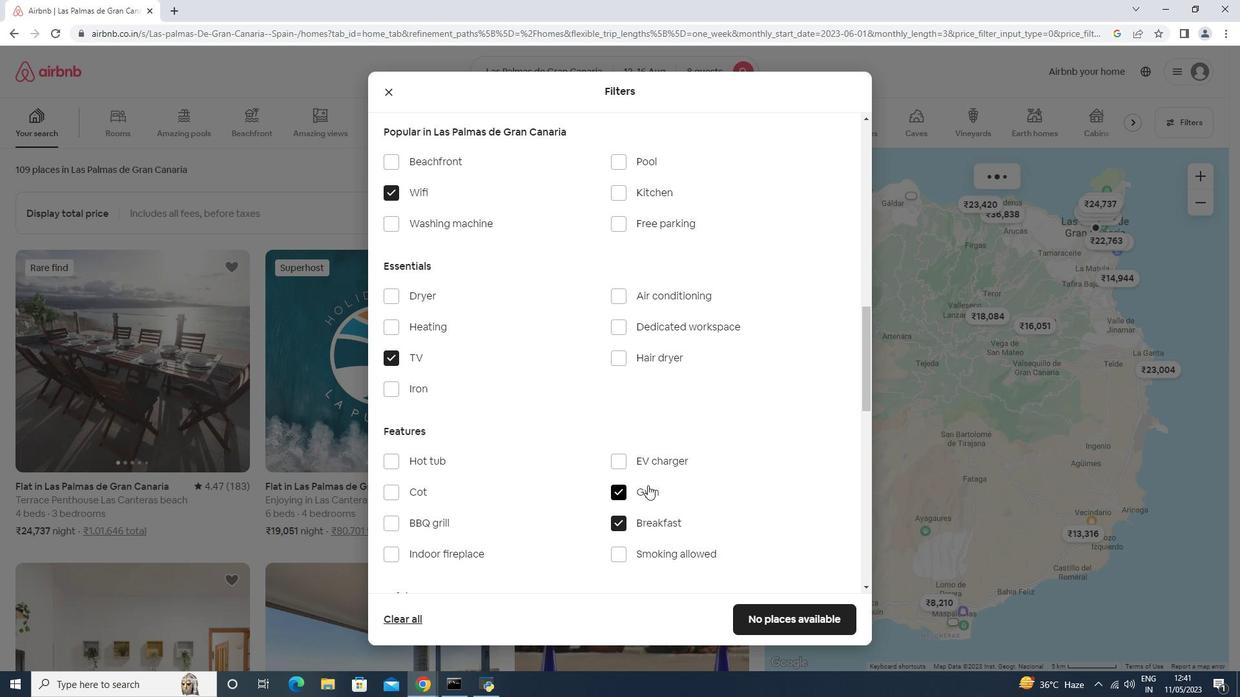 
Action: Mouse scrolled (647, 483) with delta (0, 0)
Screenshot: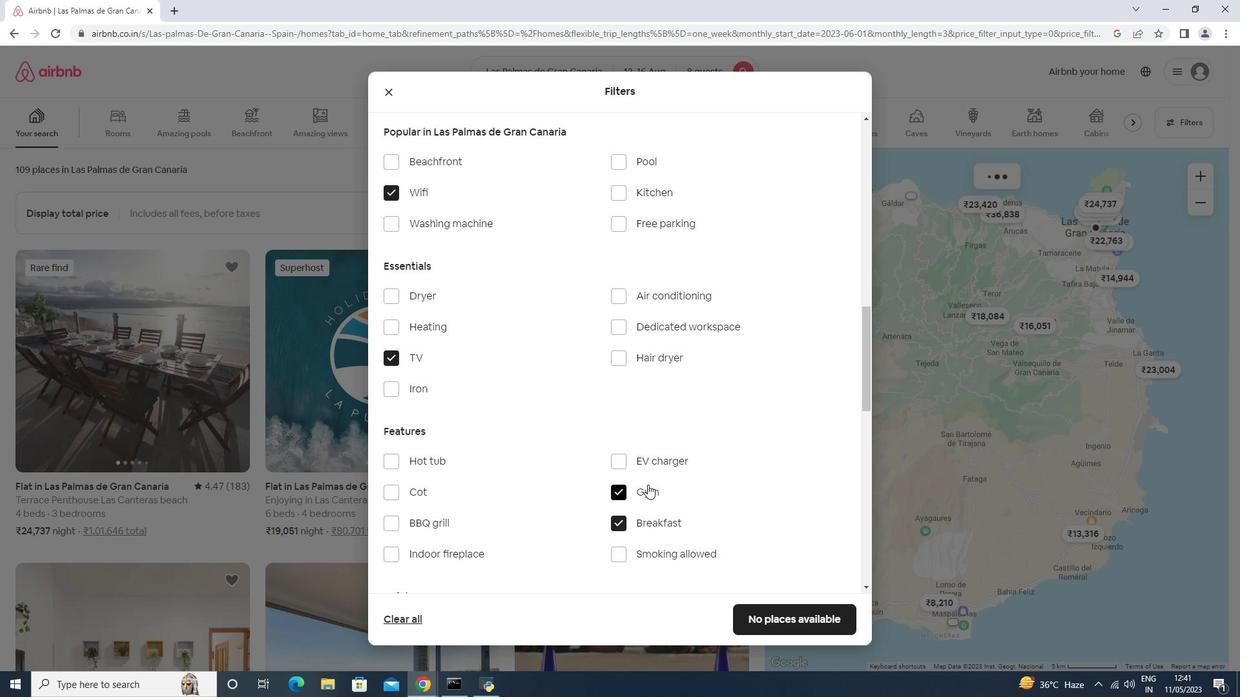 
Action: Mouse scrolled (647, 483) with delta (0, 0)
Screenshot: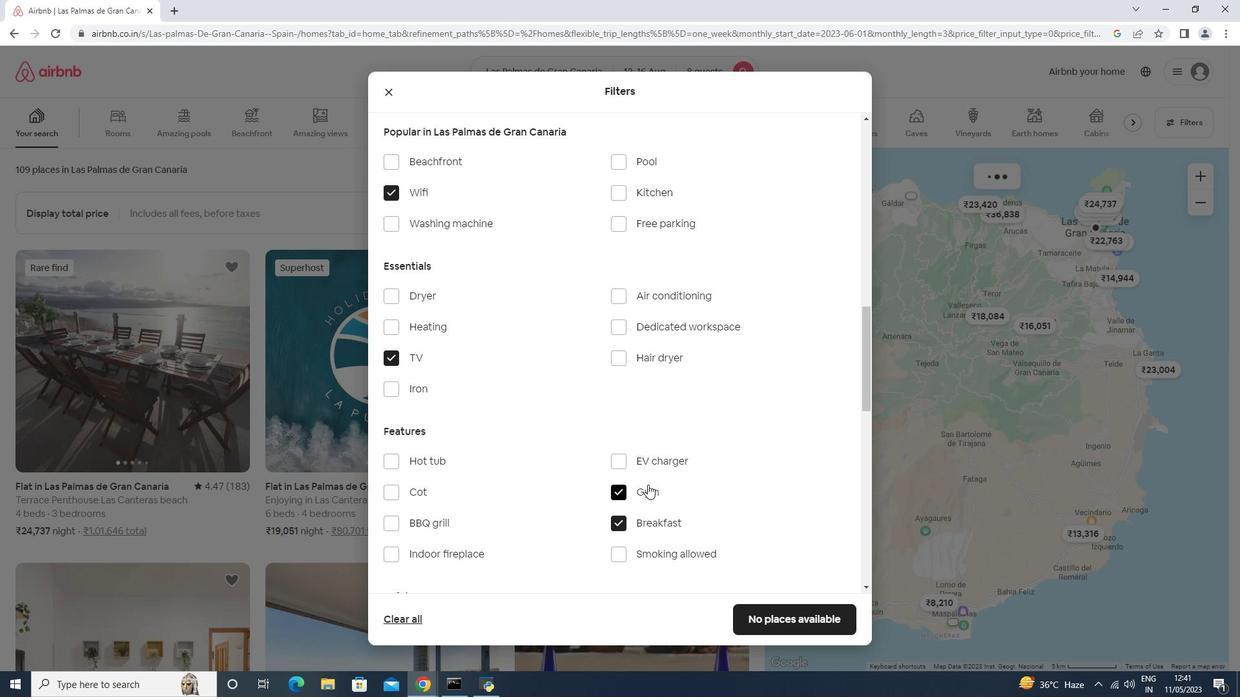 
Action: Mouse scrolled (647, 483) with delta (0, 0)
Screenshot: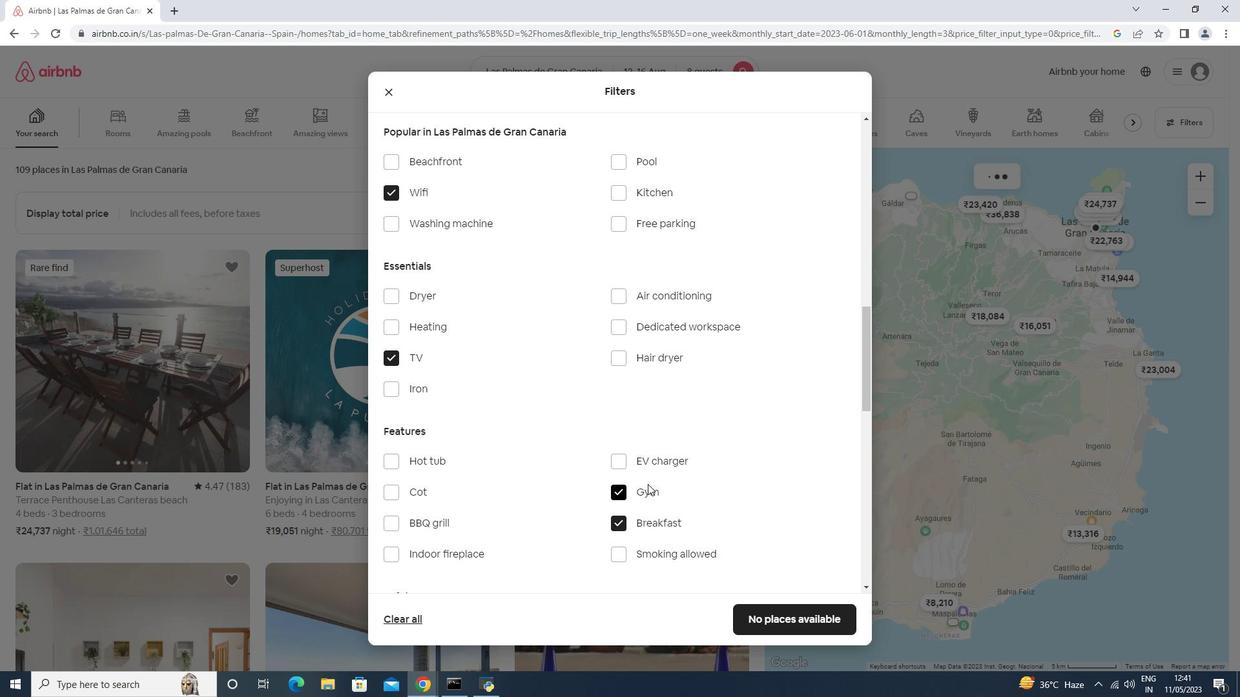 
Action: Mouse scrolled (647, 483) with delta (0, 0)
Screenshot: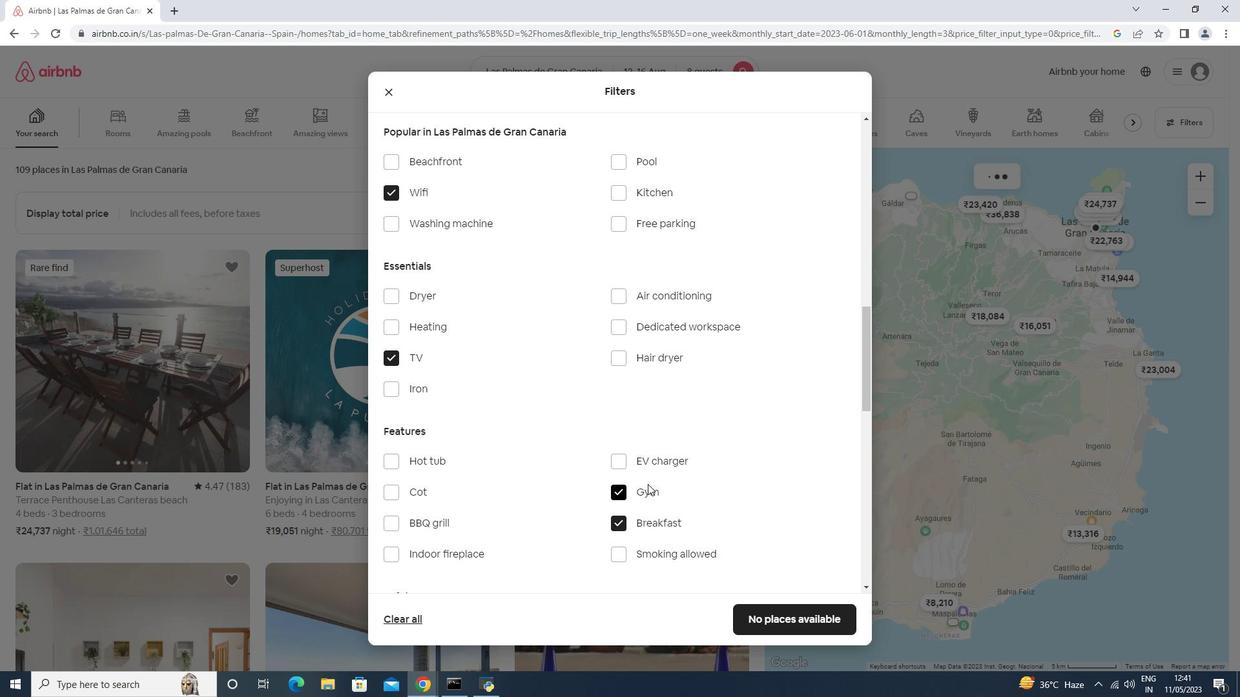 
Action: Mouse moved to (819, 487)
Screenshot: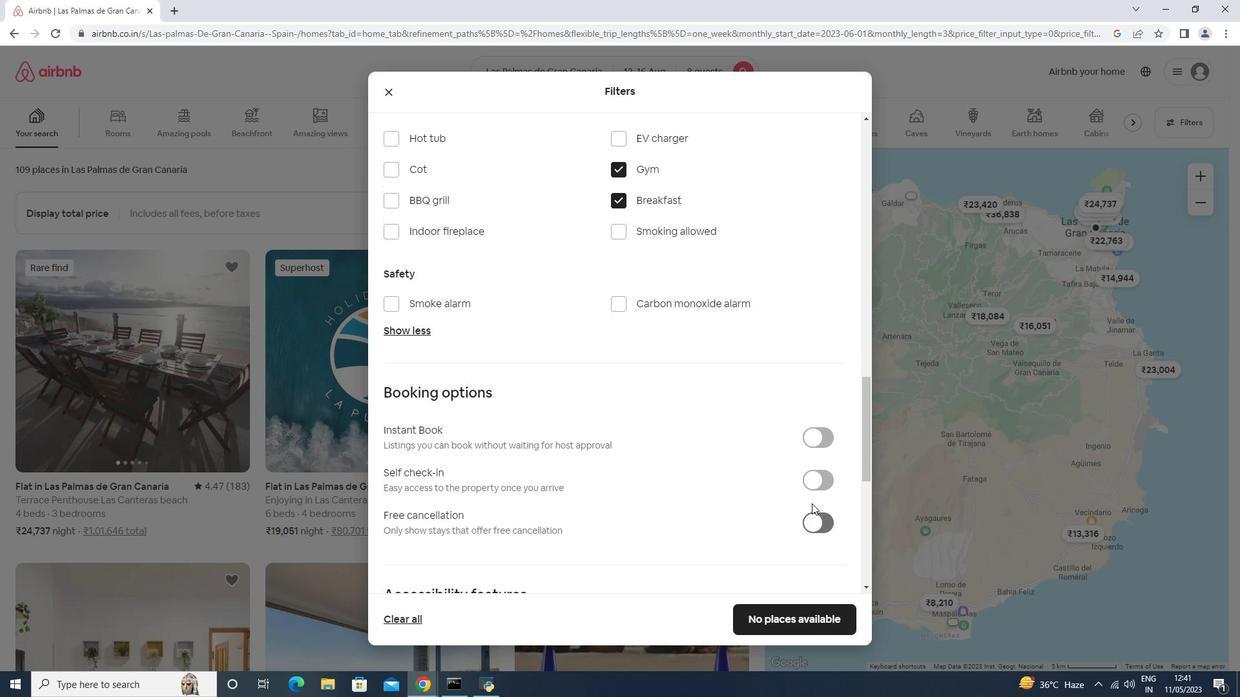 
Action: Mouse pressed left at (819, 487)
Screenshot: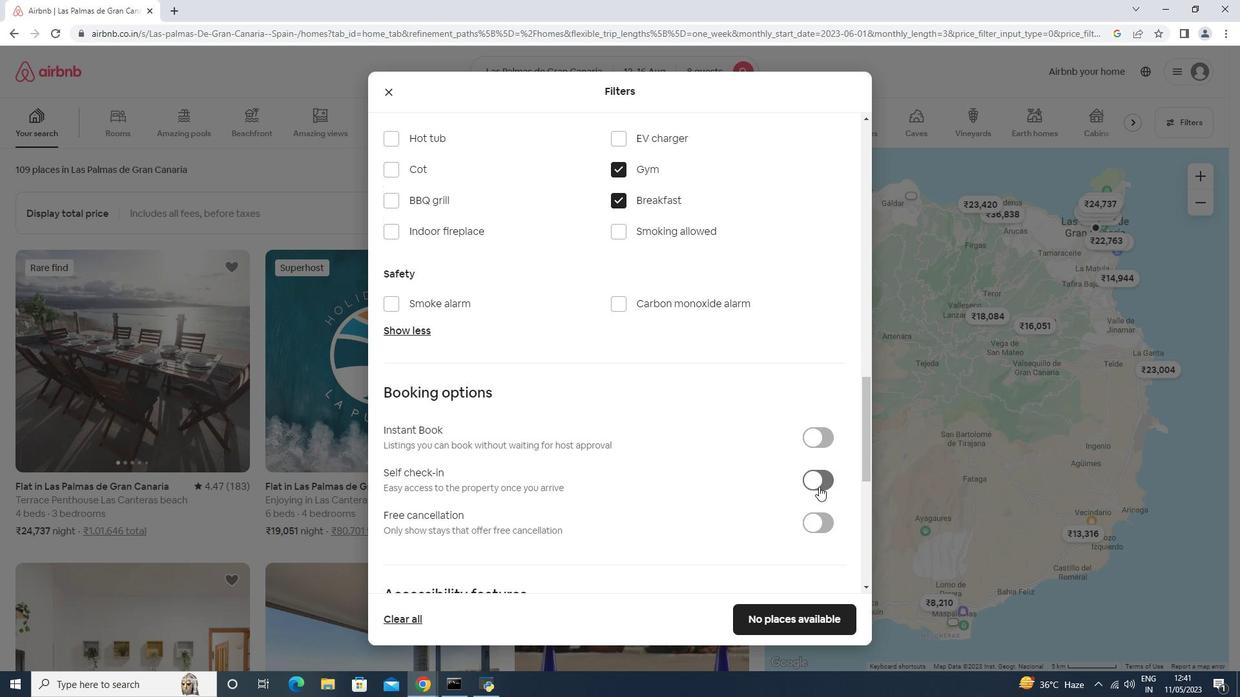 
Action: Mouse moved to (810, 490)
Screenshot: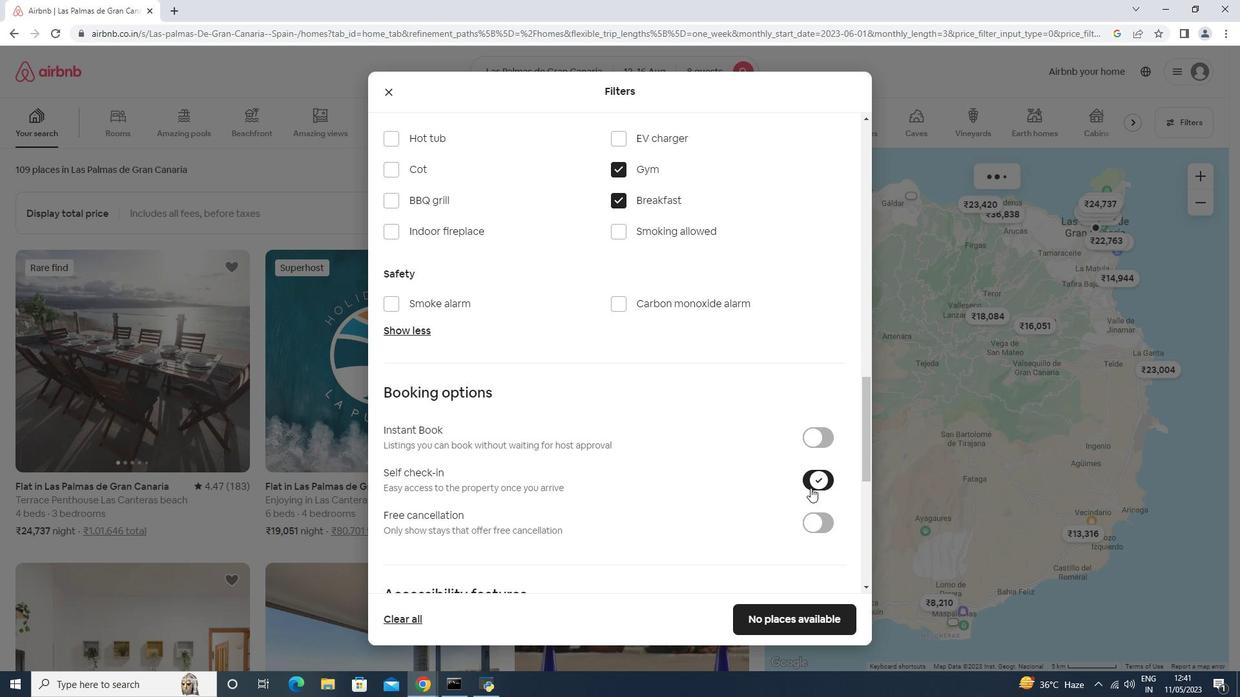 
Action: Mouse scrolled (810, 490) with delta (0, 0)
Screenshot: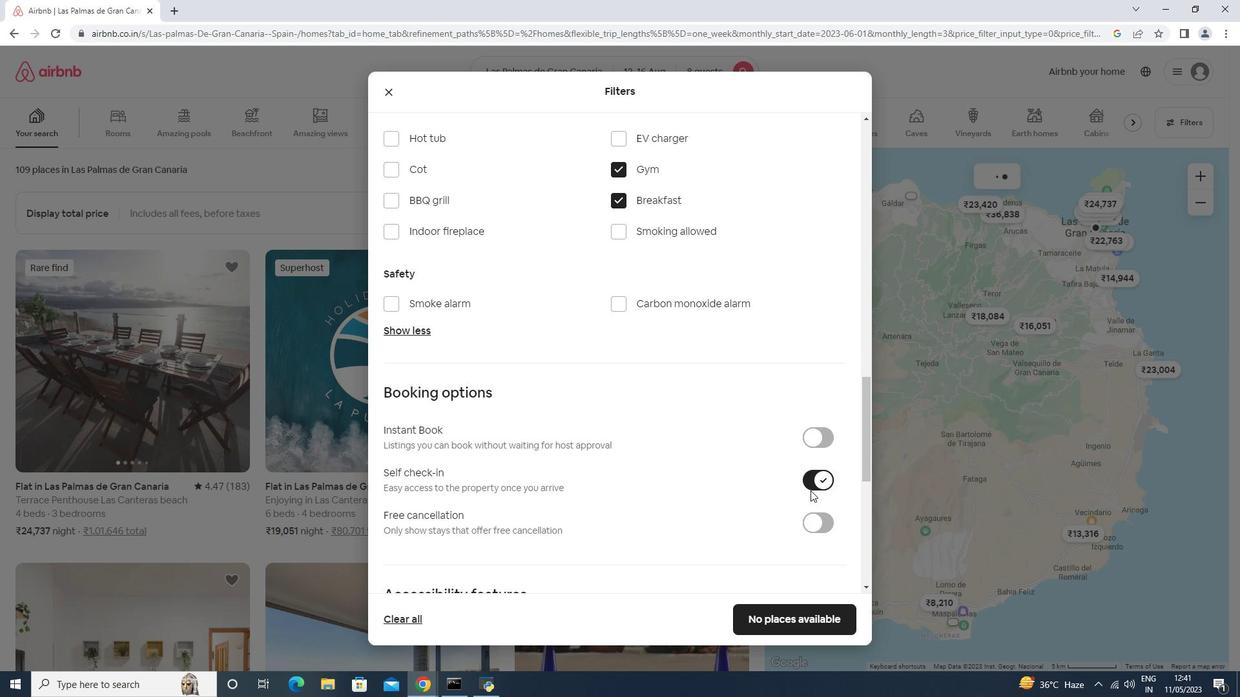 
Action: Mouse scrolled (810, 490) with delta (0, 0)
Screenshot: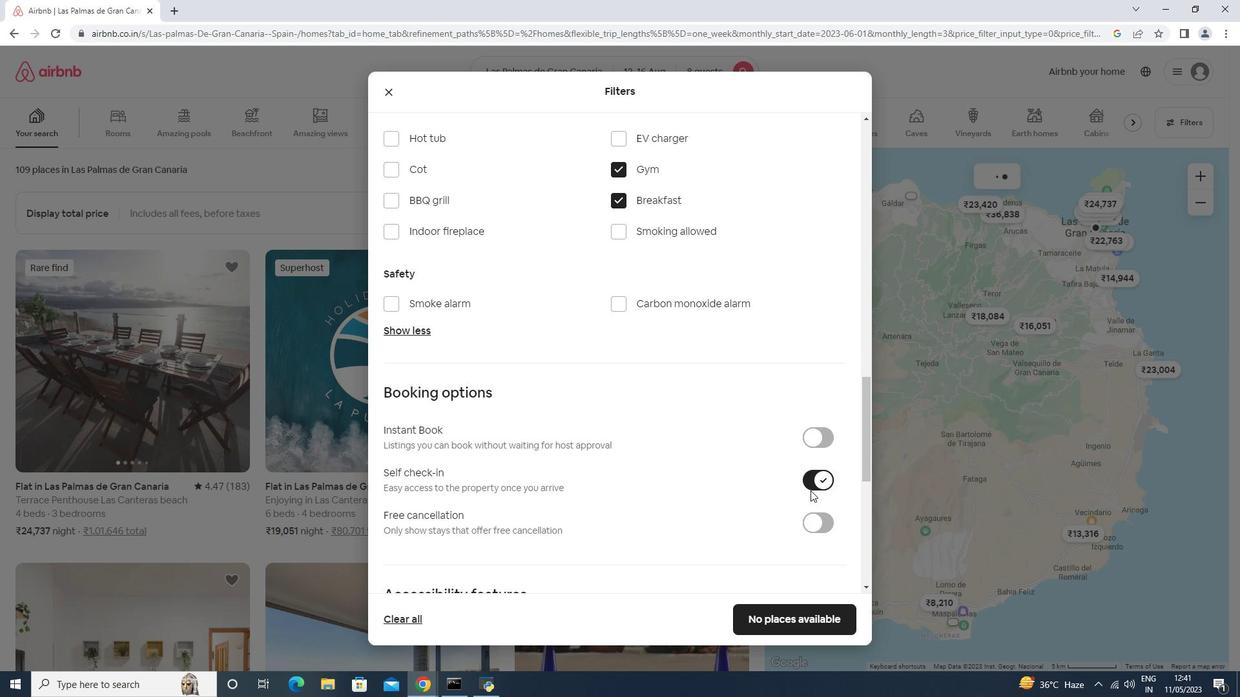 
Action: Mouse scrolled (810, 490) with delta (0, 0)
Screenshot: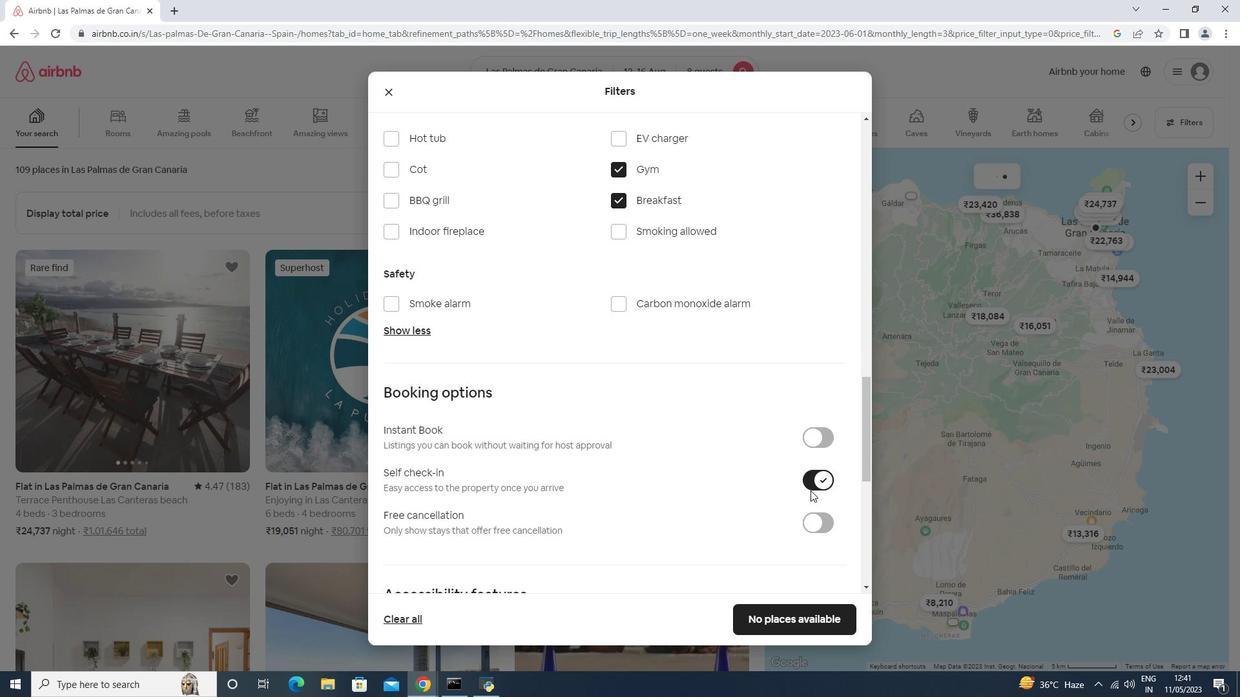 
Action: Mouse scrolled (810, 490) with delta (0, 0)
Screenshot: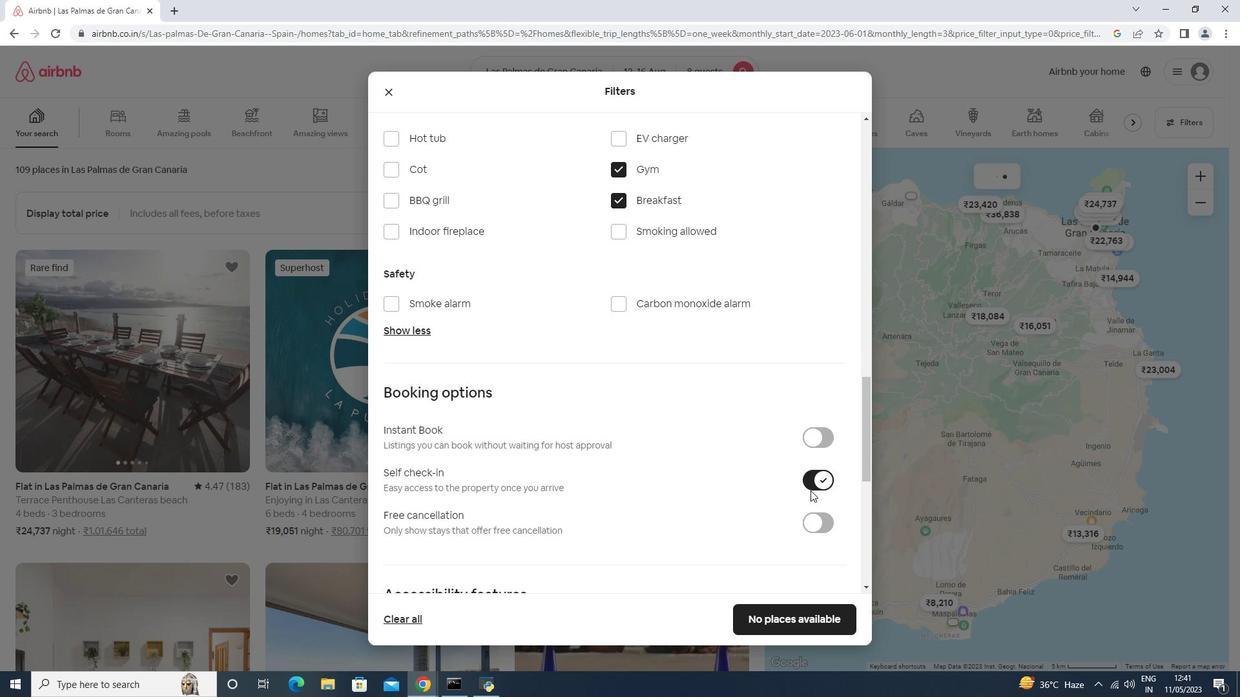 
Action: Mouse scrolled (810, 490) with delta (0, 0)
Screenshot: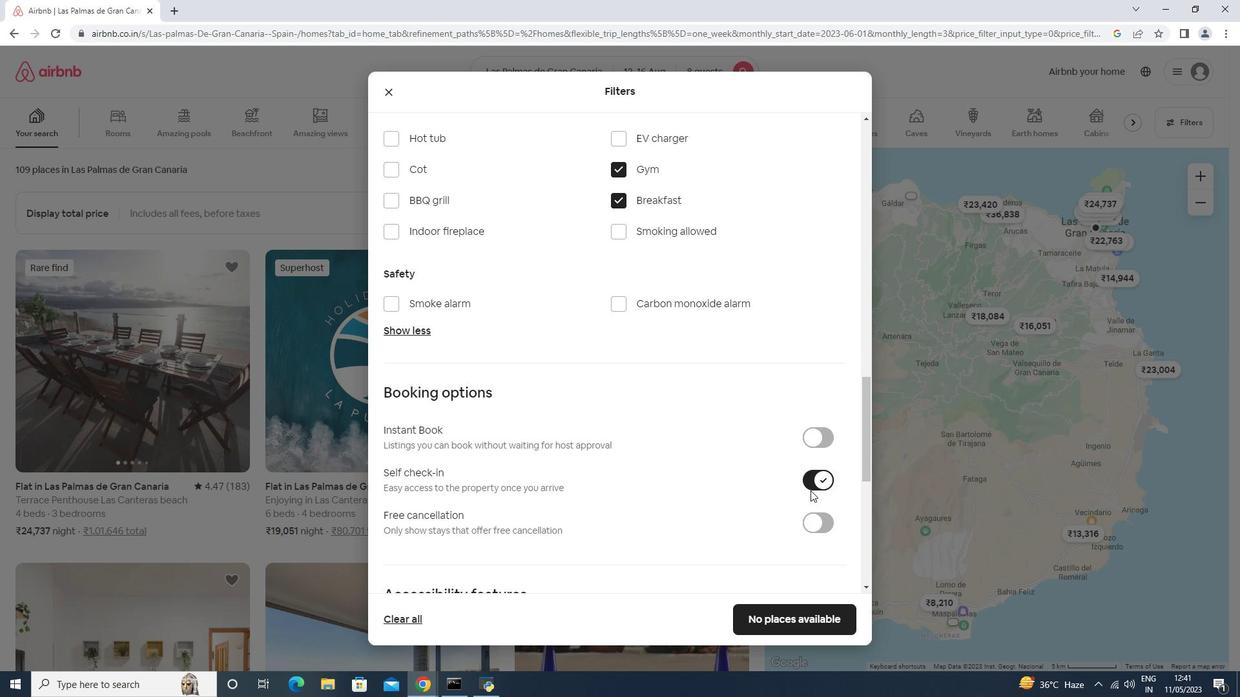 
Action: Mouse moved to (687, 493)
Screenshot: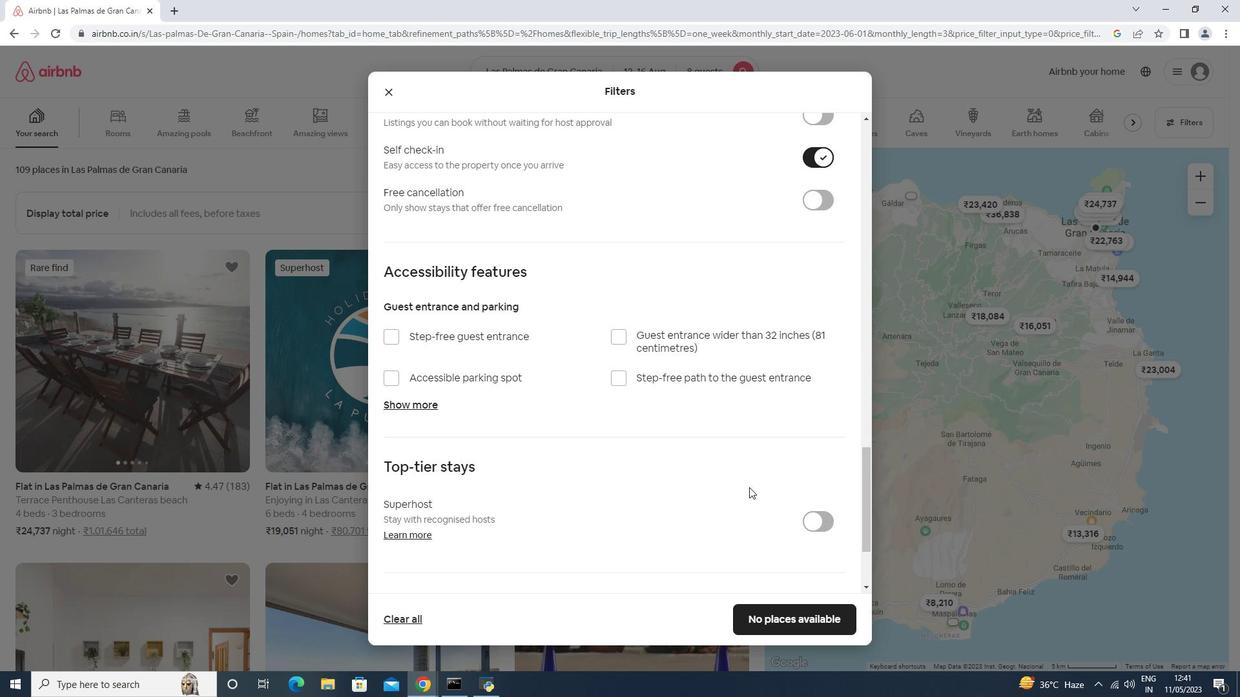 
Action: Mouse scrolled (687, 492) with delta (0, 0)
Screenshot: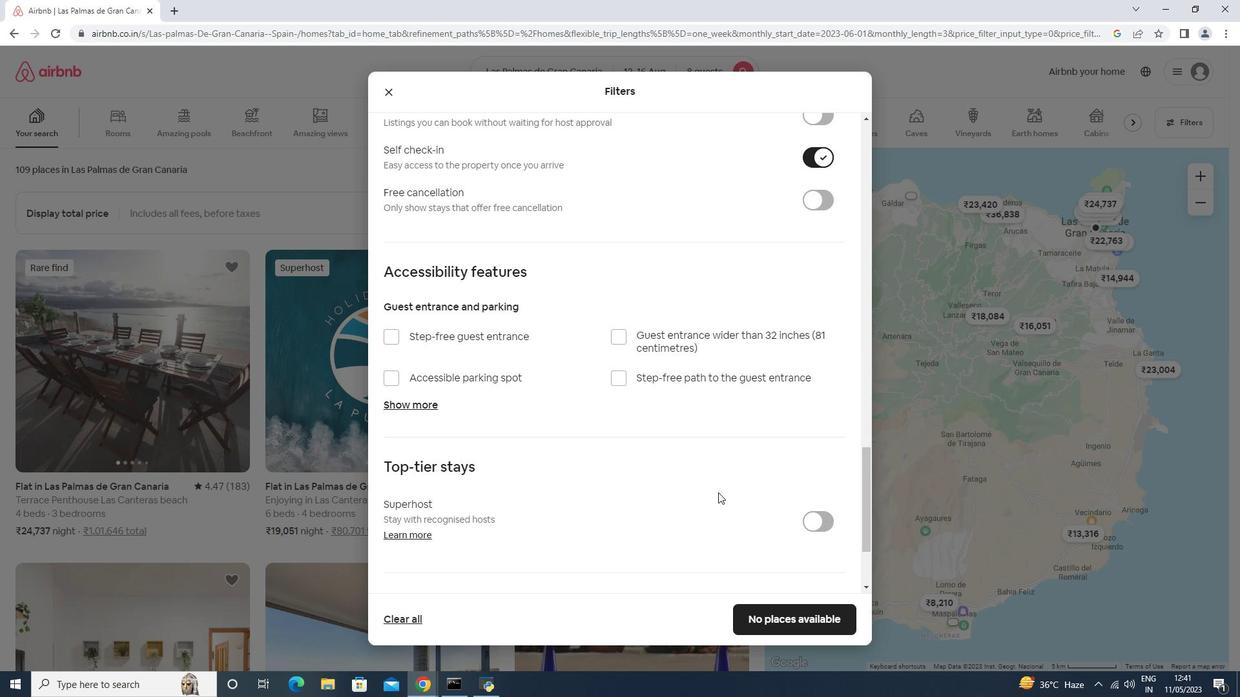 
Action: Mouse scrolled (687, 492) with delta (0, 0)
Screenshot: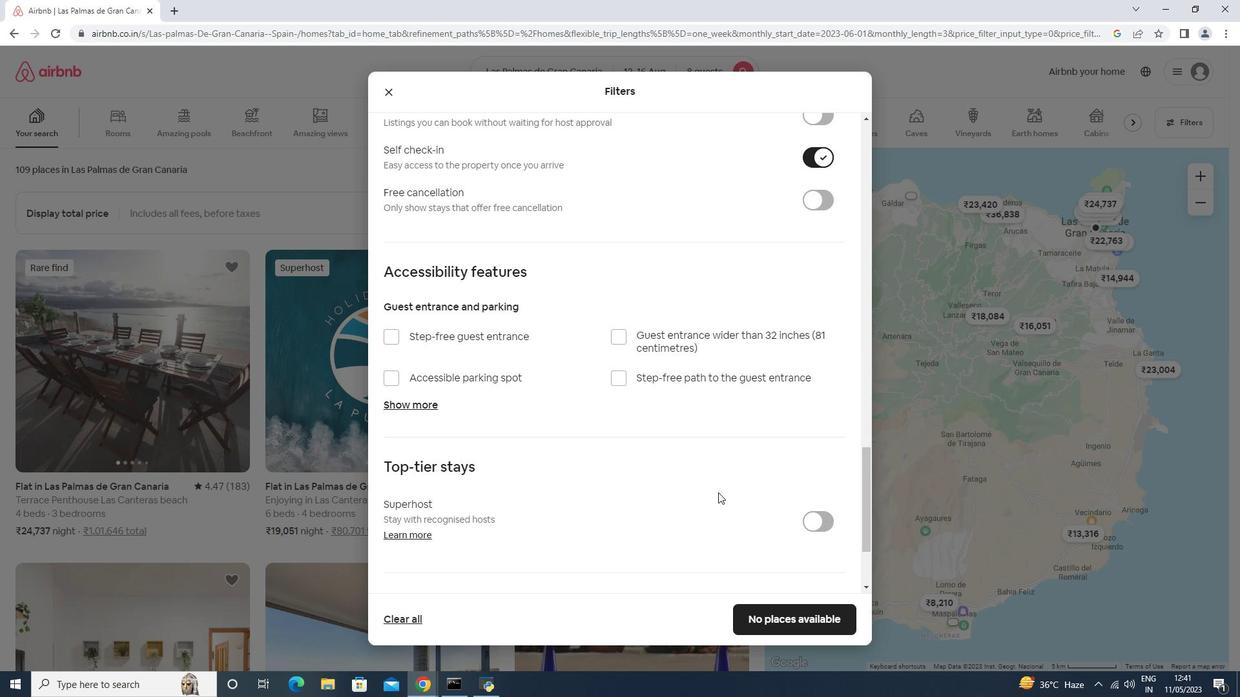 
Action: Mouse scrolled (687, 492) with delta (0, 0)
Screenshot: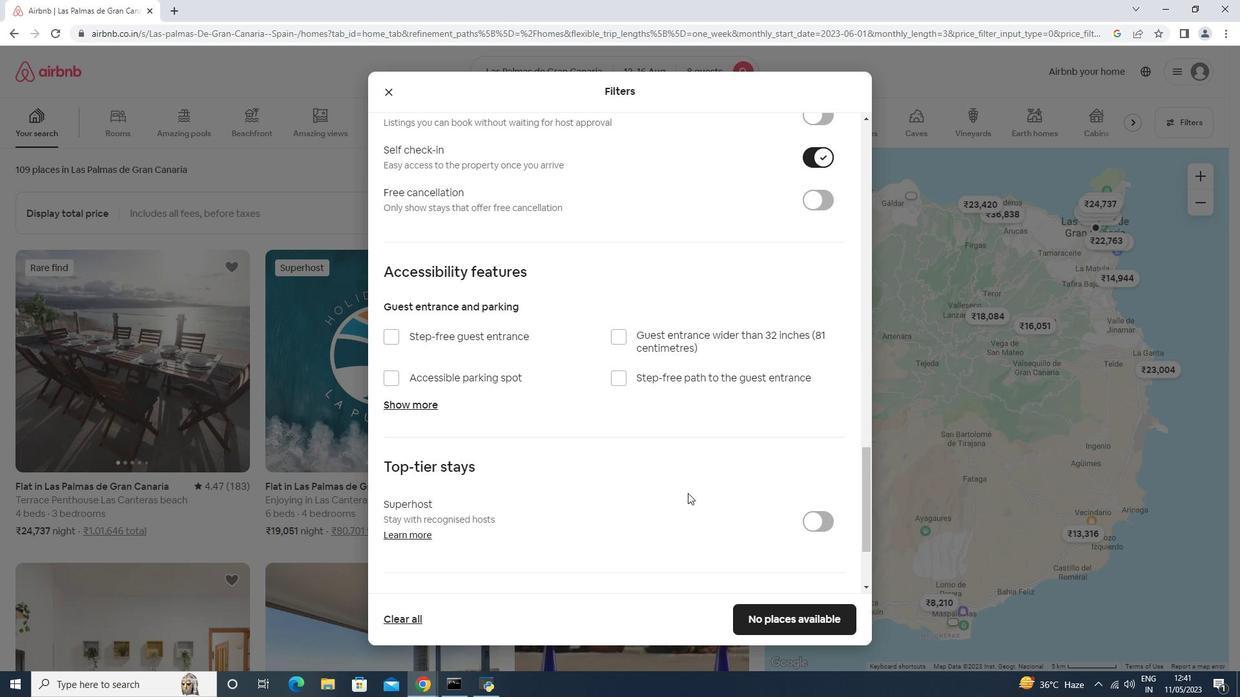 
Action: Mouse moved to (687, 493)
Screenshot: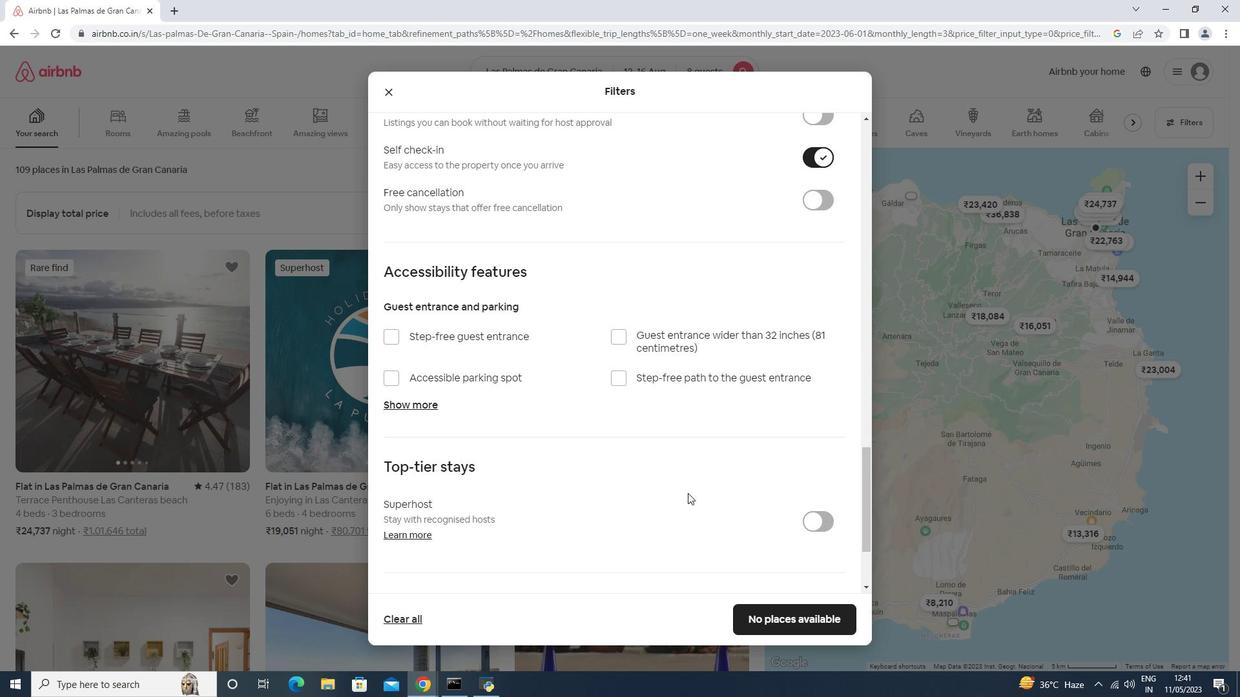 
Action: Mouse scrolled (687, 492) with delta (0, 0)
Screenshot: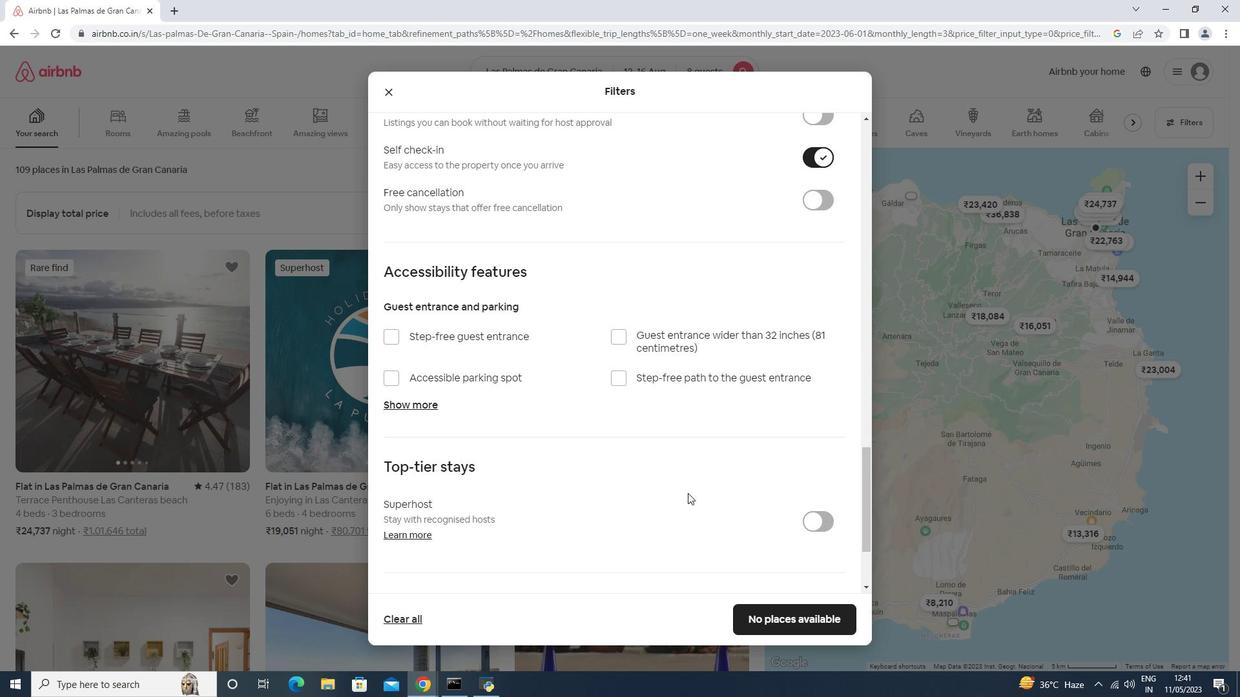 
Action: Mouse moved to (464, 498)
Screenshot: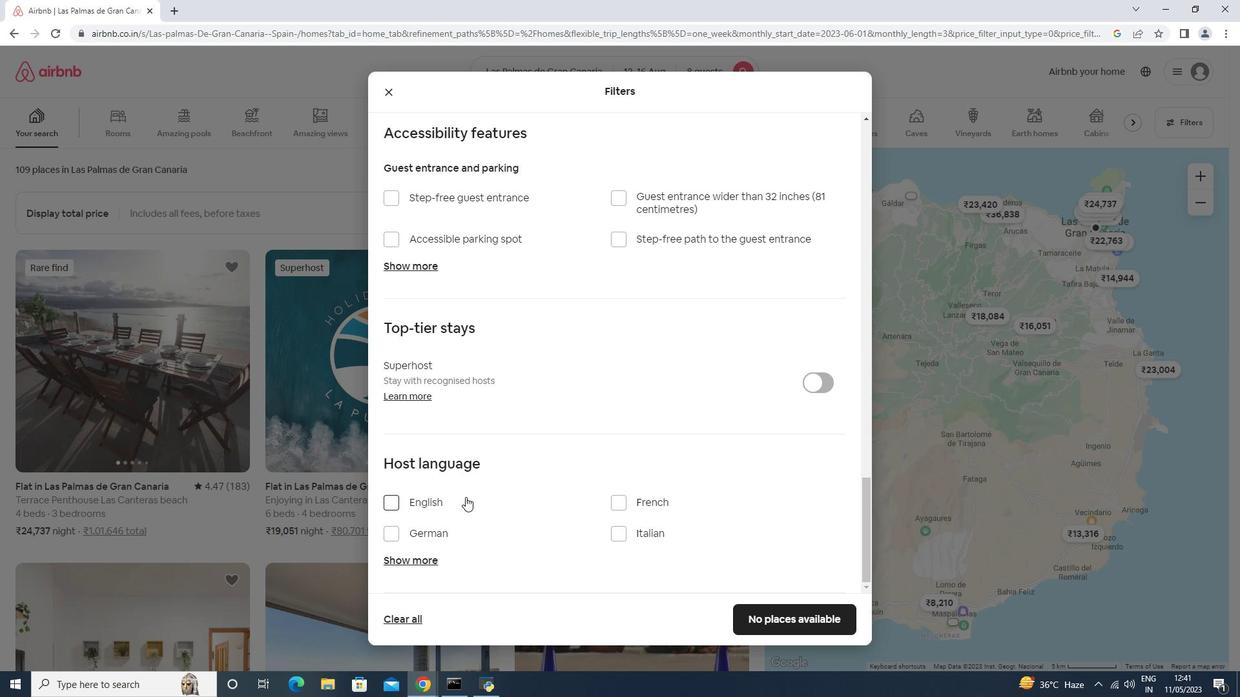 
Action: Mouse pressed left at (464, 498)
Screenshot: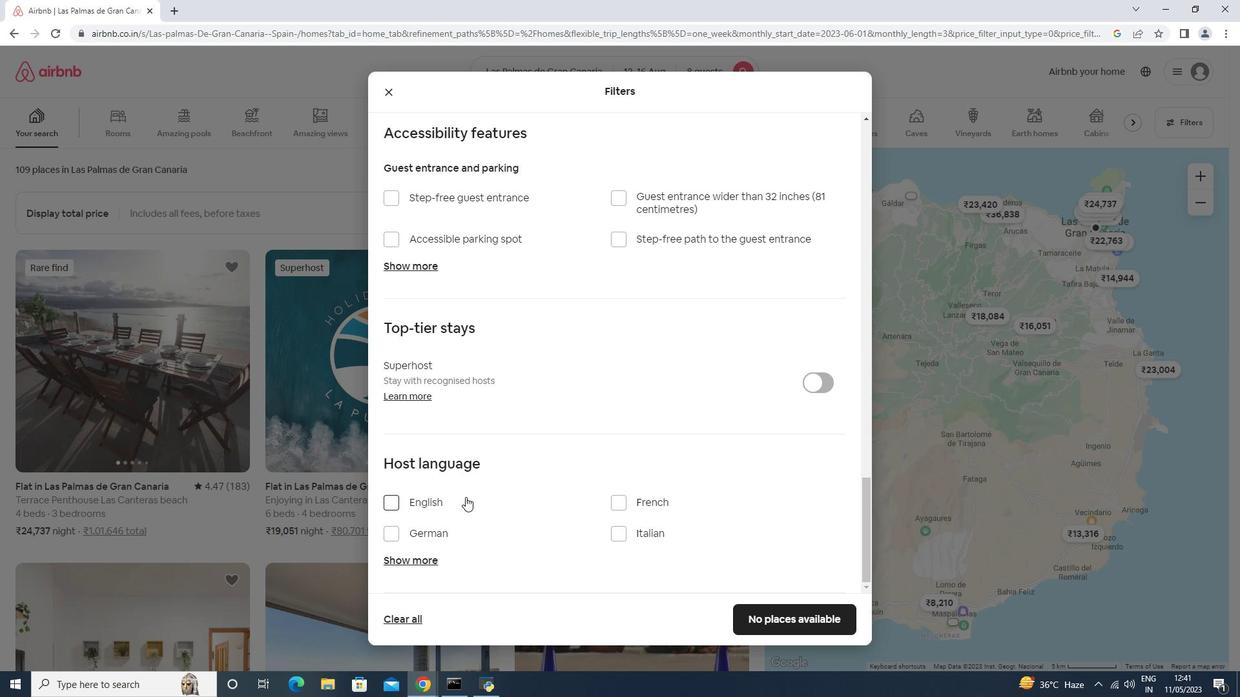 
Action: Mouse moved to (813, 616)
Screenshot: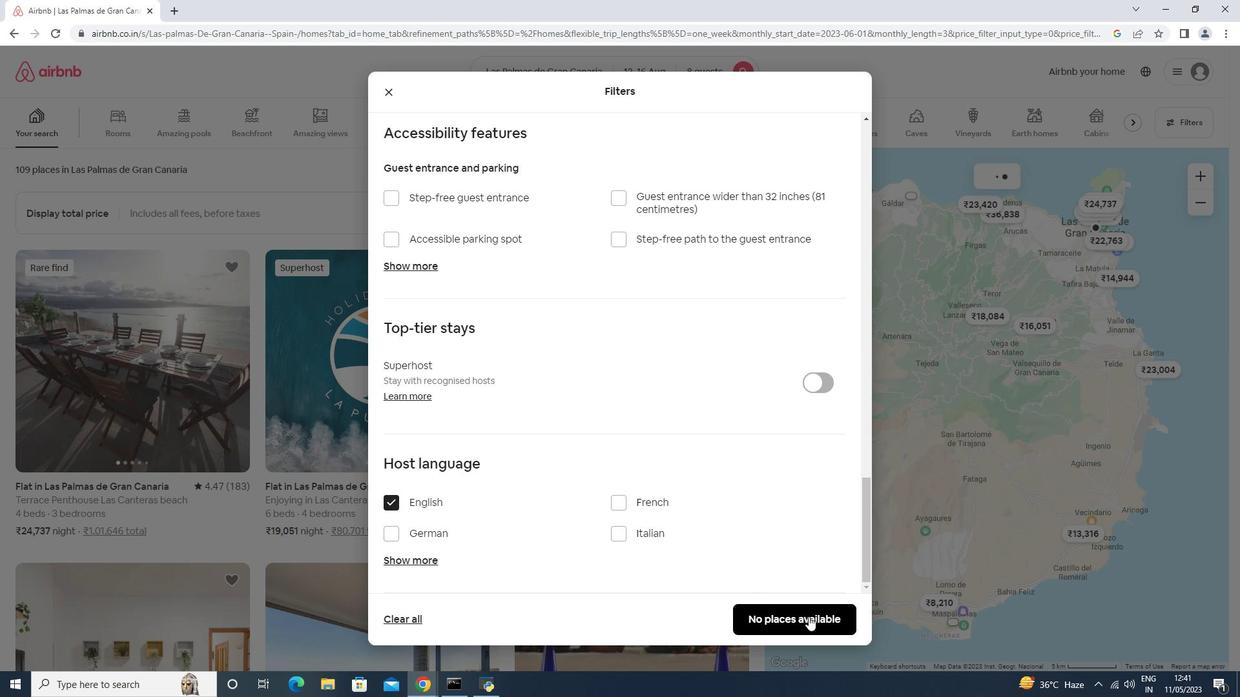 
Action: Mouse pressed left at (813, 616)
Screenshot: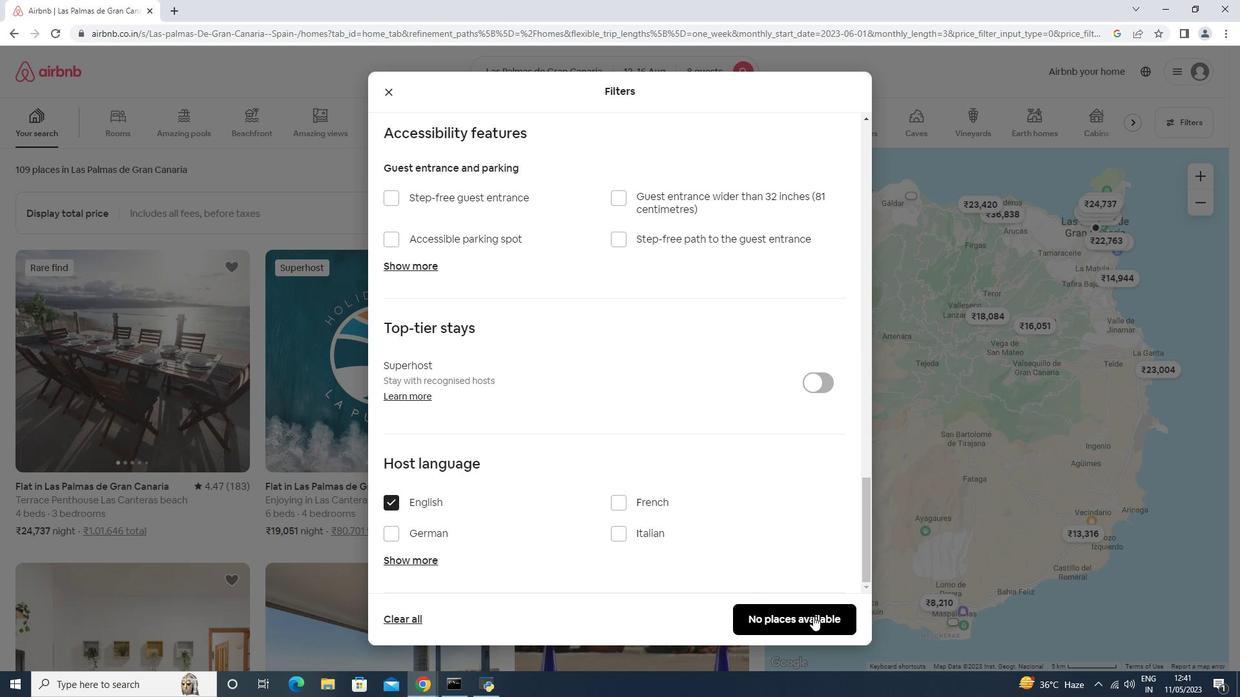 
